 Task: Find connections with filter location Araçatuba with filter topic #motivation with filter profile language Spanish with filter current company HeadHonchos.com with filter school KRISHNA INSTITUTE OF ENGINEERING AND TECHNOLOGY, GHAZIABAD with filter industry Racetracks with filter service category Social Media Marketing with filter keywords title Entrepreneur
Action: Mouse scrolled (625, 582) with delta (0, 0)
Screenshot: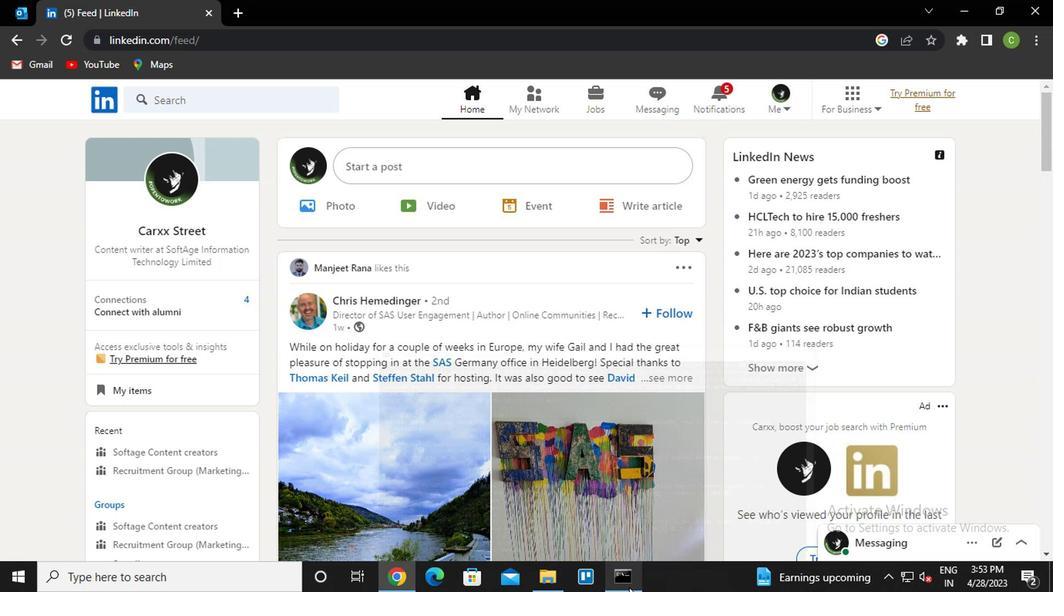 
Action: Mouse moved to (546, 110)
Screenshot: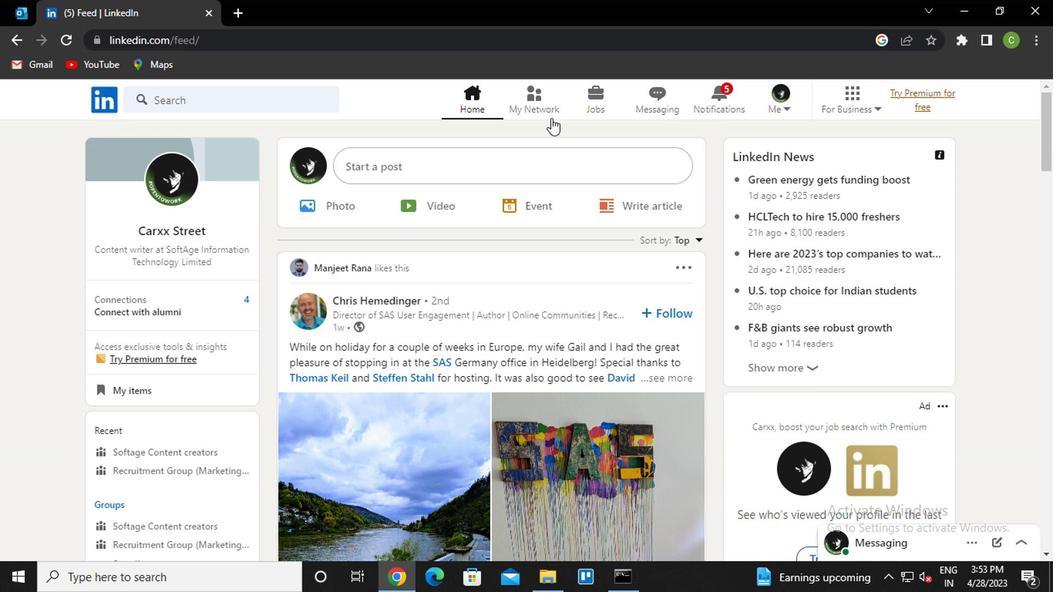 
Action: Mouse pressed left at (546, 110)
Screenshot: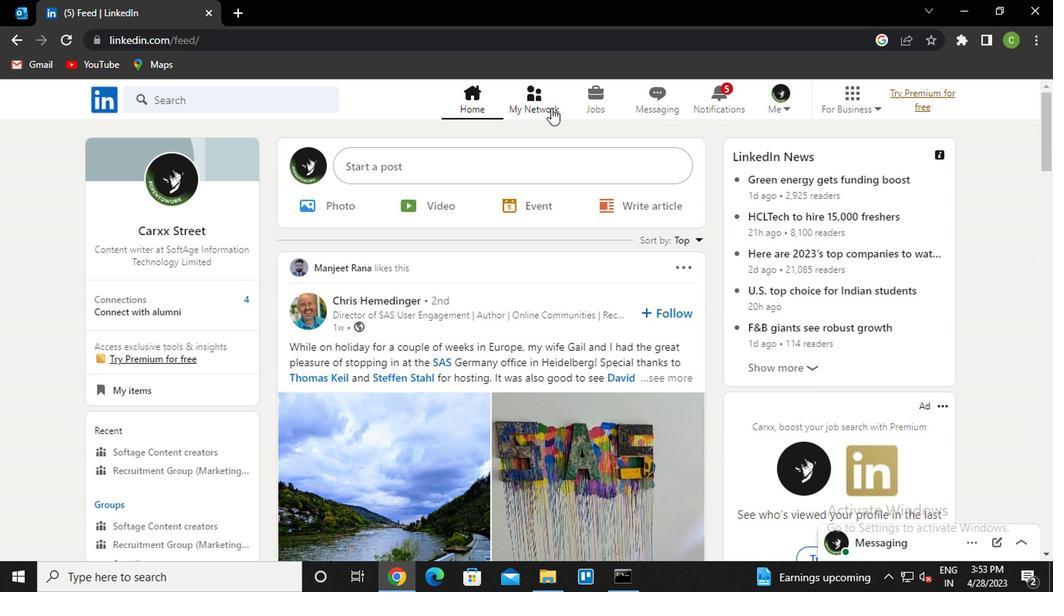 
Action: Mouse moved to (226, 193)
Screenshot: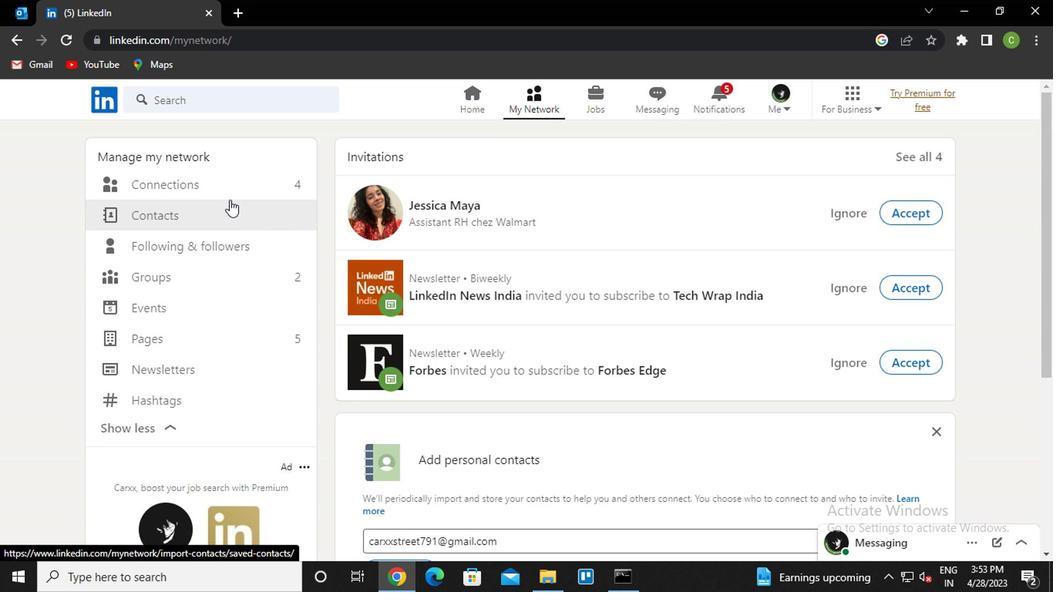 
Action: Mouse pressed left at (226, 193)
Screenshot: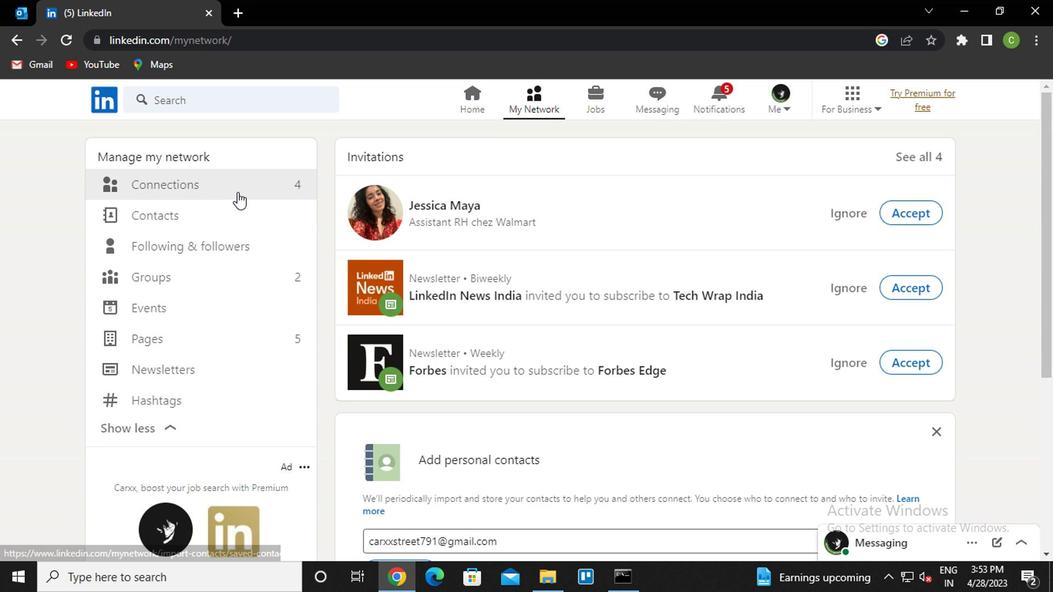 
Action: Mouse moved to (632, 189)
Screenshot: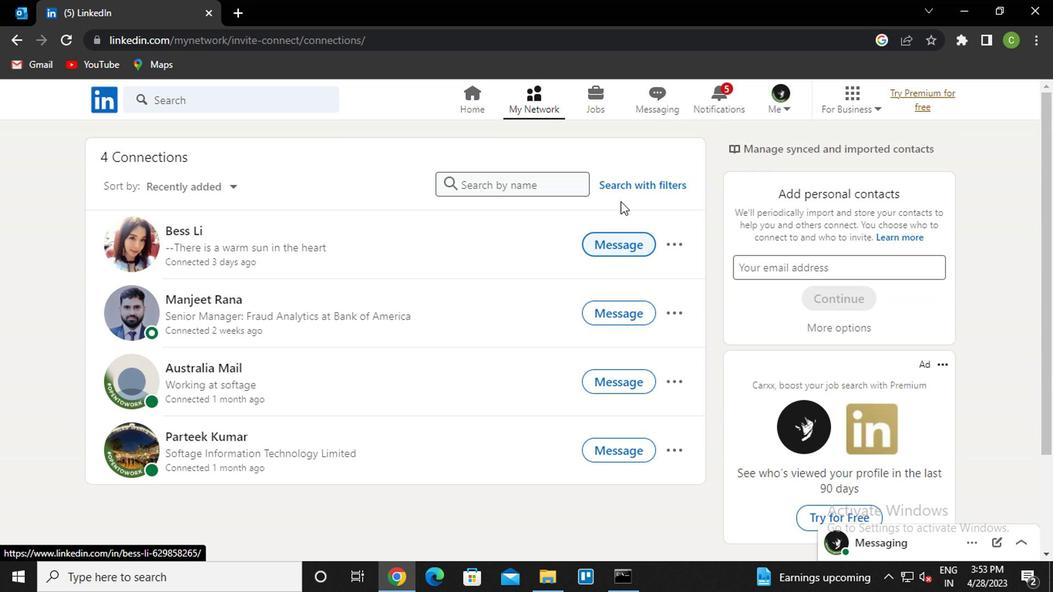 
Action: Mouse pressed left at (632, 189)
Screenshot: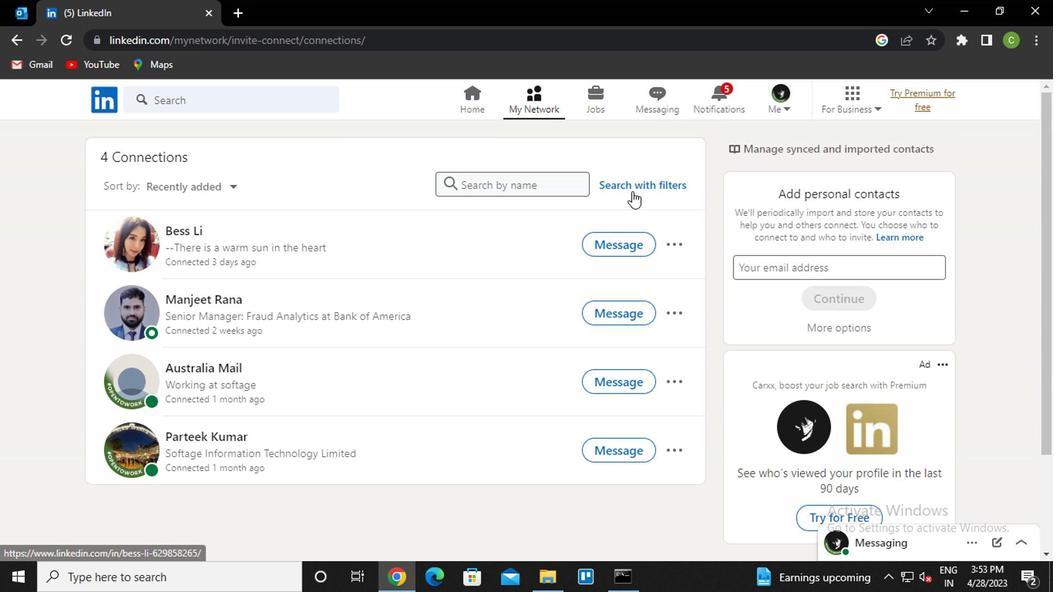 
Action: Mouse moved to (568, 146)
Screenshot: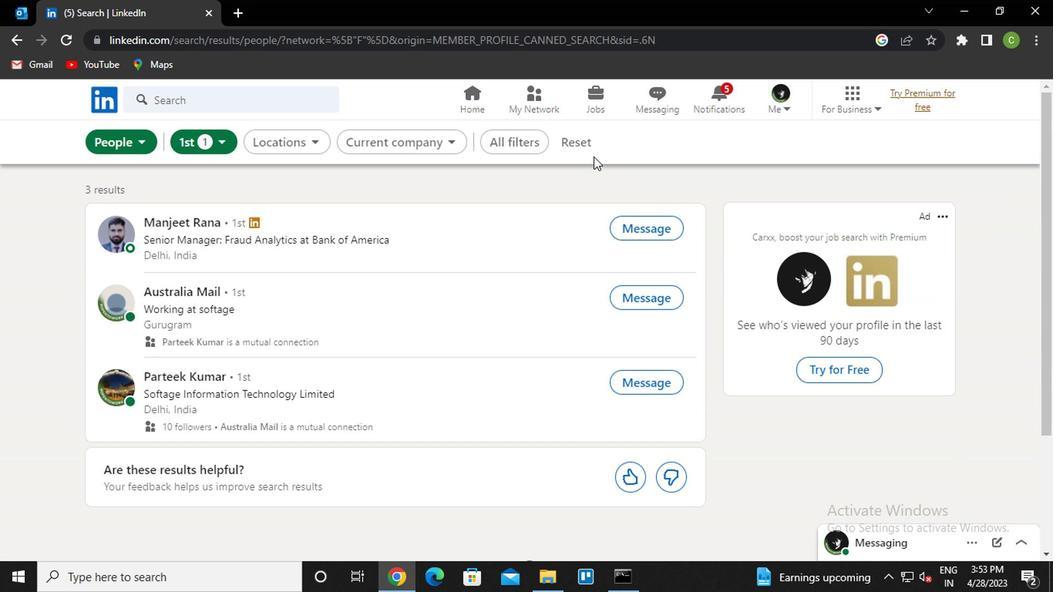 
Action: Mouse pressed left at (568, 146)
Screenshot: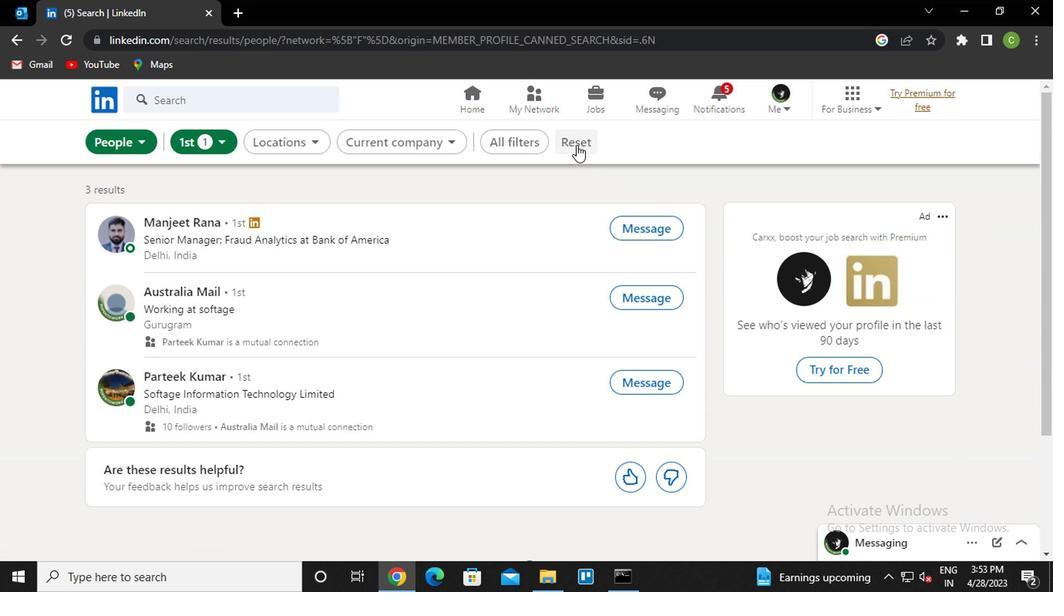 
Action: Mouse moved to (555, 141)
Screenshot: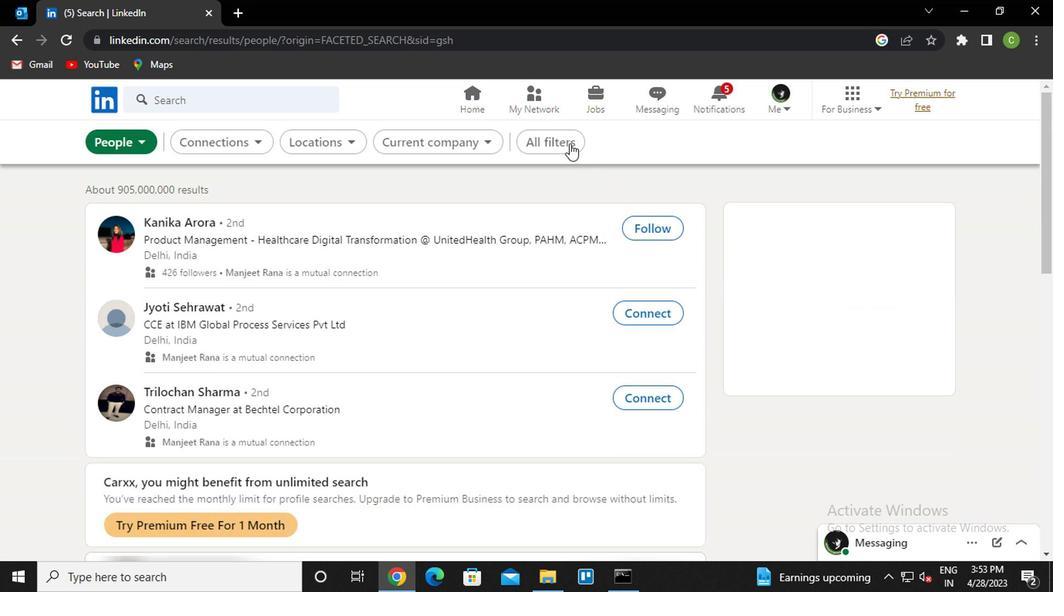 
Action: Mouse pressed left at (555, 141)
Screenshot: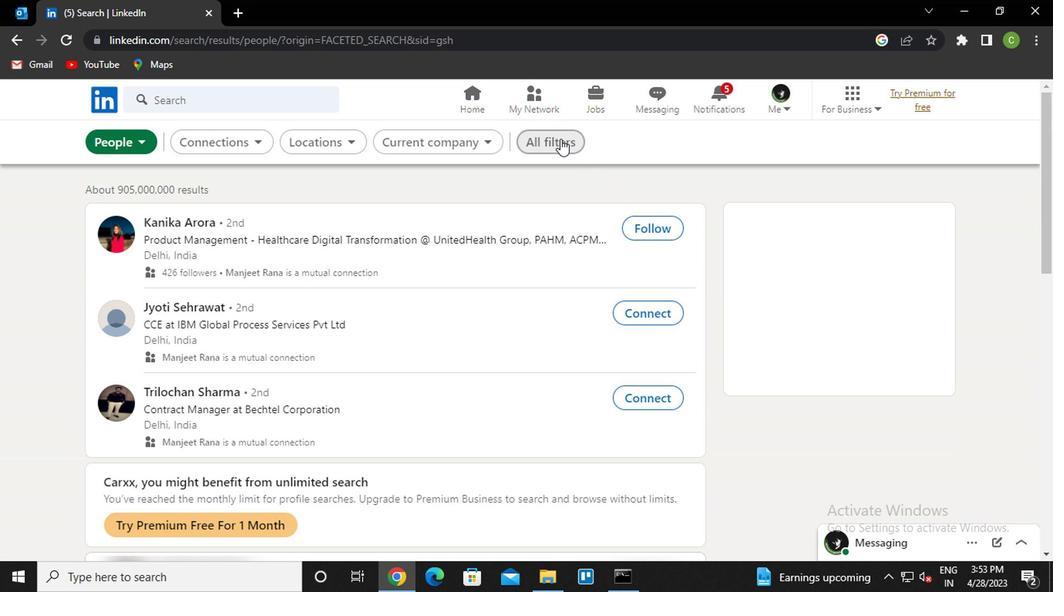 
Action: Mouse moved to (817, 328)
Screenshot: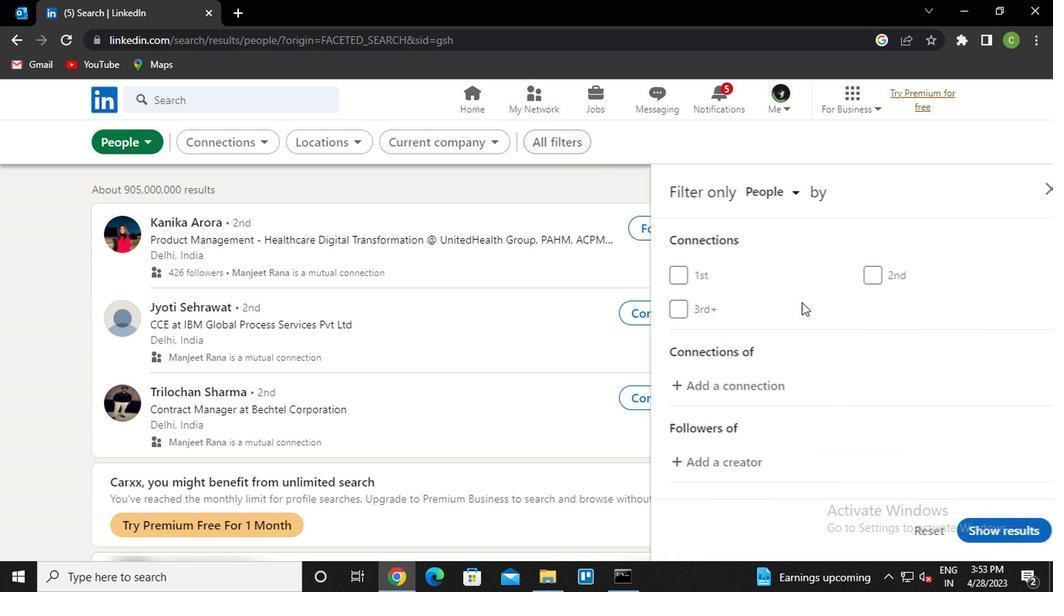 
Action: Mouse scrolled (817, 328) with delta (0, 0)
Screenshot: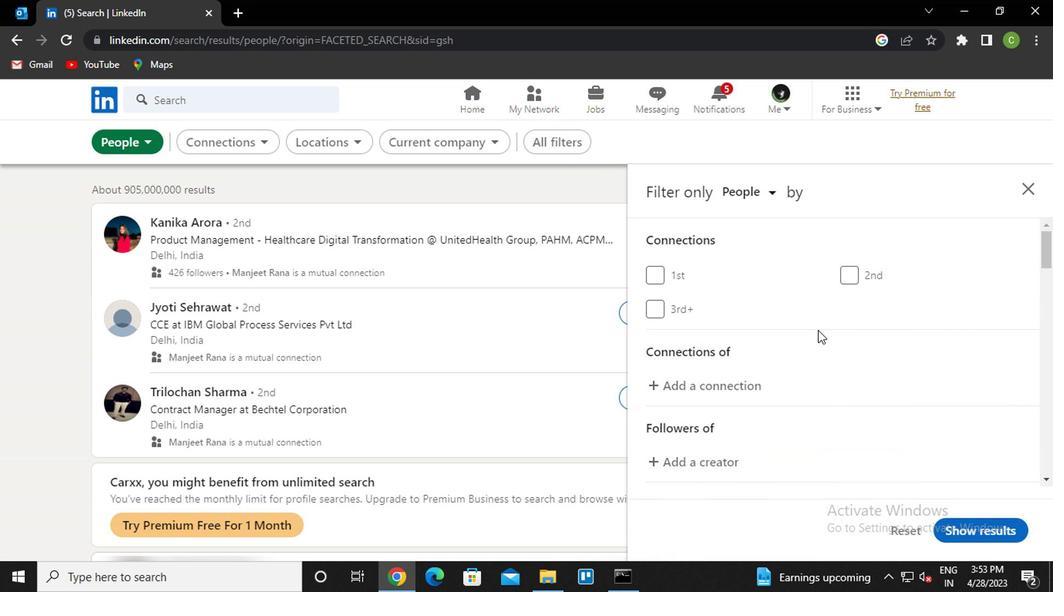 
Action: Mouse scrolled (817, 328) with delta (0, 0)
Screenshot: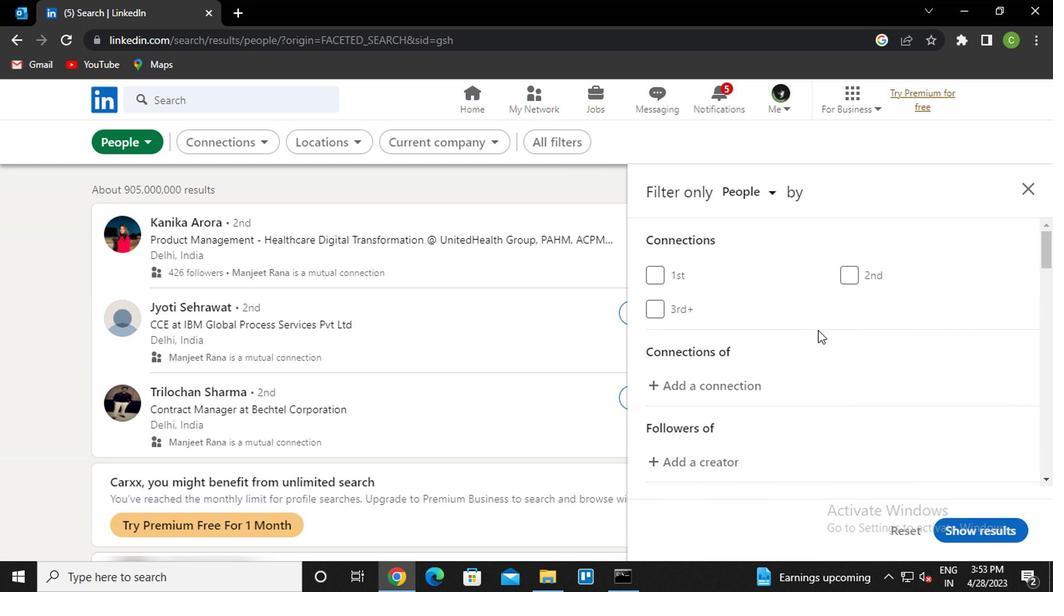 
Action: Mouse scrolled (817, 328) with delta (0, 0)
Screenshot: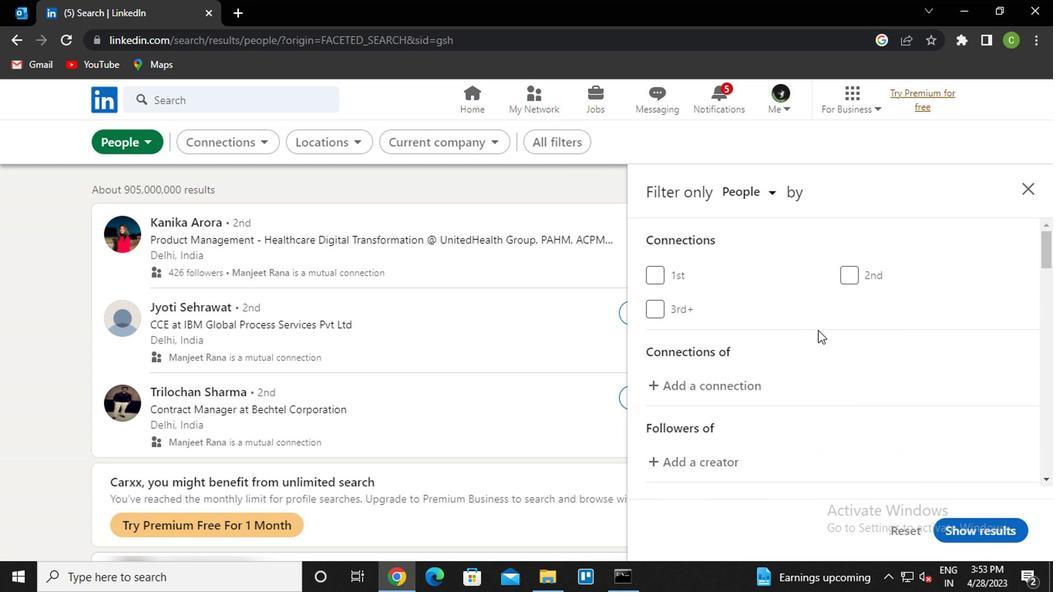 
Action: Mouse scrolled (817, 328) with delta (0, 0)
Screenshot: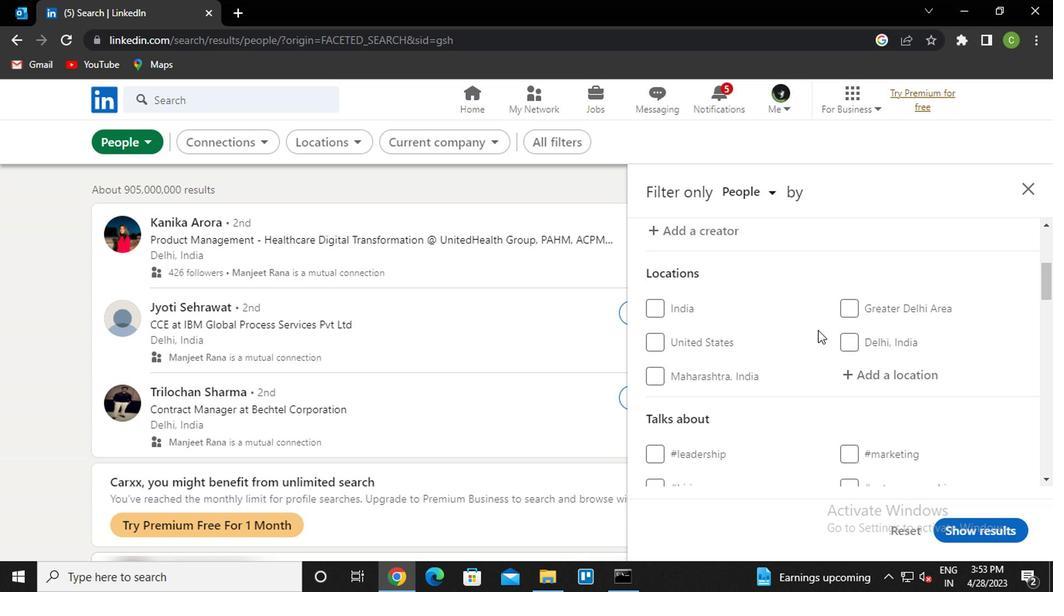 
Action: Mouse moved to (915, 296)
Screenshot: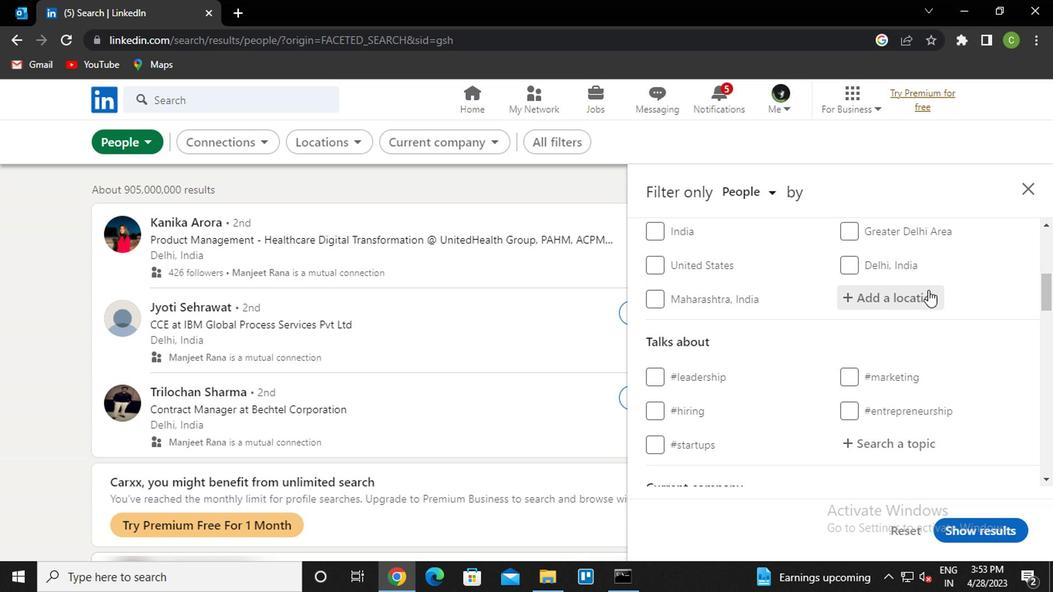 
Action: Mouse pressed left at (915, 296)
Screenshot: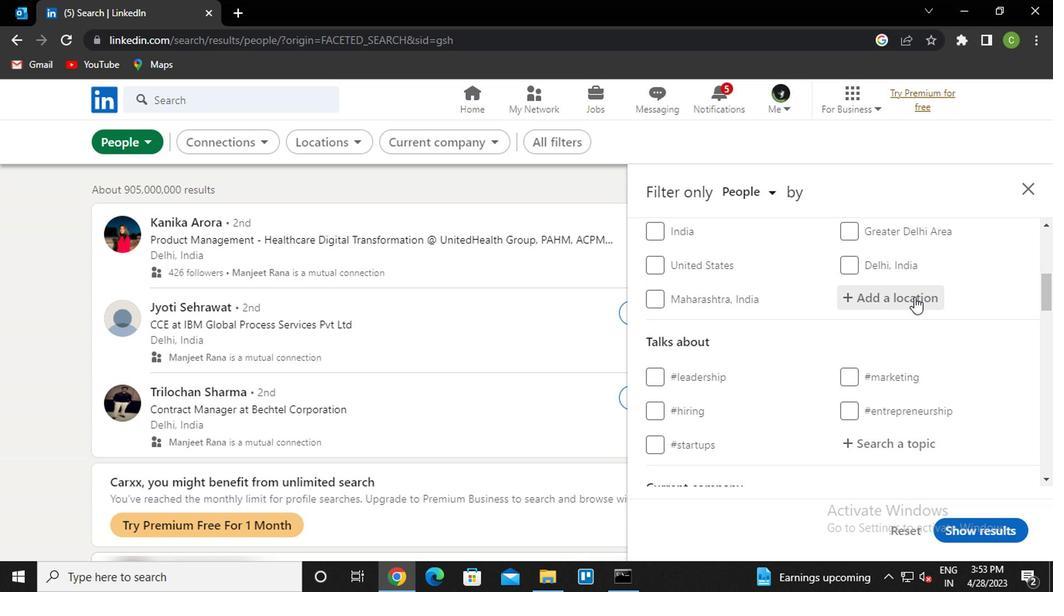 
Action: Key pressed <Key.caps_lock>a<Key.caps_lock>racatu<Key.down><Key.enter>
Screenshot: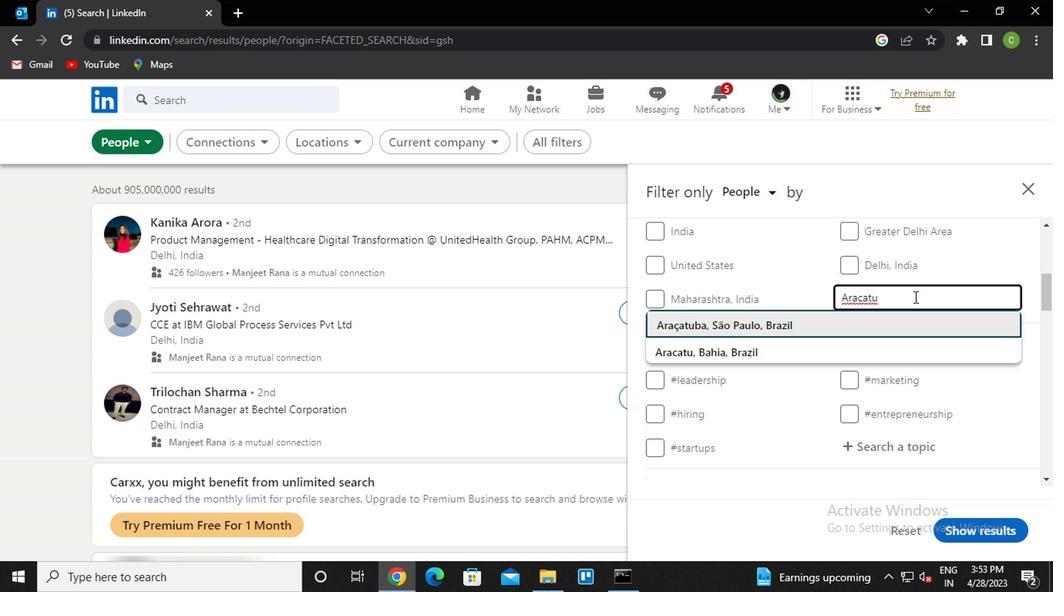 
Action: Mouse scrolled (915, 295) with delta (0, 0)
Screenshot: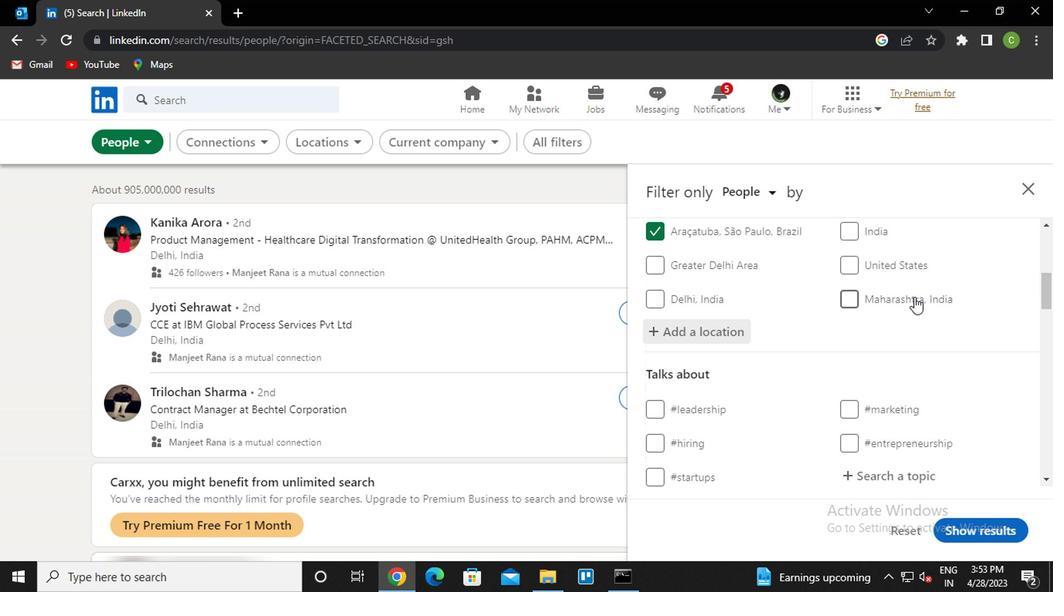 
Action: Mouse scrolled (915, 295) with delta (0, 0)
Screenshot: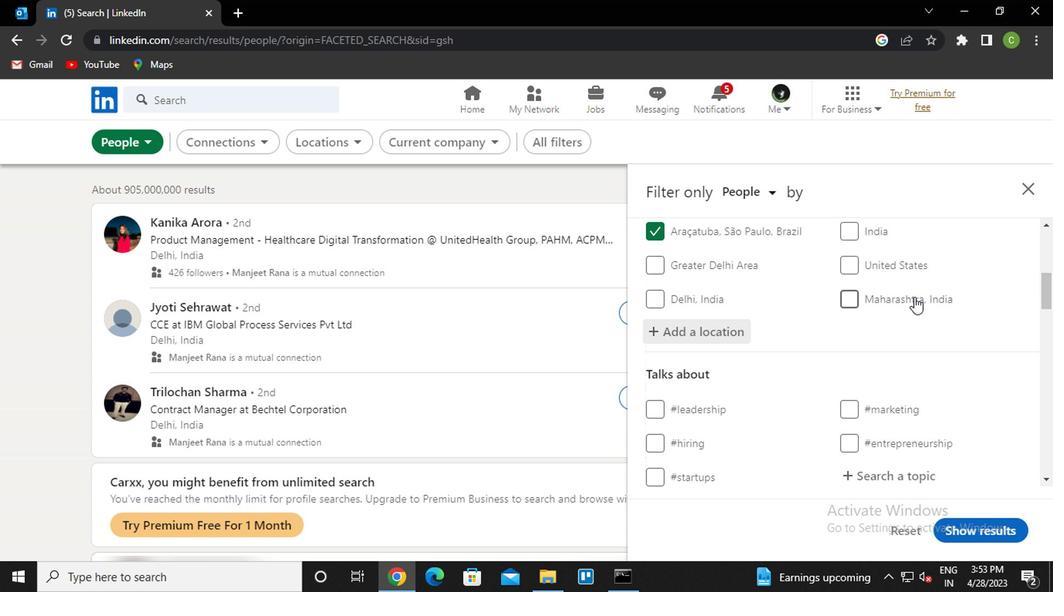 
Action: Mouse scrolled (915, 295) with delta (0, 0)
Screenshot: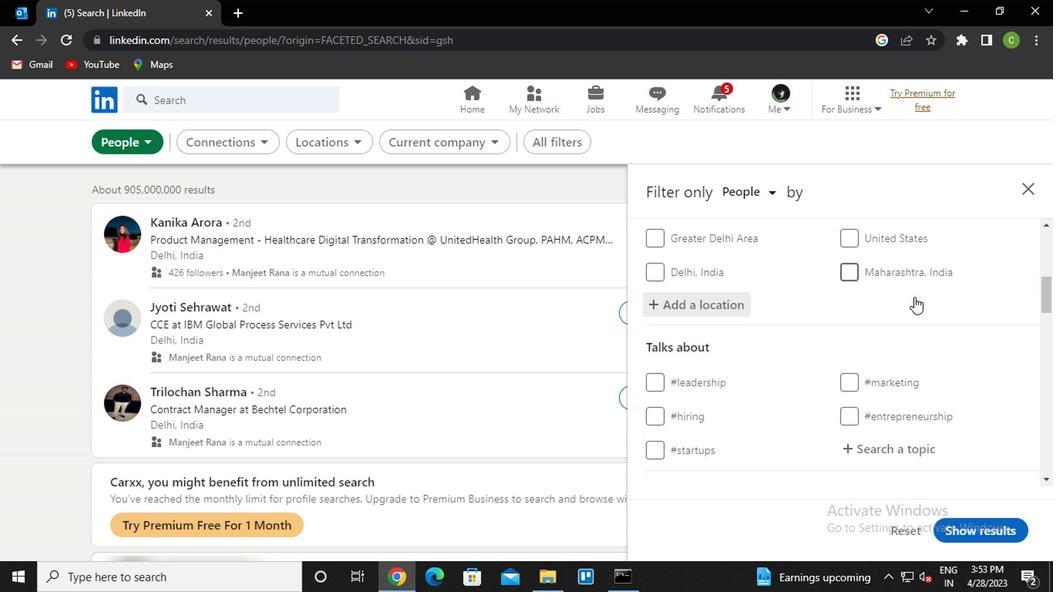 
Action: Mouse moved to (919, 247)
Screenshot: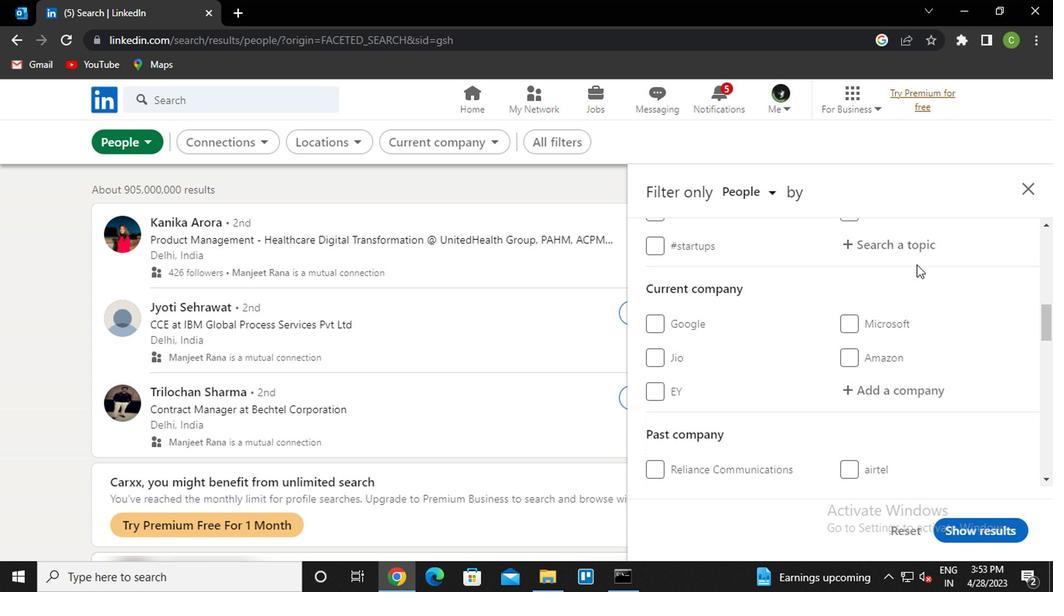 
Action: Mouse pressed left at (919, 247)
Screenshot: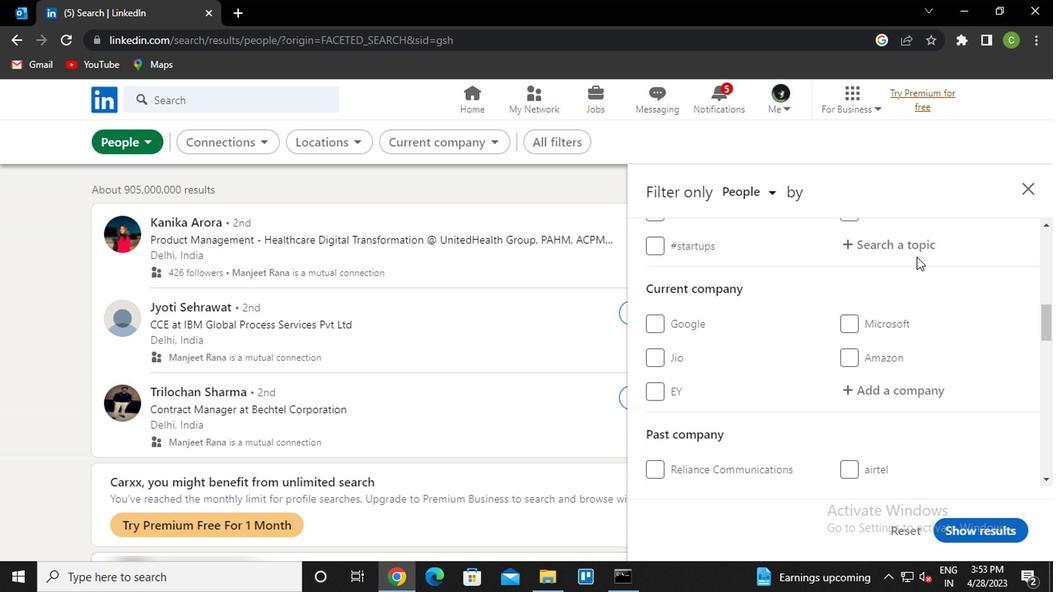 
Action: Key pressed motivation<Key.down><Key.enter>
Screenshot: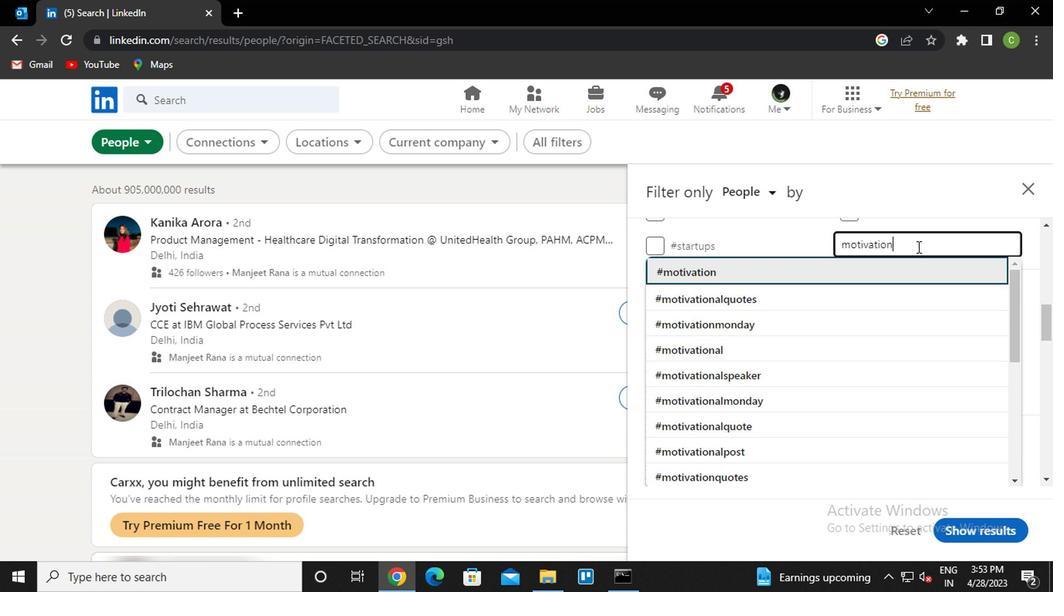 
Action: Mouse scrolled (919, 246) with delta (0, -1)
Screenshot: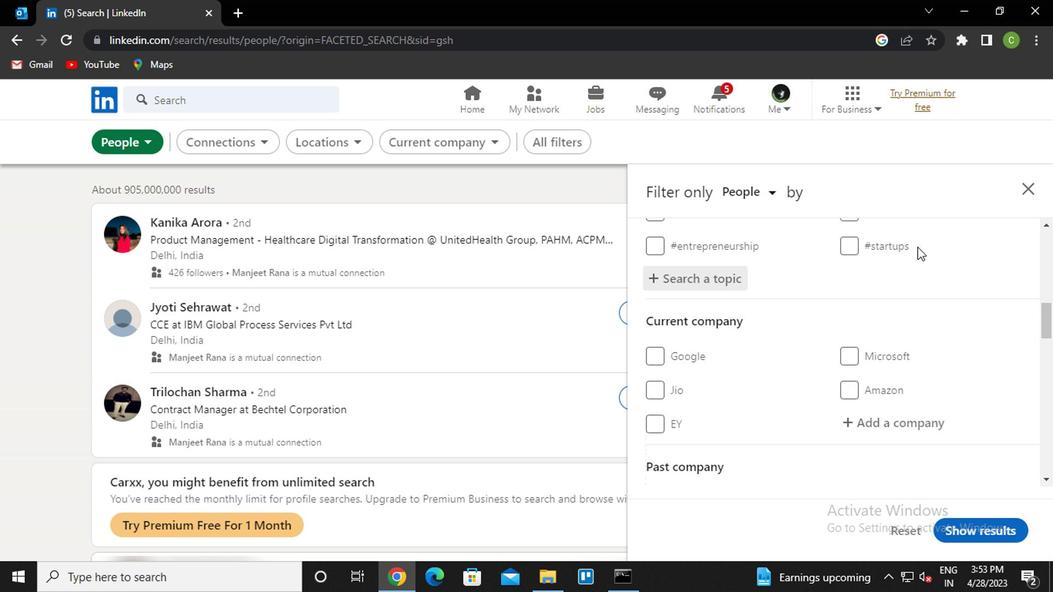 
Action: Mouse scrolled (919, 246) with delta (0, -1)
Screenshot: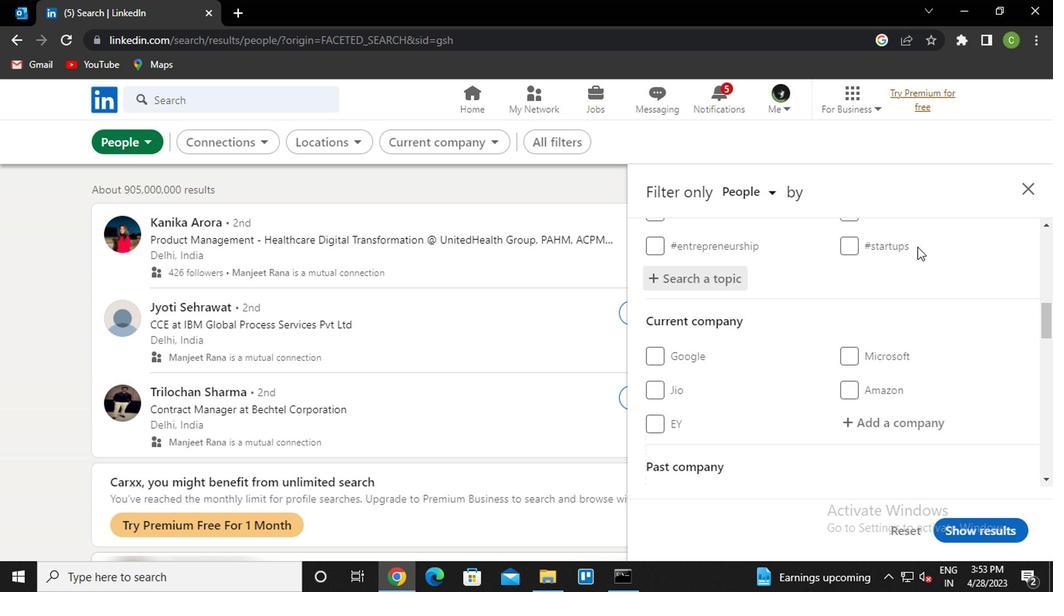 
Action: Mouse scrolled (919, 246) with delta (0, -1)
Screenshot: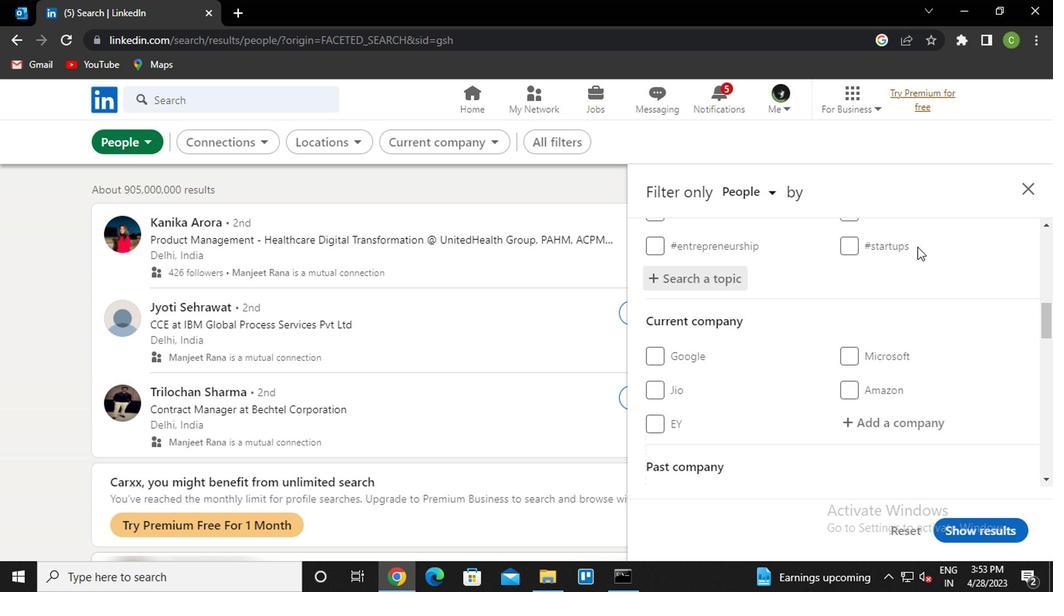 
Action: Mouse moved to (919, 248)
Screenshot: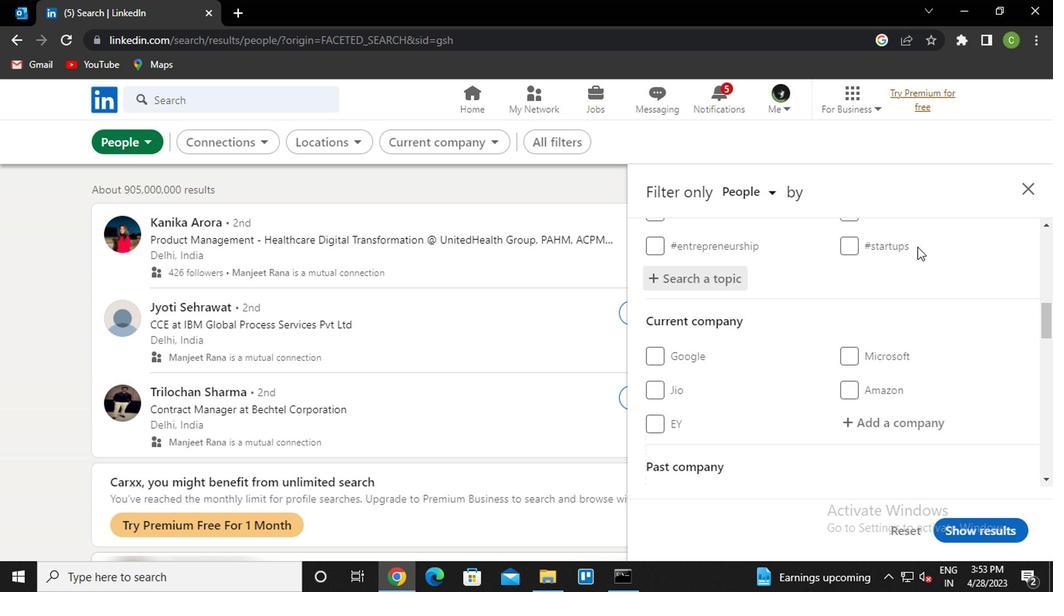 
Action: Mouse scrolled (919, 248) with delta (0, 0)
Screenshot: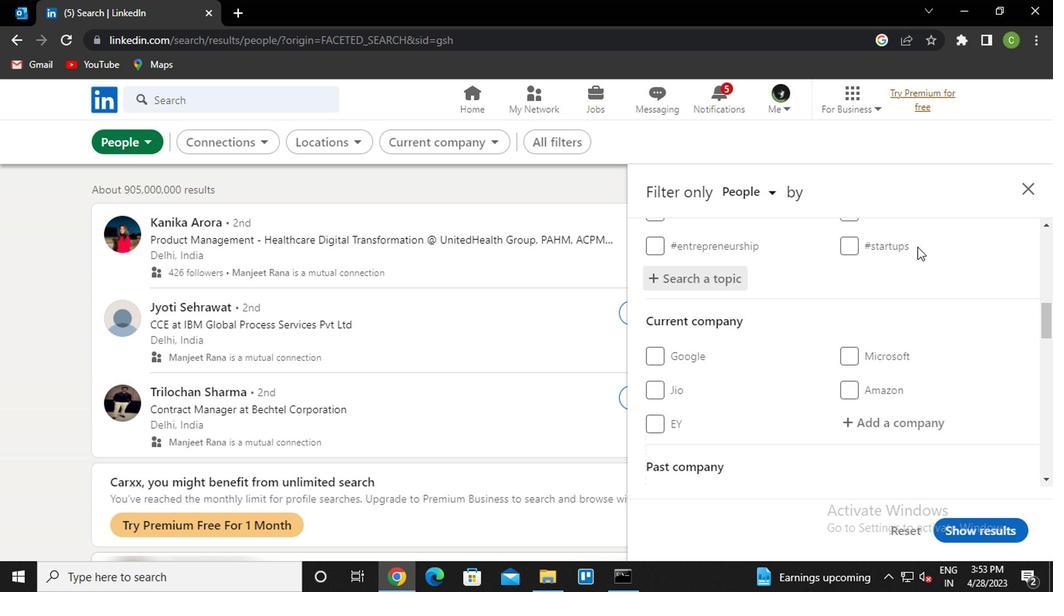 
Action: Mouse scrolled (919, 248) with delta (0, 0)
Screenshot: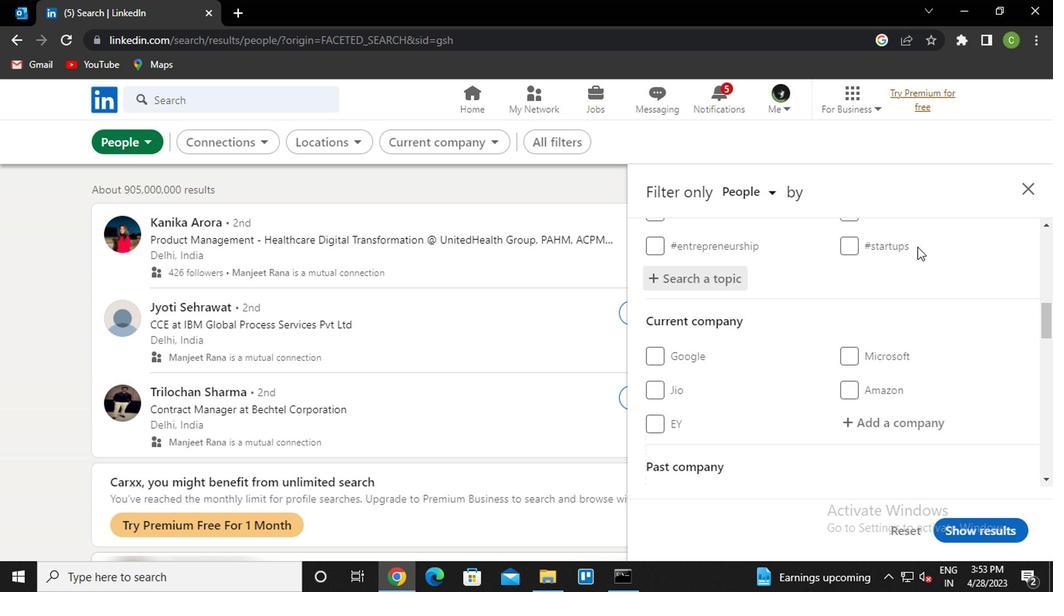 
Action: Mouse moved to (919, 248)
Screenshot: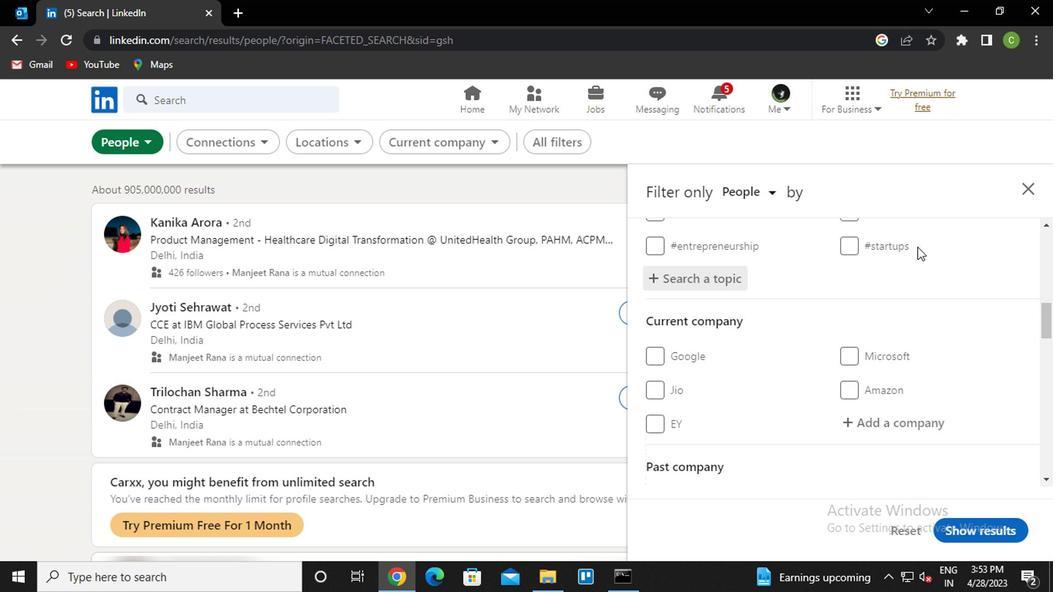 
Action: Mouse scrolled (919, 248) with delta (0, 0)
Screenshot: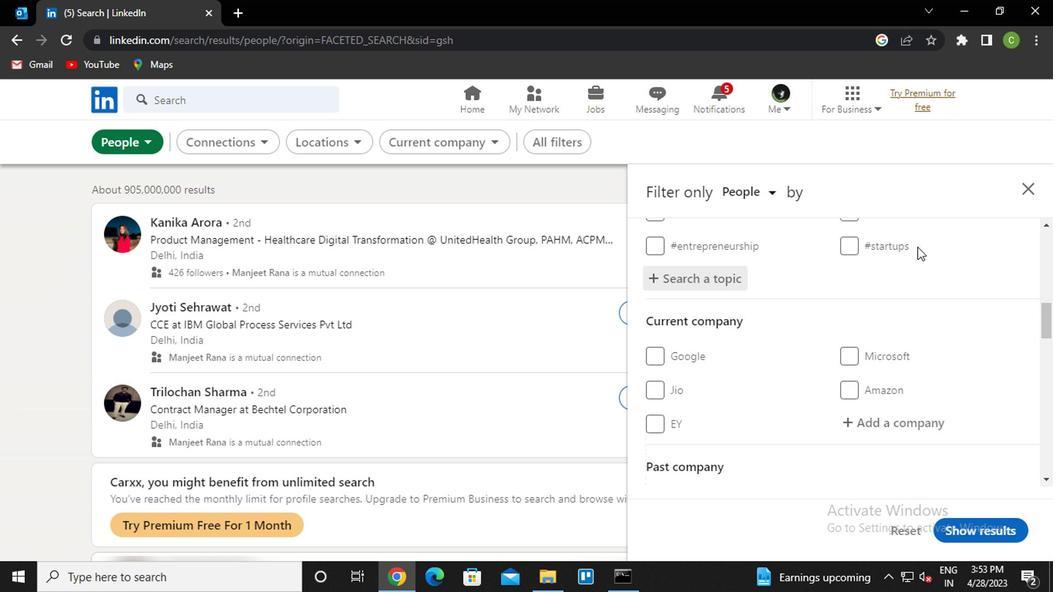 
Action: Mouse moved to (919, 249)
Screenshot: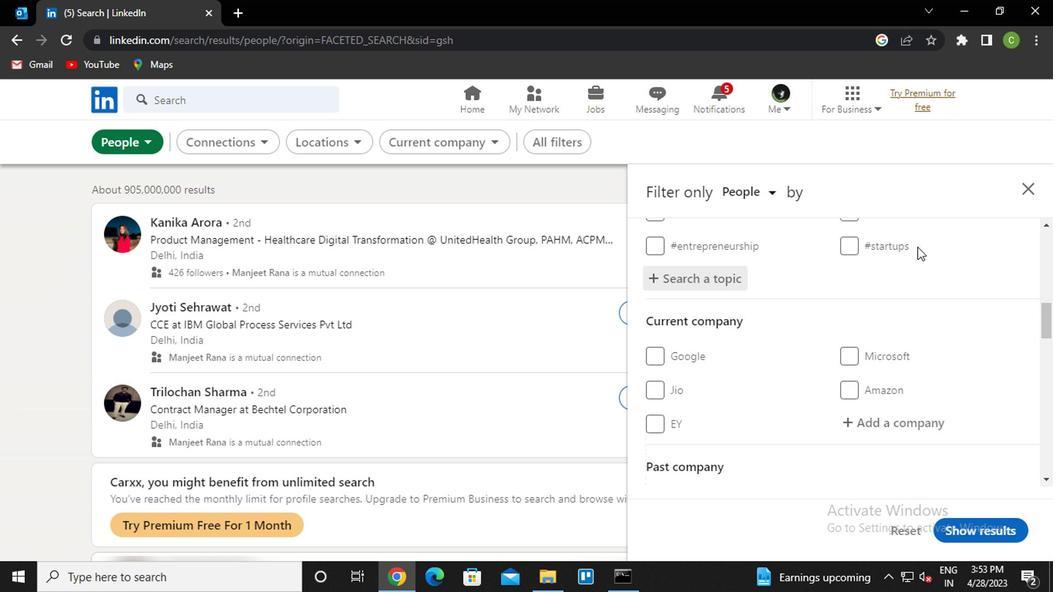 
Action: Mouse scrolled (919, 248) with delta (0, -1)
Screenshot: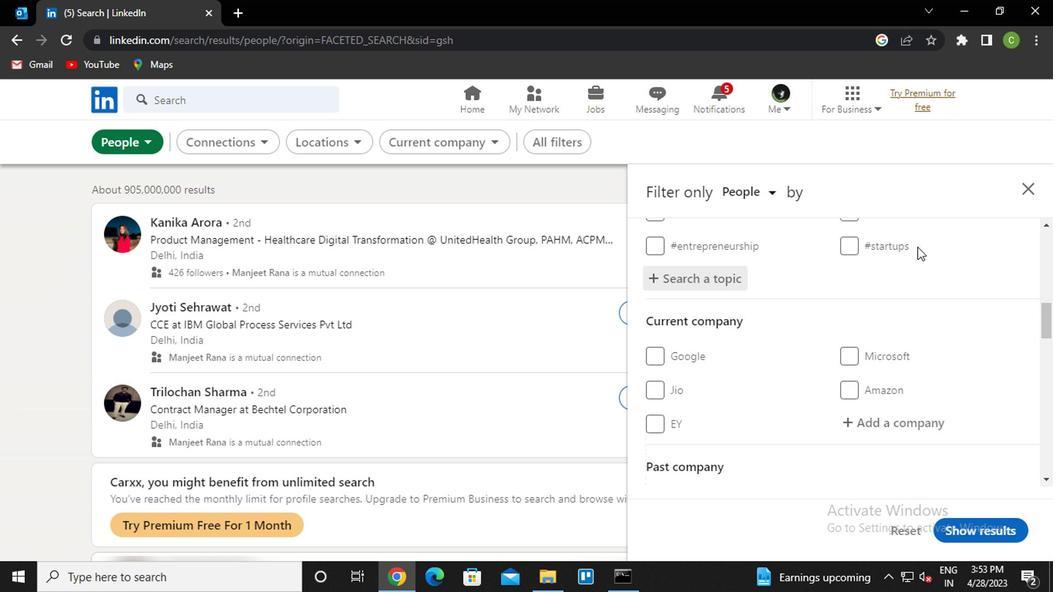 
Action: Mouse moved to (918, 249)
Screenshot: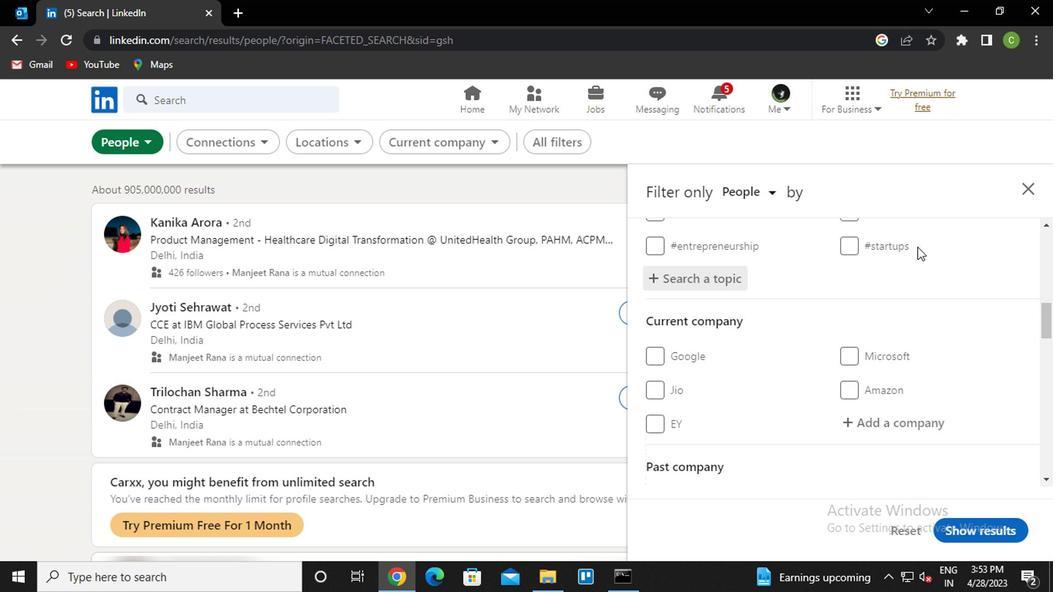 
Action: Mouse scrolled (918, 248) with delta (0, -1)
Screenshot: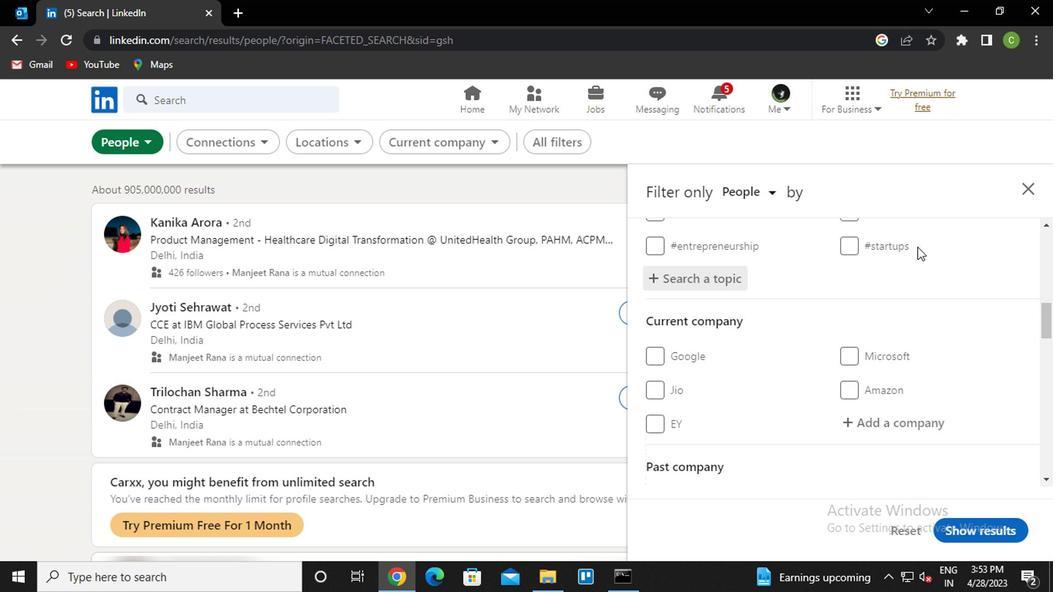 
Action: Mouse moved to (657, 396)
Screenshot: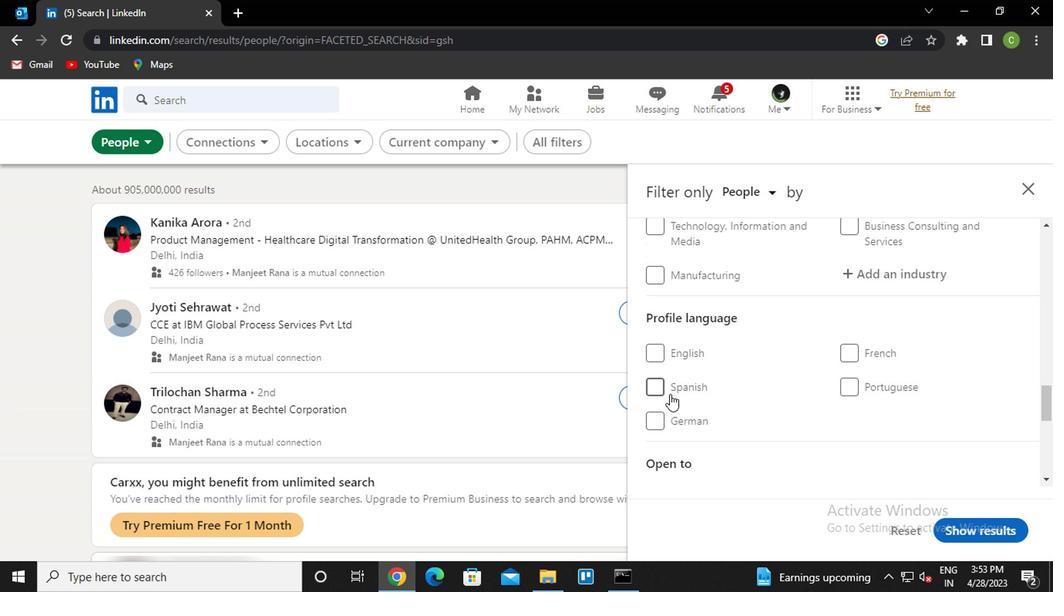 
Action: Mouse pressed left at (657, 396)
Screenshot: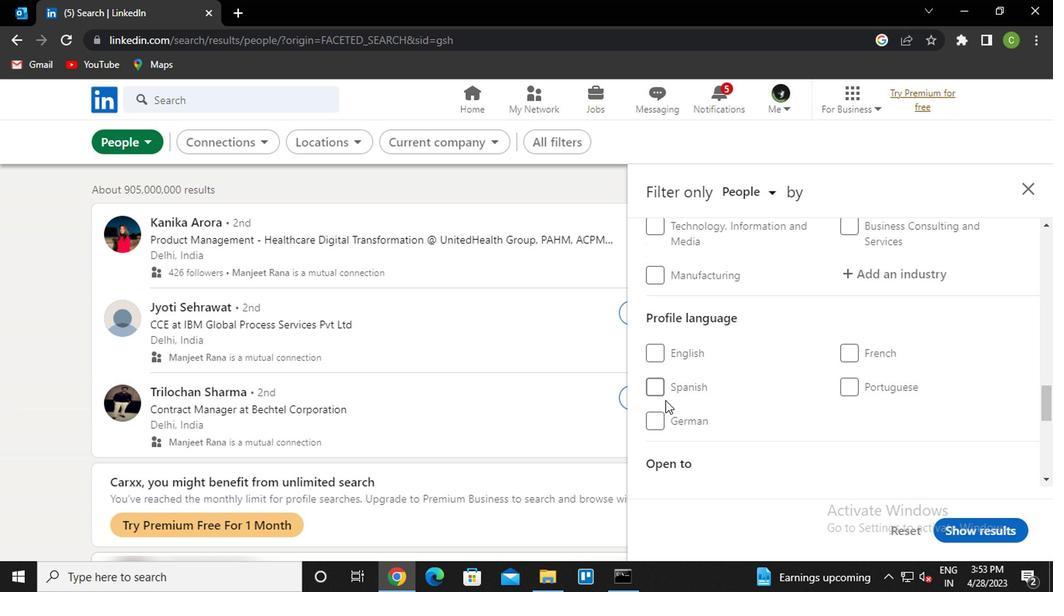 
Action: Mouse moved to (645, 388)
Screenshot: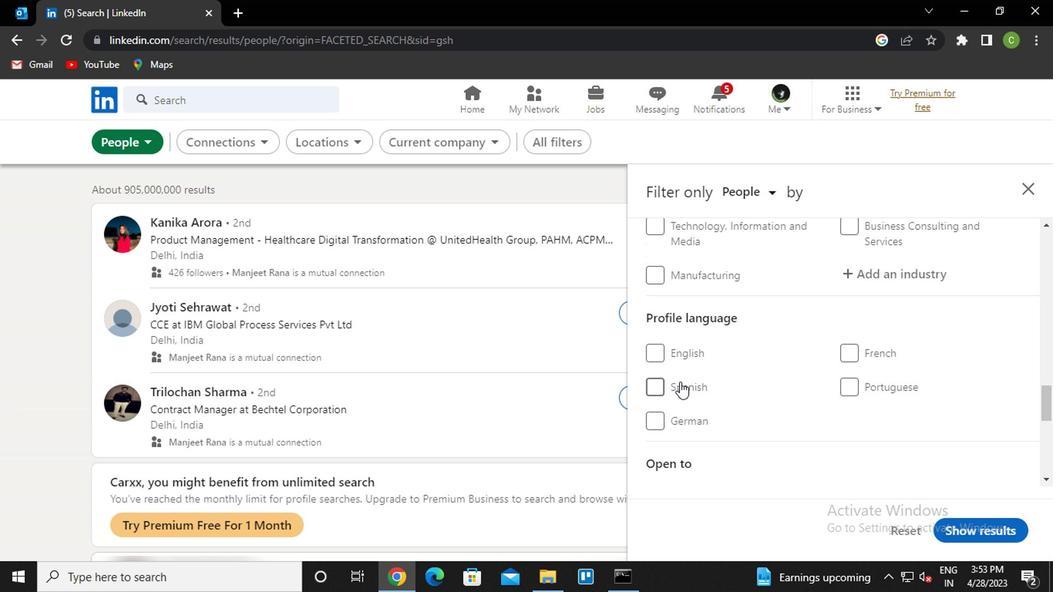 
Action: Mouse pressed left at (645, 388)
Screenshot: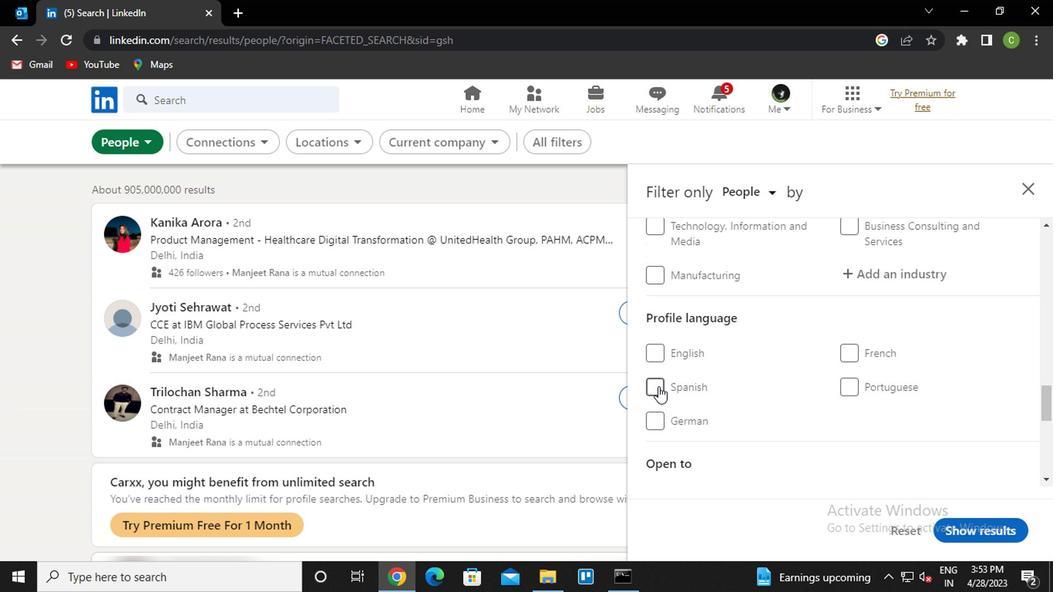 
Action: Mouse moved to (705, 388)
Screenshot: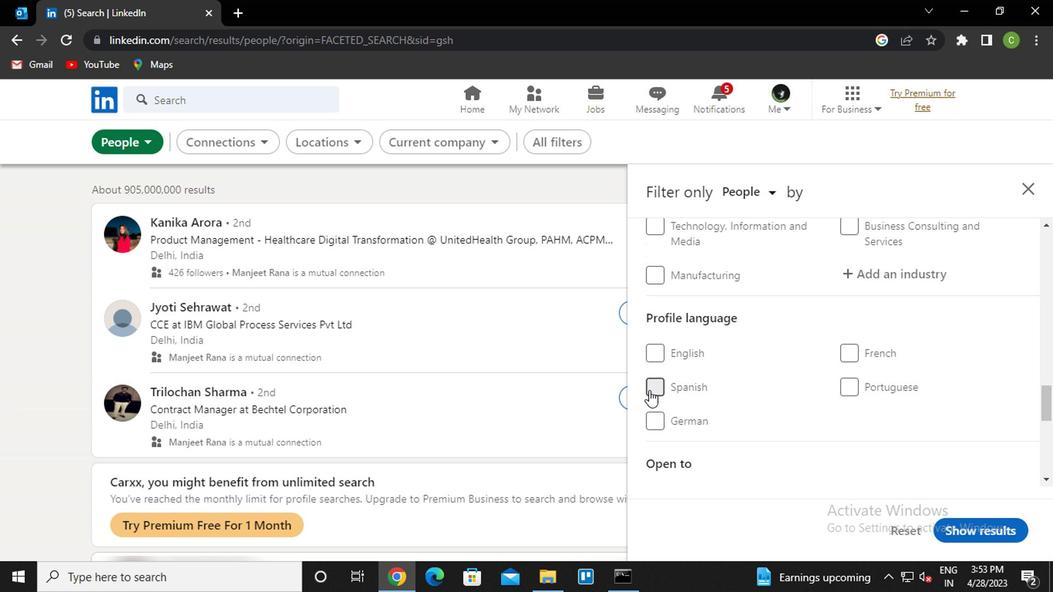 
Action: Mouse scrolled (705, 389) with delta (0, 1)
Screenshot: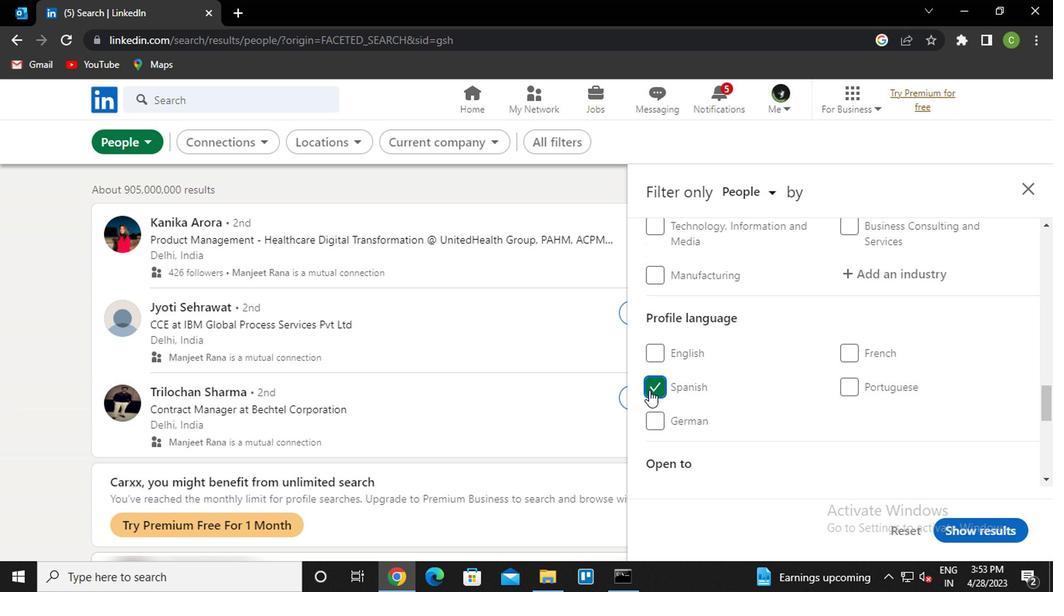 
Action: Mouse moved to (705, 388)
Screenshot: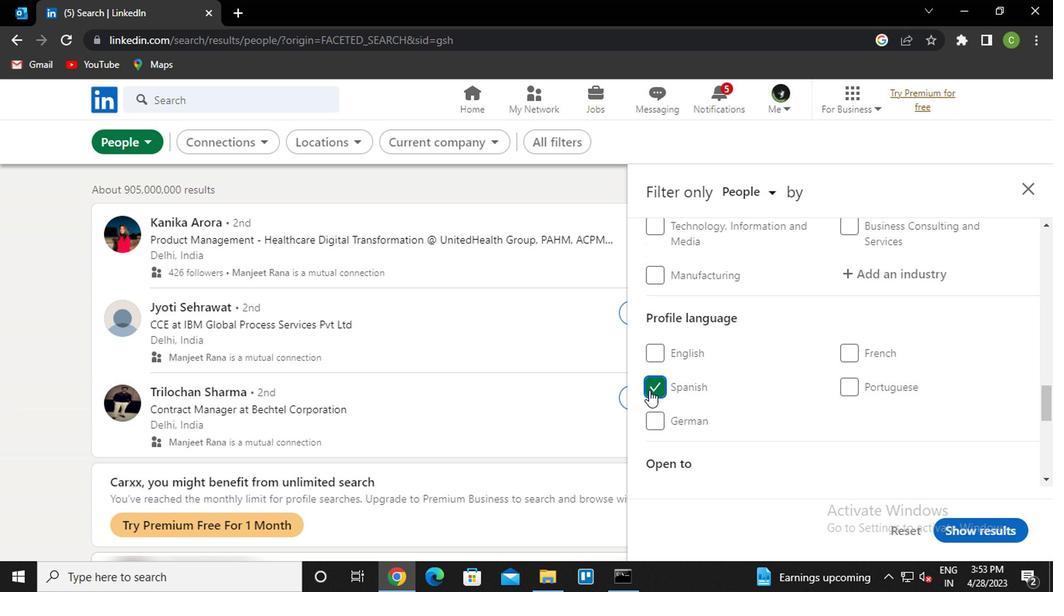 
Action: Mouse scrolled (705, 389) with delta (0, 1)
Screenshot: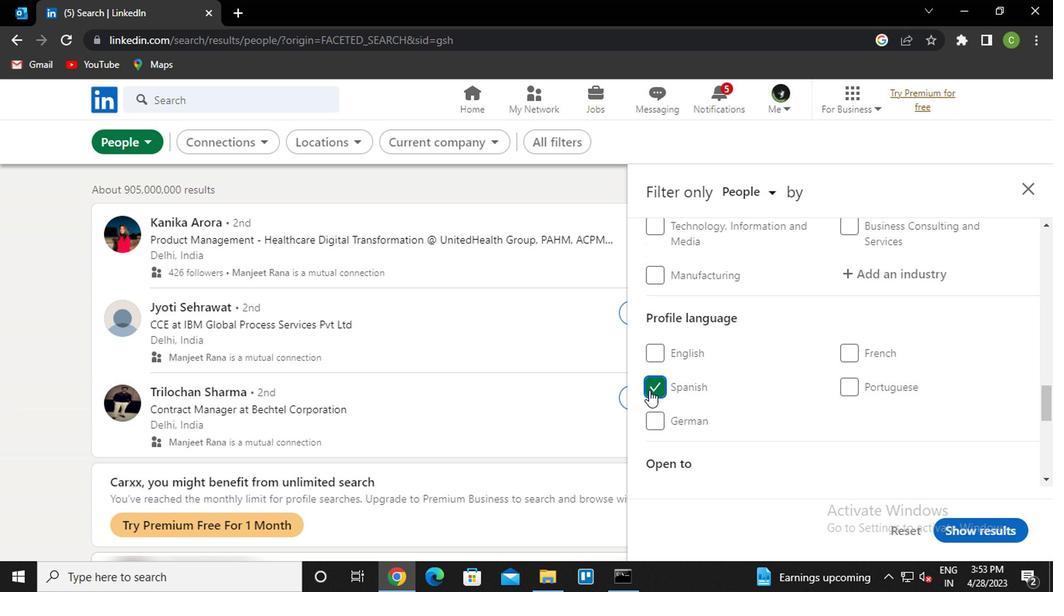 
Action: Mouse scrolled (705, 389) with delta (0, 1)
Screenshot: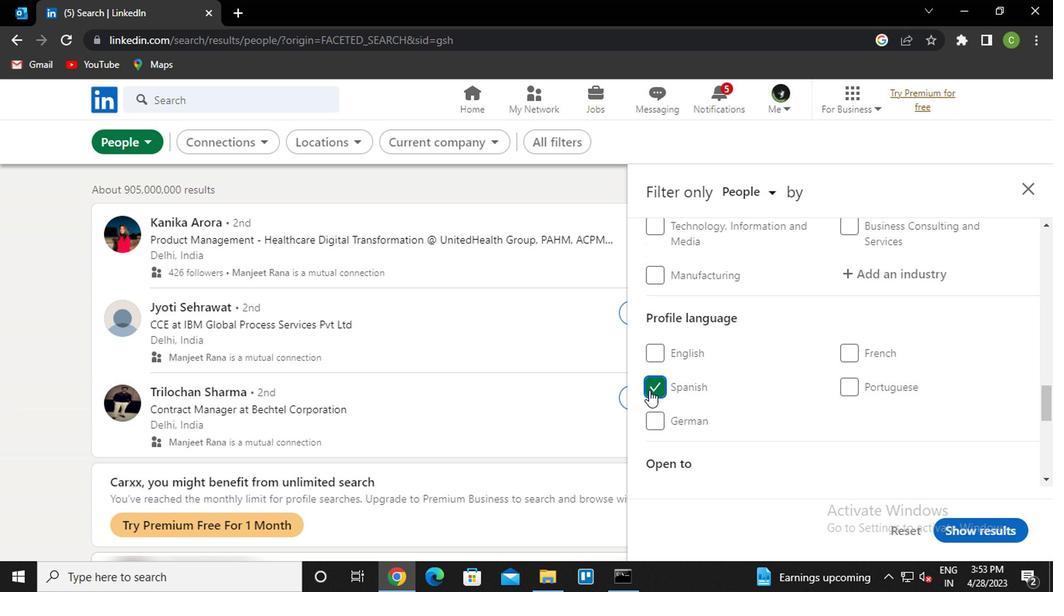 
Action: Mouse scrolled (705, 389) with delta (0, 1)
Screenshot: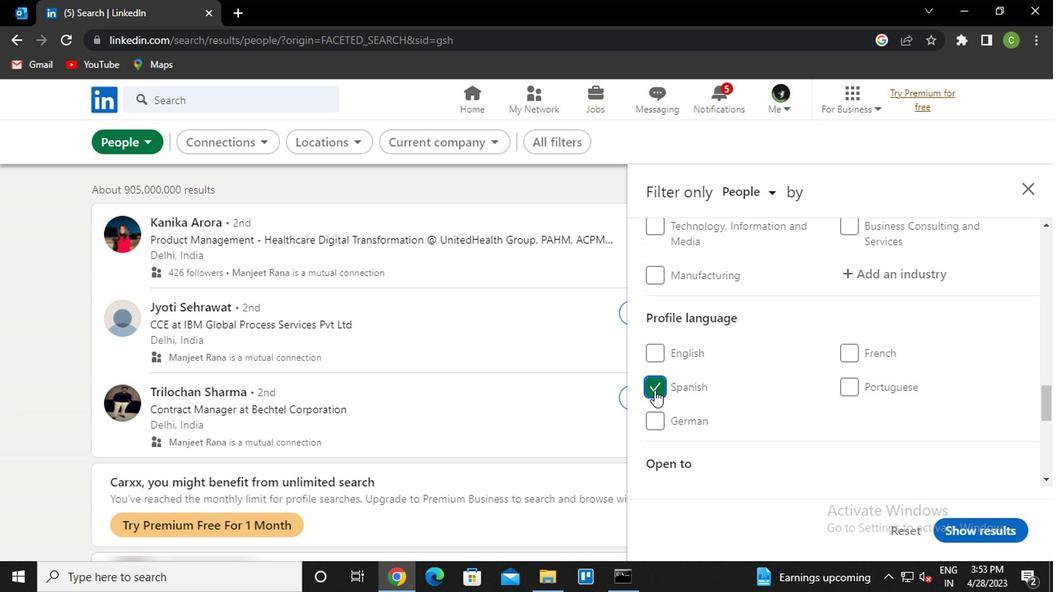 
Action: Mouse scrolled (705, 389) with delta (0, 1)
Screenshot: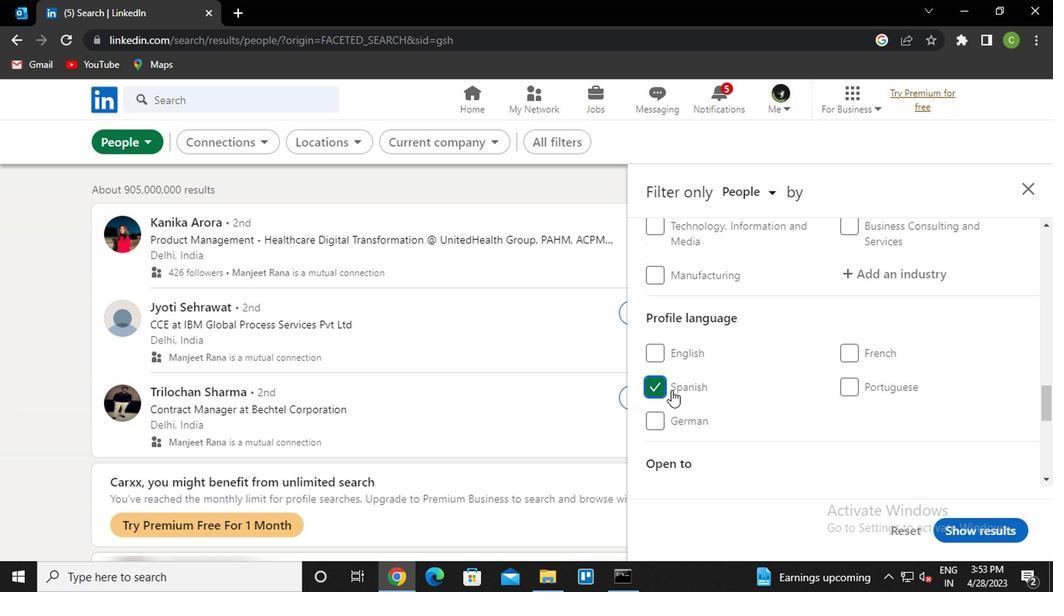 
Action: Mouse scrolled (705, 389) with delta (0, 1)
Screenshot: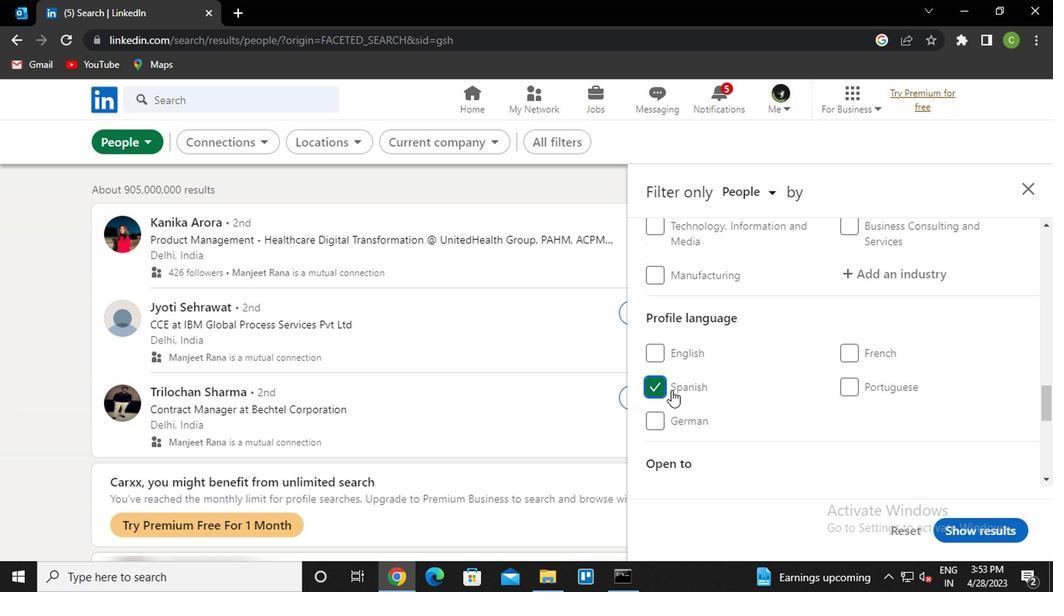 
Action: Mouse moved to (709, 388)
Screenshot: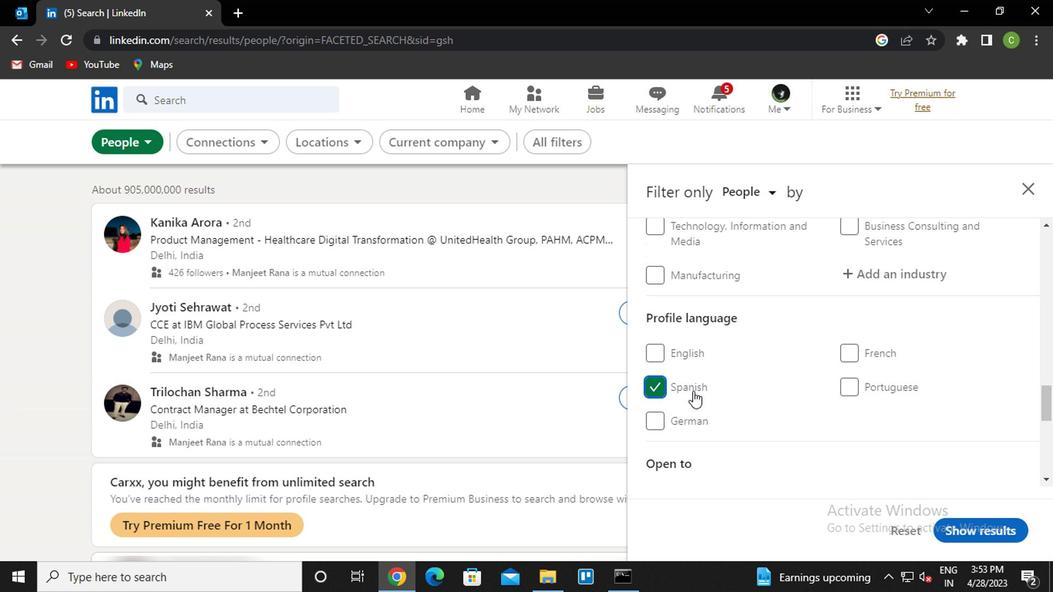 
Action: Mouse scrolled (709, 389) with delta (0, 1)
Screenshot: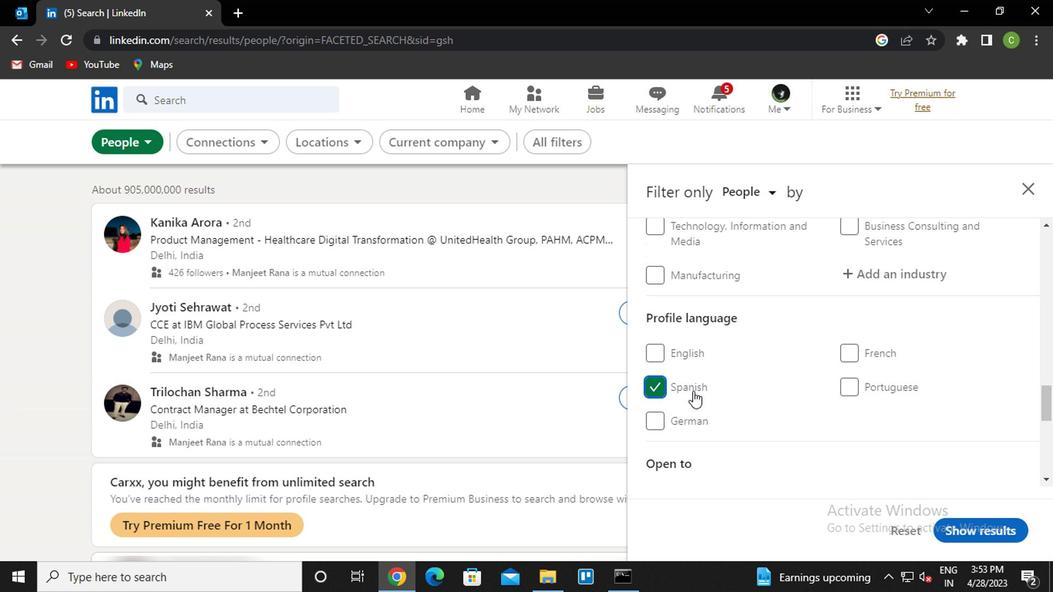 
Action: Mouse moved to (712, 388)
Screenshot: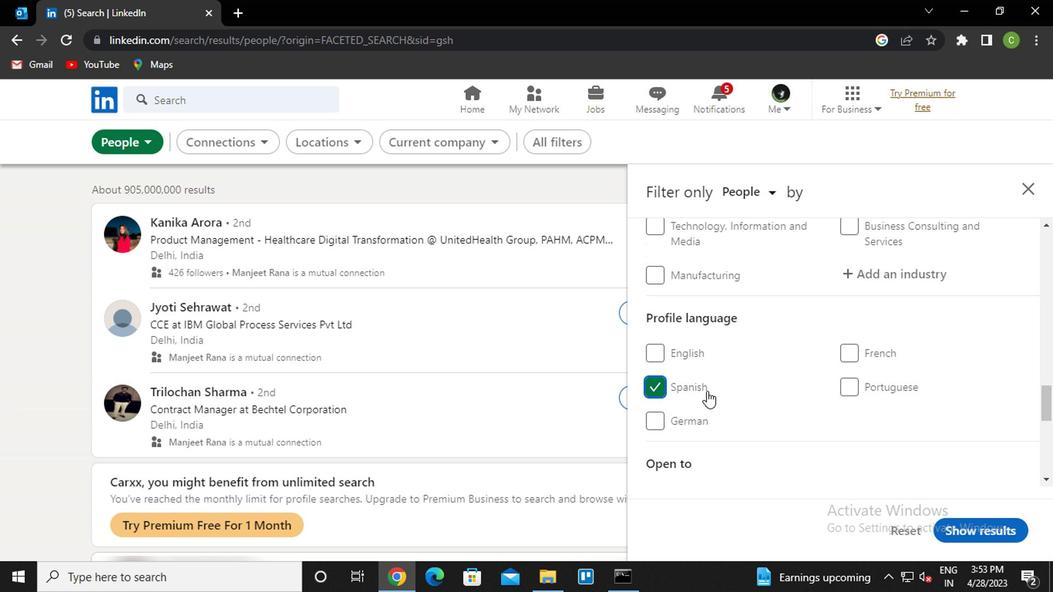
Action: Mouse scrolled (712, 388) with delta (0, 0)
Screenshot: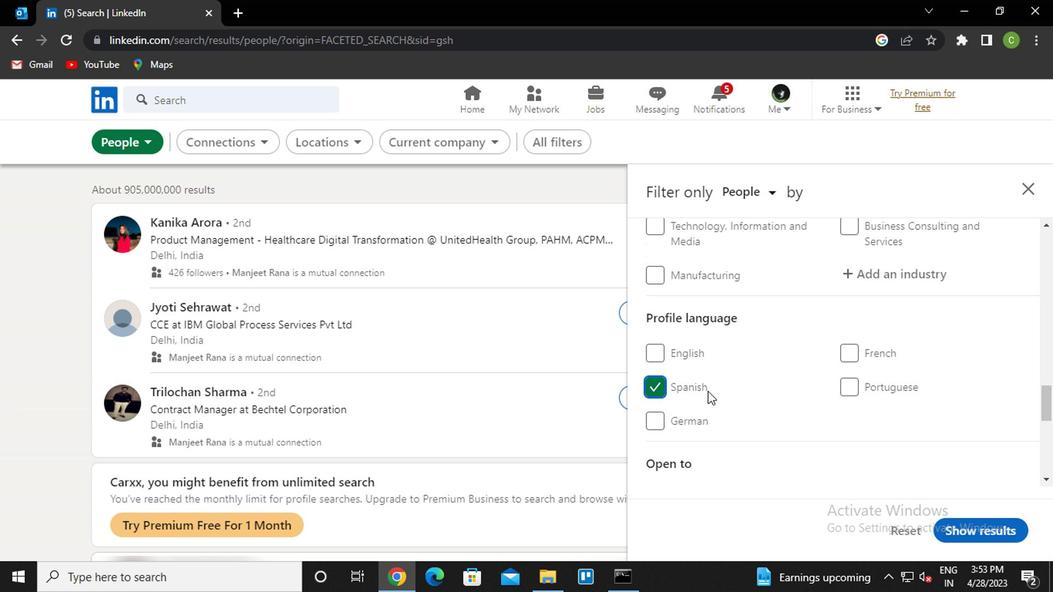 
Action: Mouse moved to (858, 374)
Screenshot: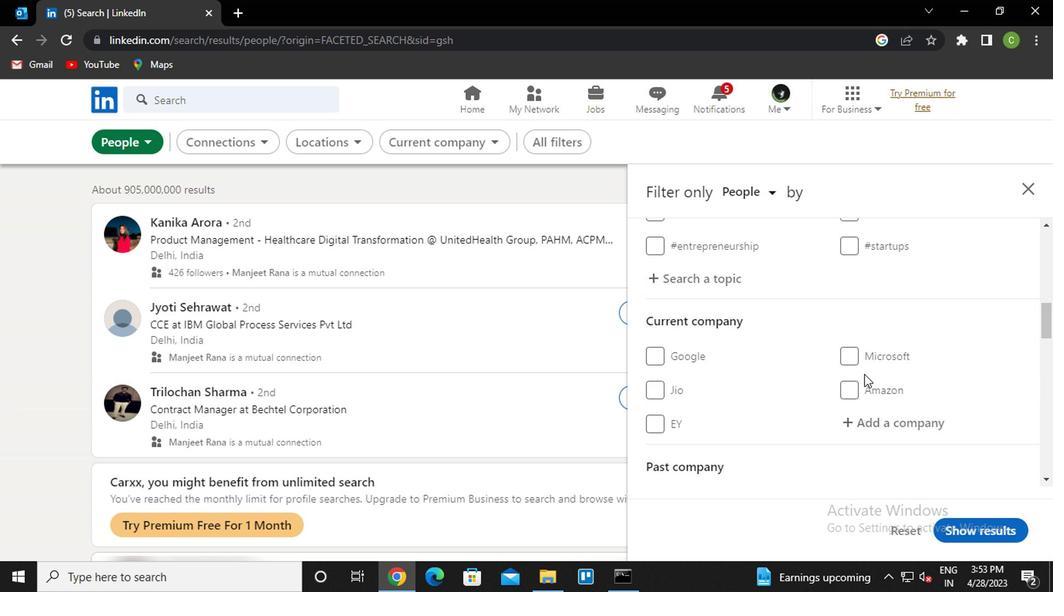
Action: Mouse scrolled (858, 373) with delta (0, 0)
Screenshot: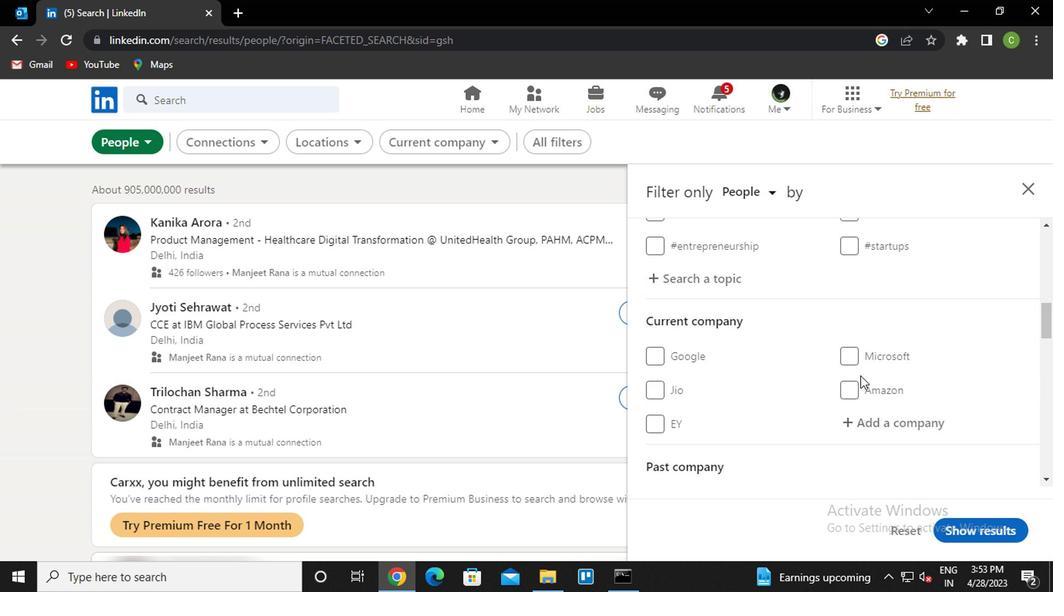 
Action: Mouse moved to (867, 352)
Screenshot: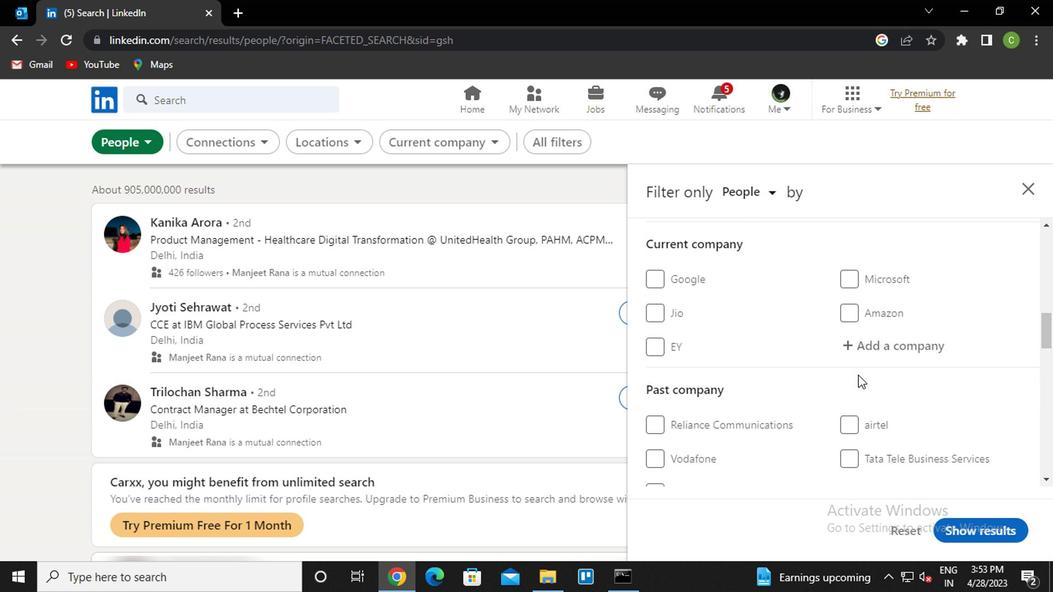 
Action: Mouse pressed left at (867, 352)
Screenshot: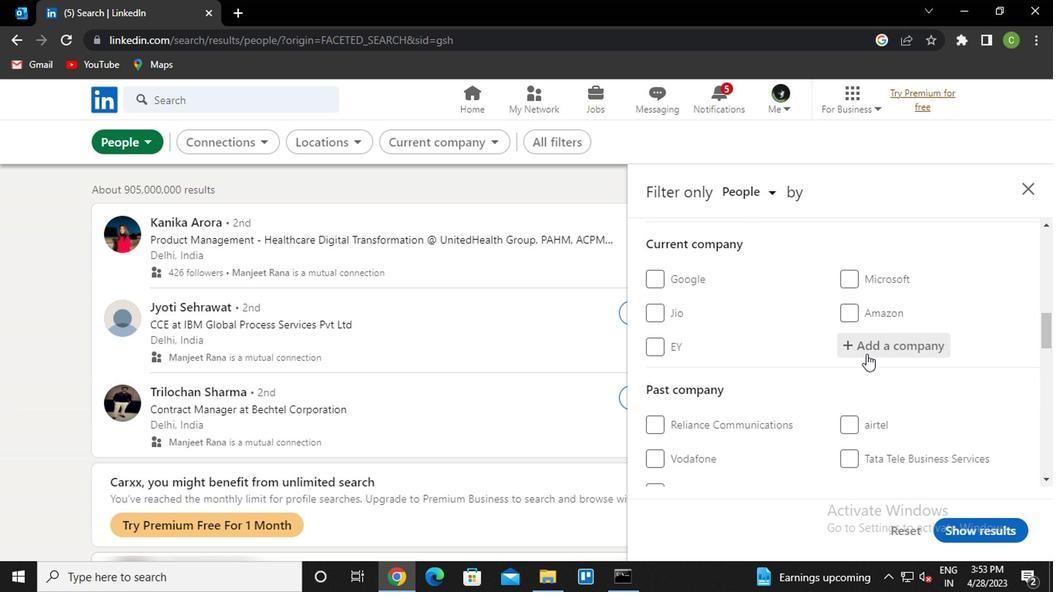 
Action: Key pressed <Key.caps_lock>h<Key.caps_lock>eadho<Key.down><Key.enter>
Screenshot: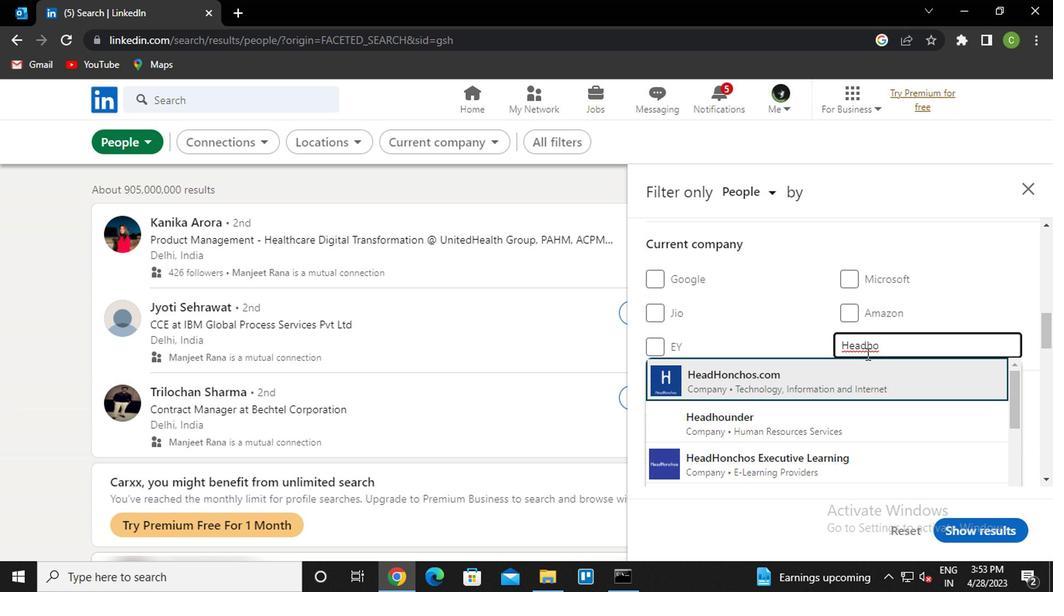 
Action: Mouse scrolled (867, 351) with delta (0, 0)
Screenshot: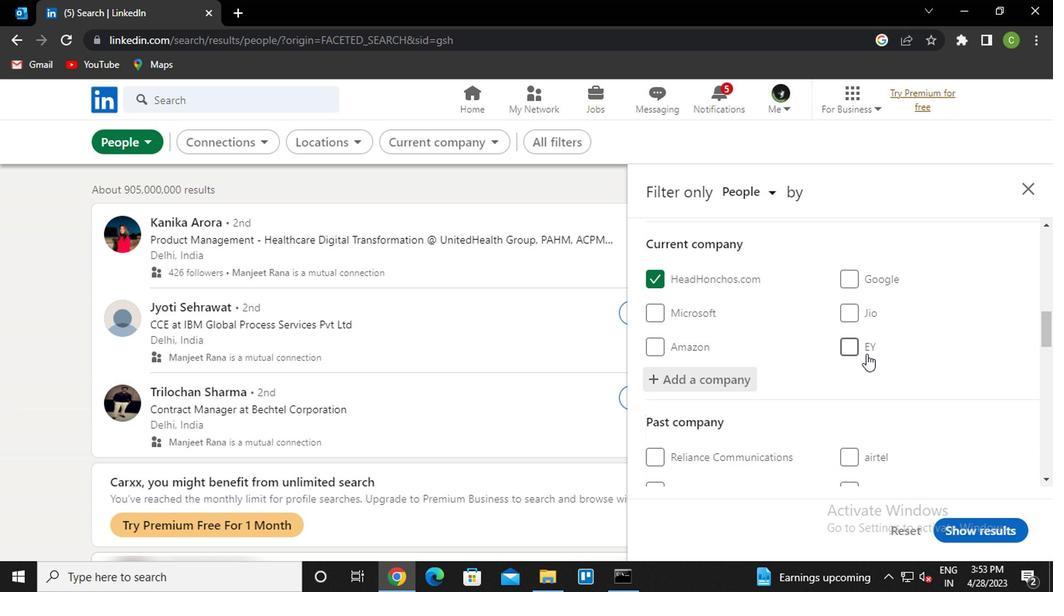 
Action: Mouse scrolled (867, 351) with delta (0, 0)
Screenshot: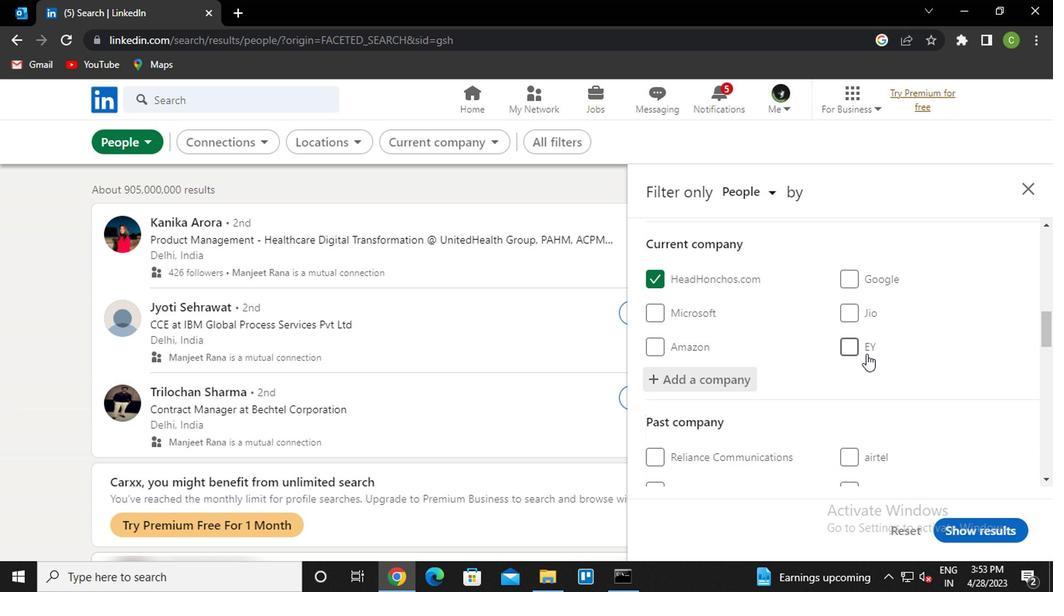 
Action: Mouse scrolled (867, 351) with delta (0, 0)
Screenshot: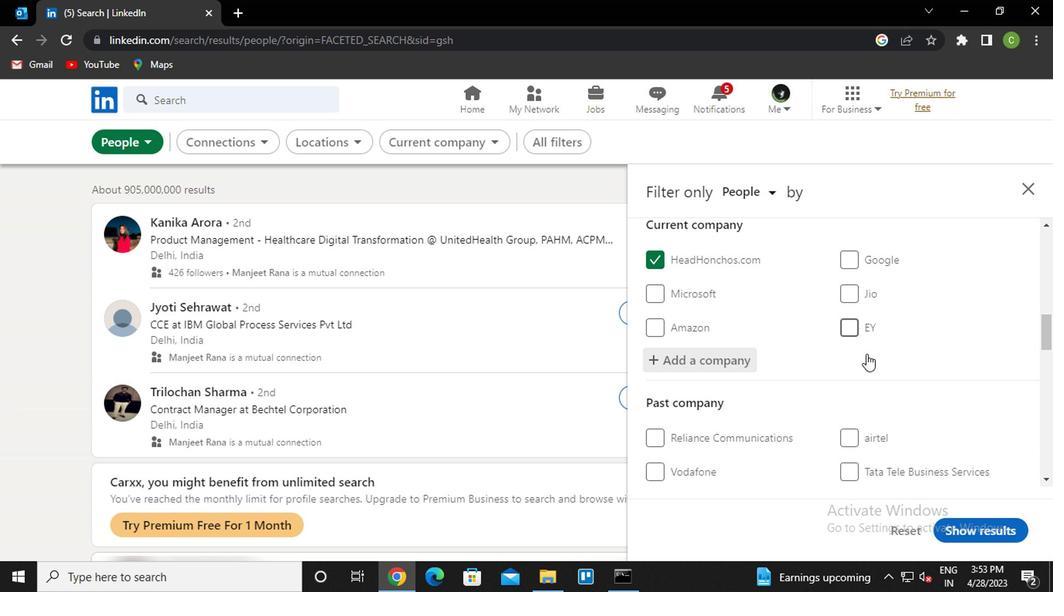 
Action: Mouse moved to (903, 298)
Screenshot: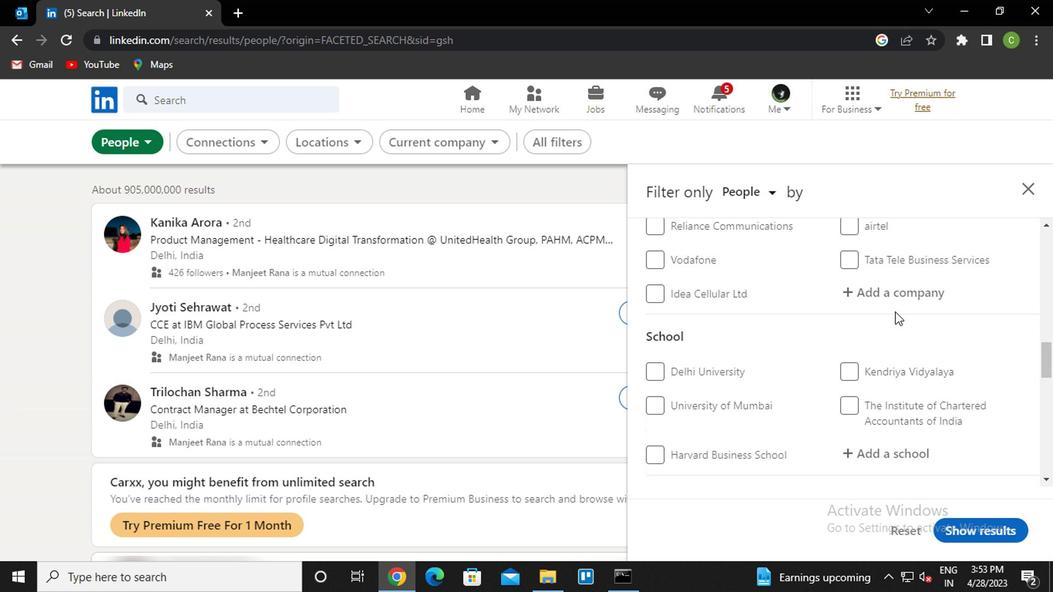 
Action: Mouse pressed left at (903, 298)
Screenshot: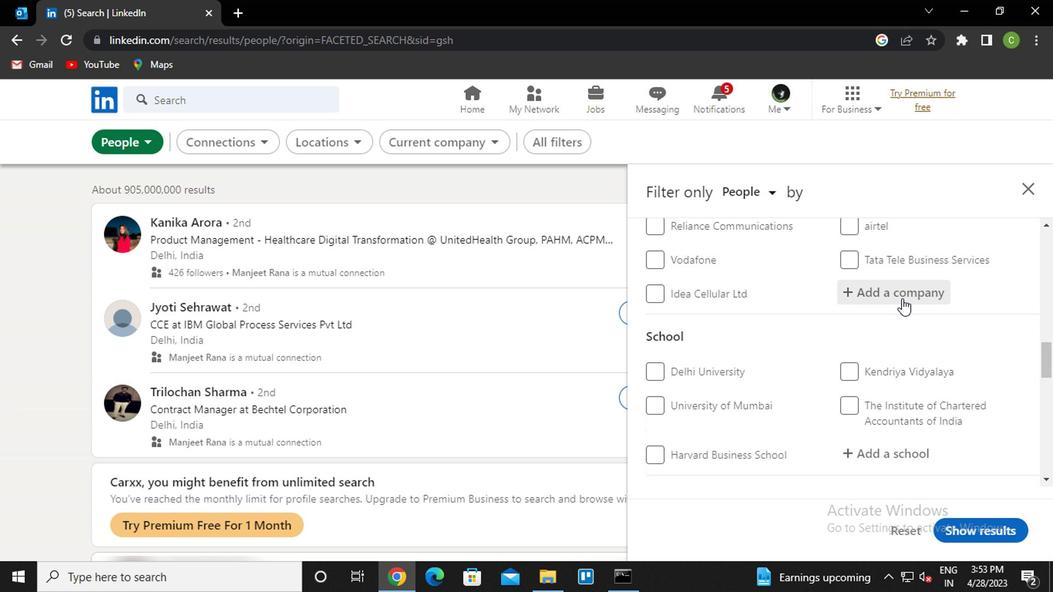 
Action: Mouse scrolled (903, 297) with delta (0, 0)
Screenshot: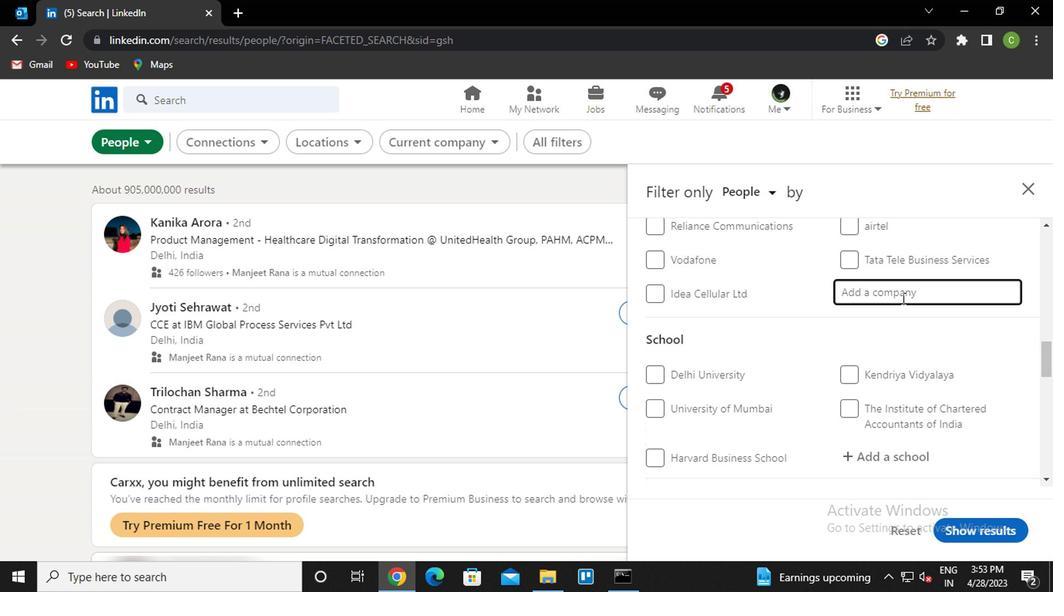 
Action: Mouse moved to (894, 309)
Screenshot: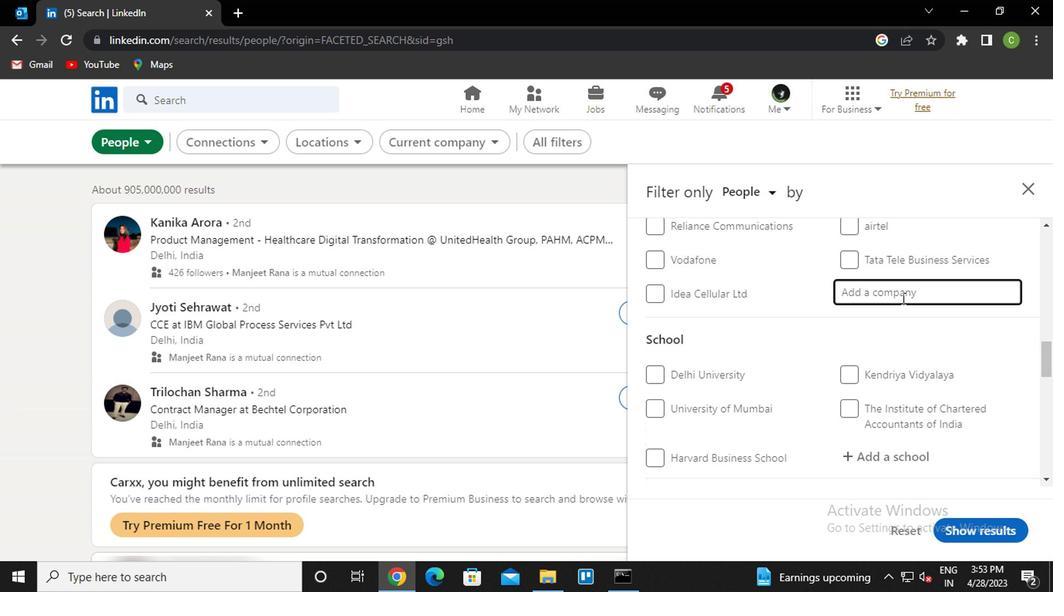 
Action: Mouse scrolled (894, 308) with delta (0, -1)
Screenshot: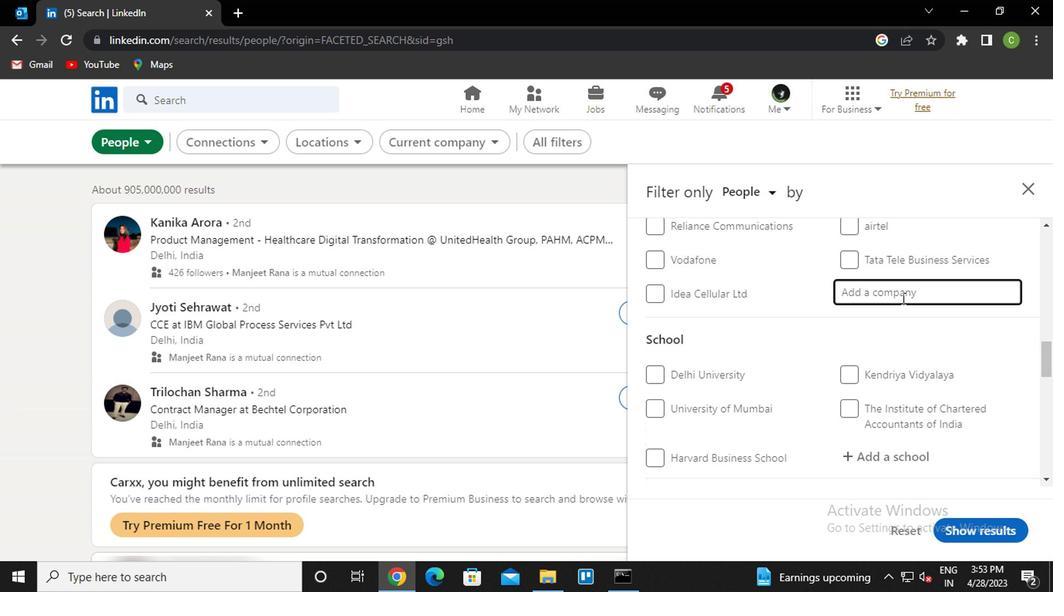 
Action: Mouse moved to (891, 314)
Screenshot: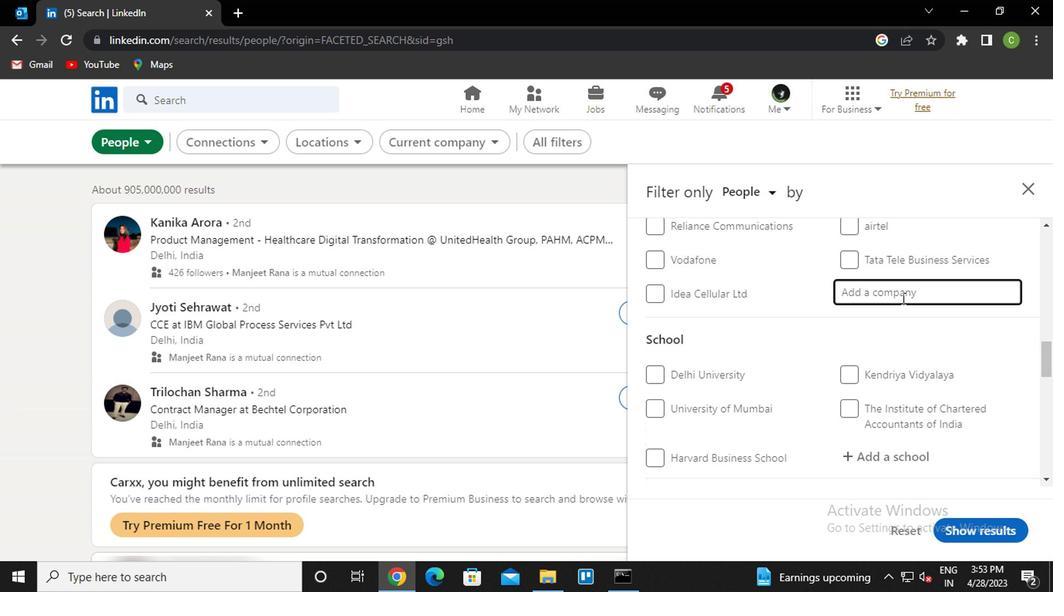 
Action: Mouse scrolled (891, 313) with delta (0, 0)
Screenshot: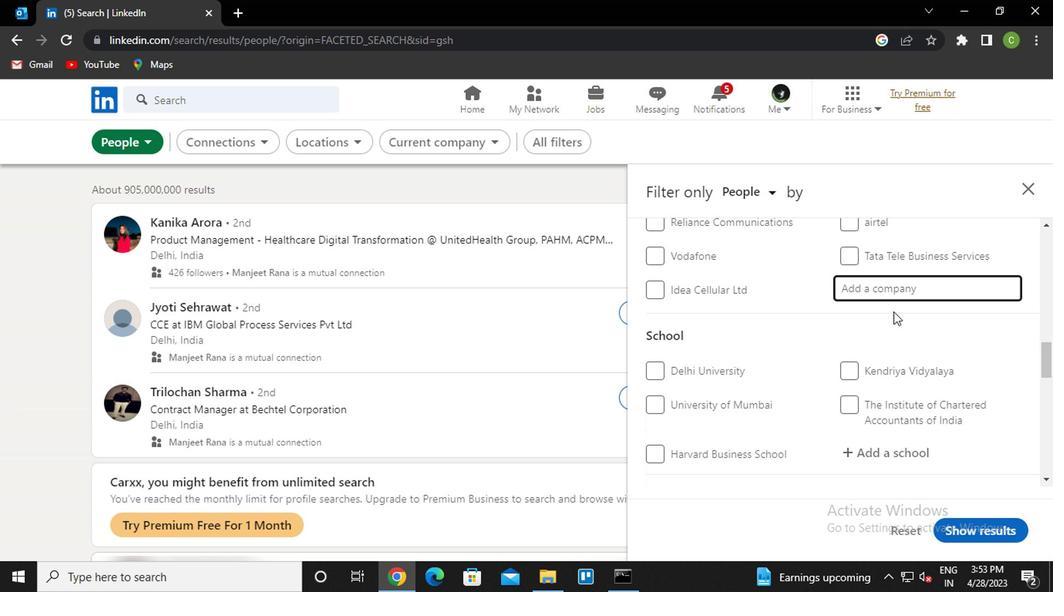 
Action: Mouse moved to (908, 288)
Screenshot: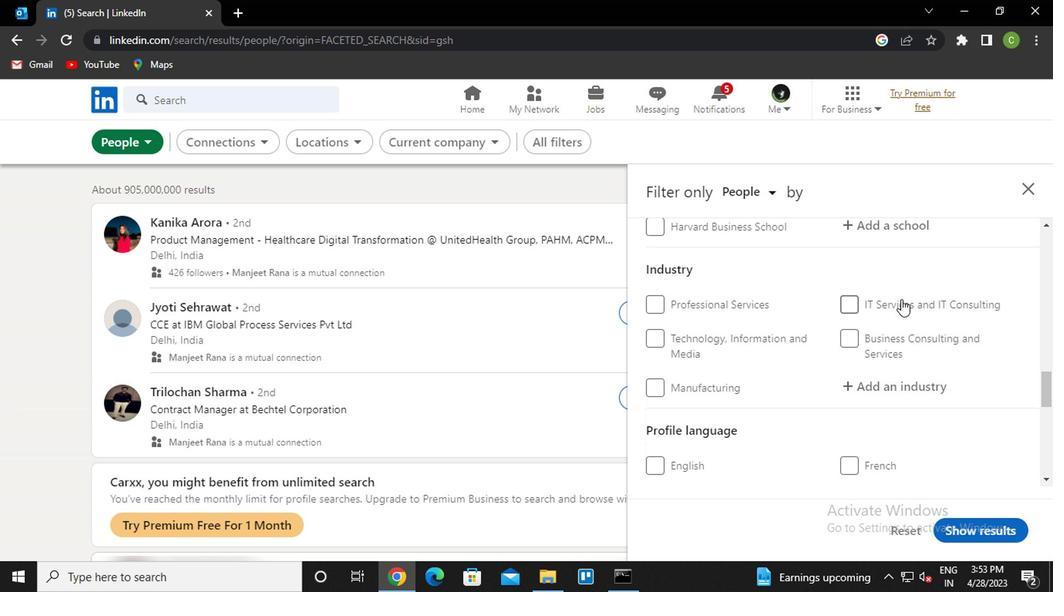 
Action: Mouse scrolled (908, 288) with delta (0, 0)
Screenshot: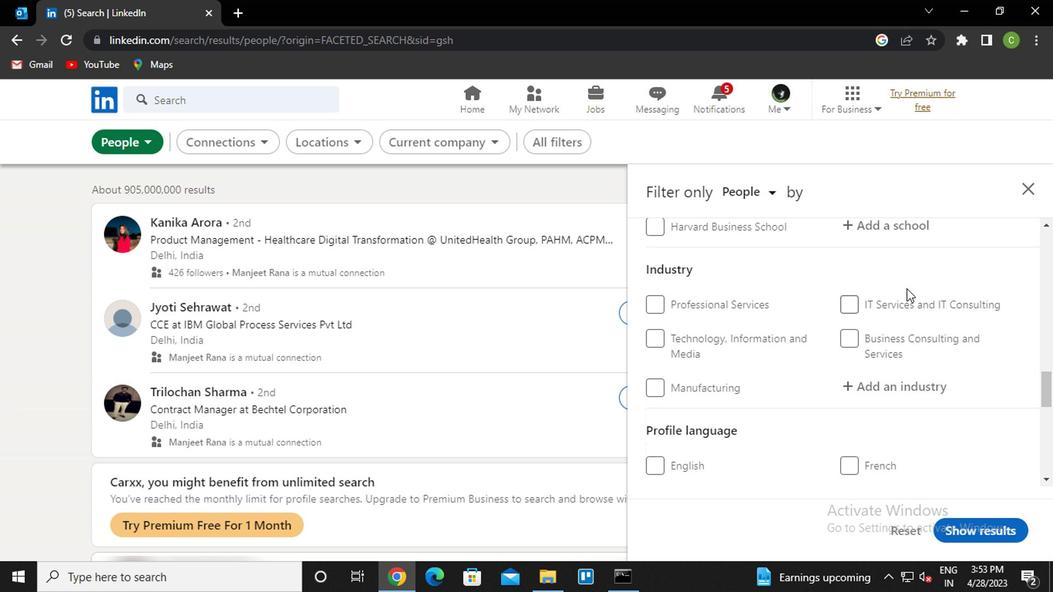 
Action: Mouse moved to (890, 300)
Screenshot: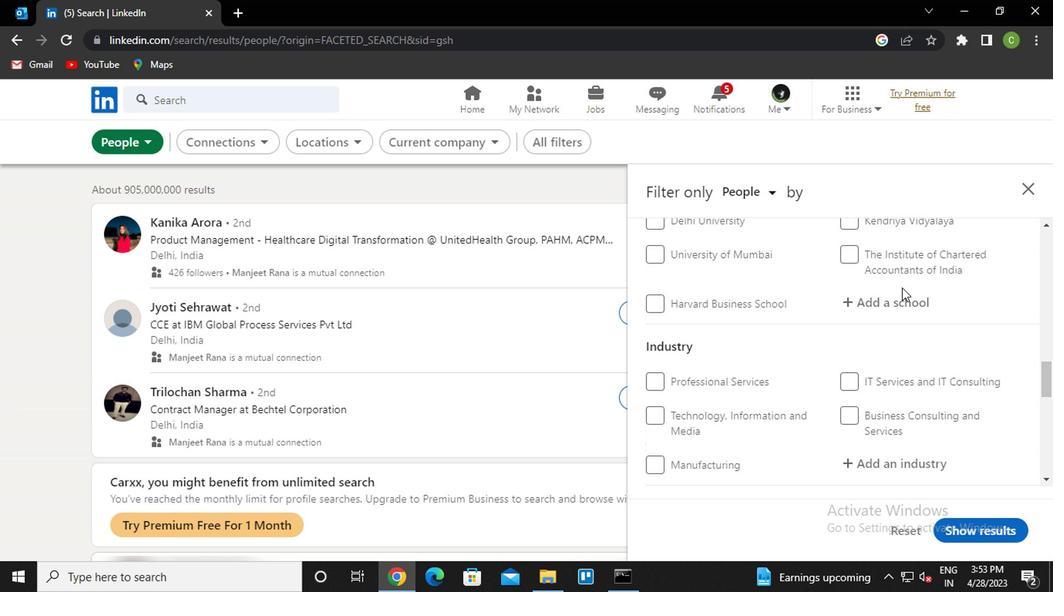 
Action: Mouse pressed left at (890, 300)
Screenshot: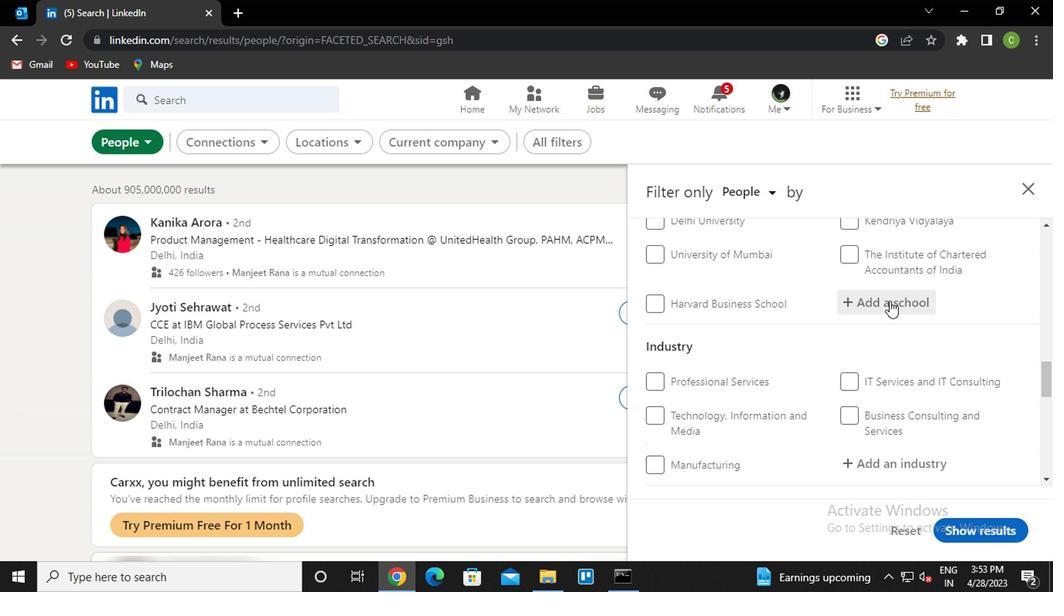 
Action: Key pressed <Key.caps_lock>krishna<Key.space>ins<Key.down><Key.down><Key.enter>
Screenshot: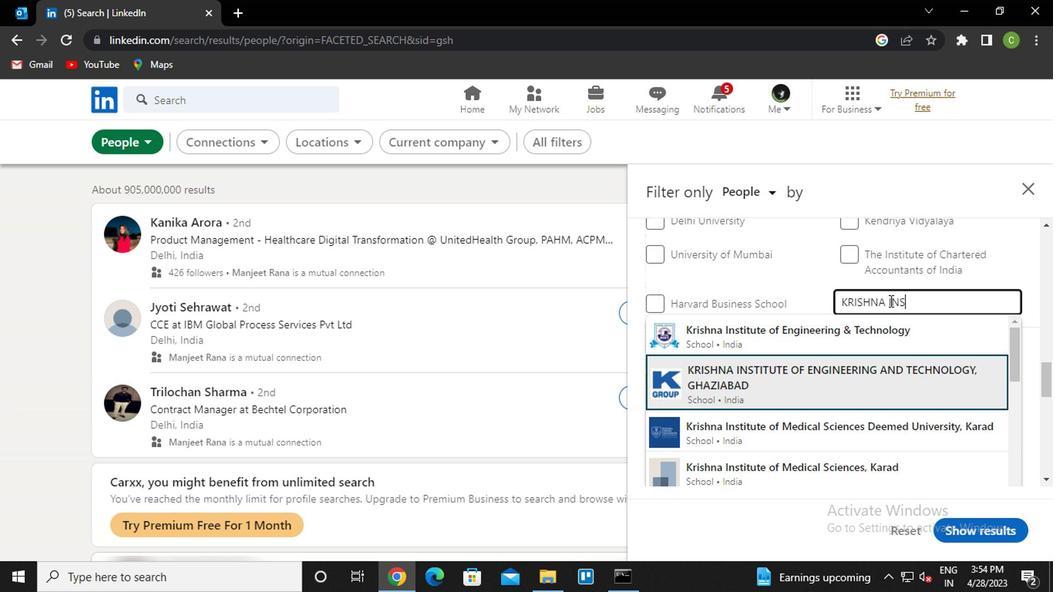 
Action: Mouse scrolled (890, 299) with delta (0, 0)
Screenshot: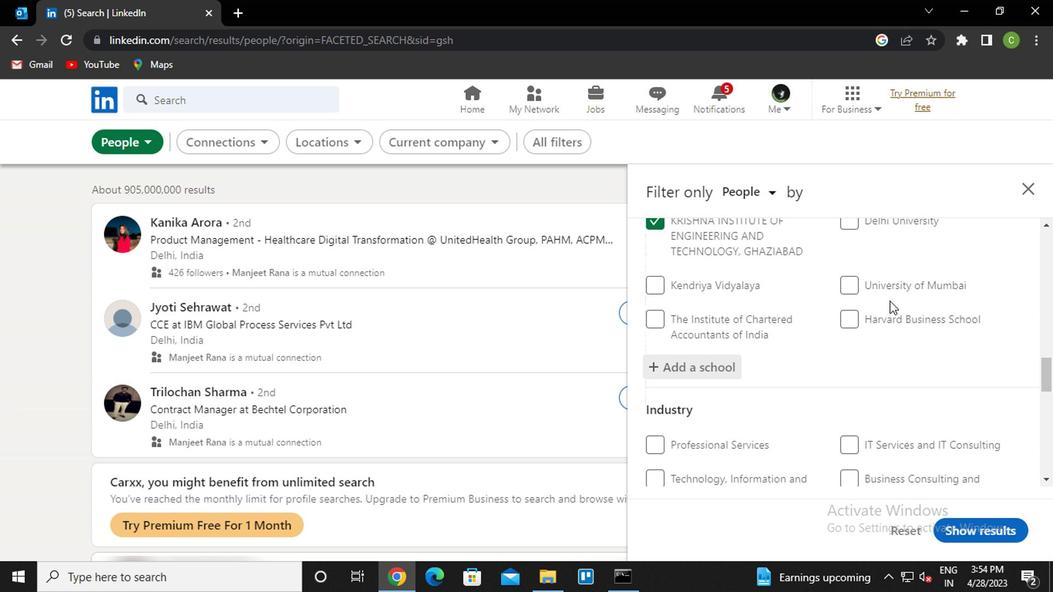 
Action: Mouse moved to (883, 306)
Screenshot: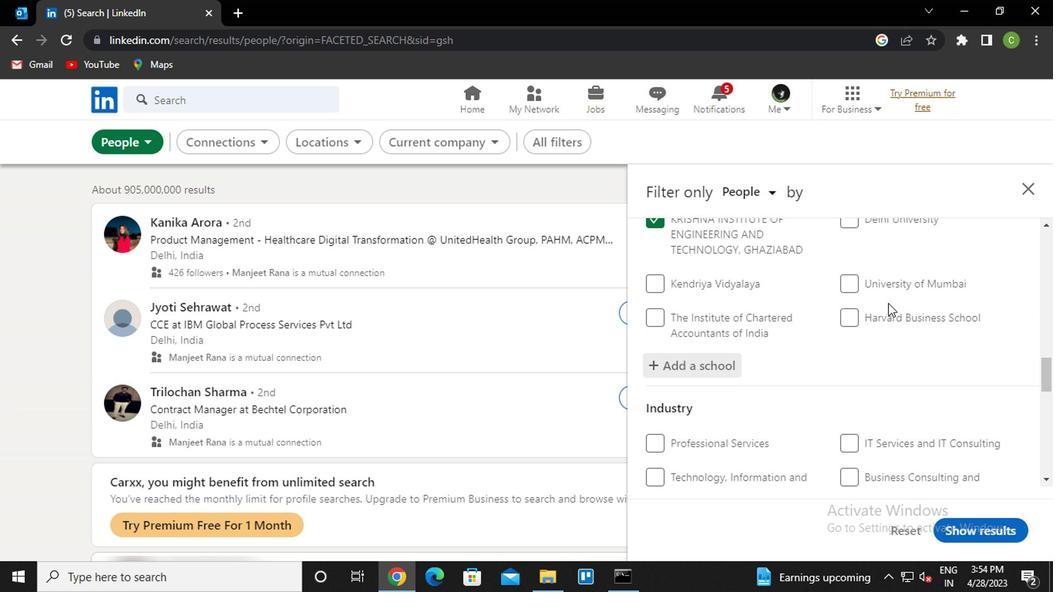 
Action: Mouse scrolled (883, 305) with delta (0, 0)
Screenshot: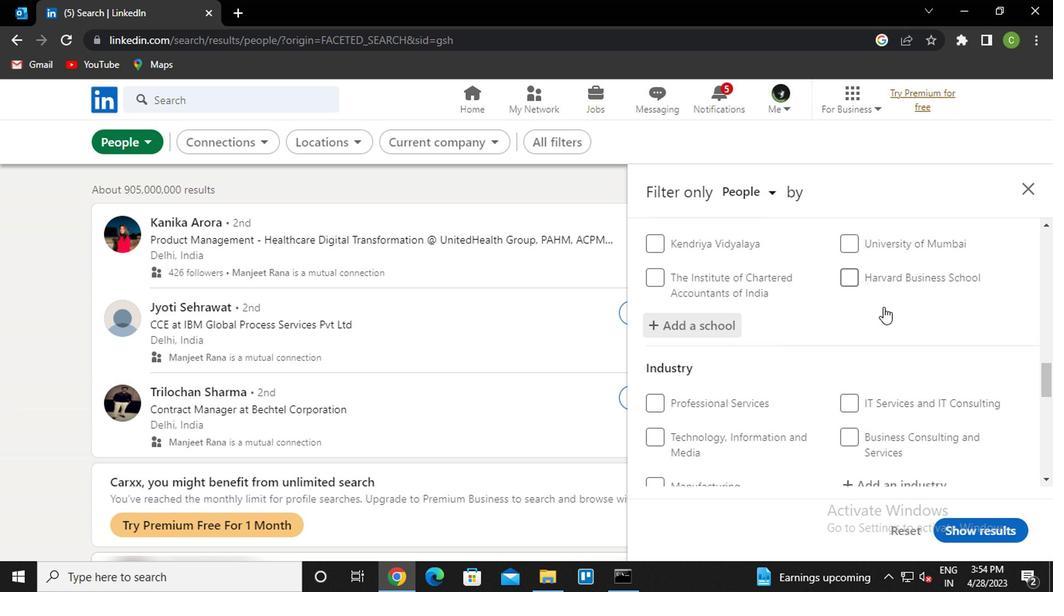 
Action: Mouse moved to (890, 368)
Screenshot: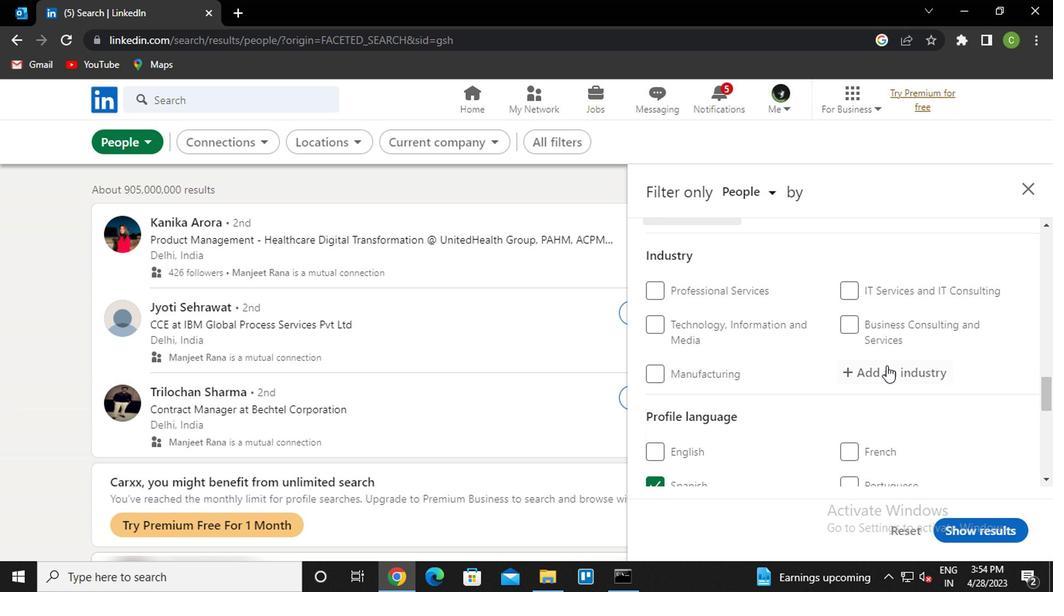 
Action: Mouse pressed left at (890, 368)
Screenshot: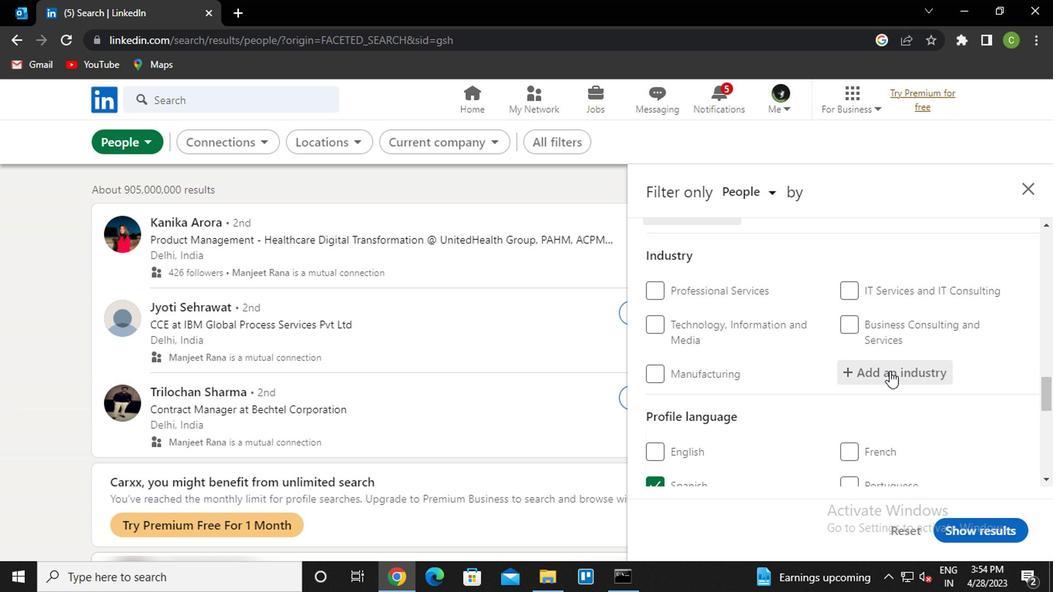 
Action: Key pressed <Key.caps_lock>s<Key.caps_lock>ocial<Key.space><Key.caps_lock>m<Key.caps_lock>edia<Key.backspace><Key.backspace><Key.backspace><Key.backspace><Key.backspace><Key.backspace><Key.backspace><Key.backspace><Key.backspace><Key.backspace><Key.backspace><Key.backspace><Key.backspace><Key.backspace><Key.backspace><Key.caps_lock><Key.caps_lock>s<Key.caps_lock>ocial<Key.space><Key.caps_lock>m<Key.caps_lock><Key.backspace><Key.backspace><Key.backspace><Key.backspace><Key.backspace><Key.backspace><Key.backspace><Key.backspace><Key.backspace><Key.backspace><Key.backspace><Key.backspace><Key.backspace><Key.caps_lock>r<Key.caps_lock>ace<Key.down><Key.enter>
Screenshot: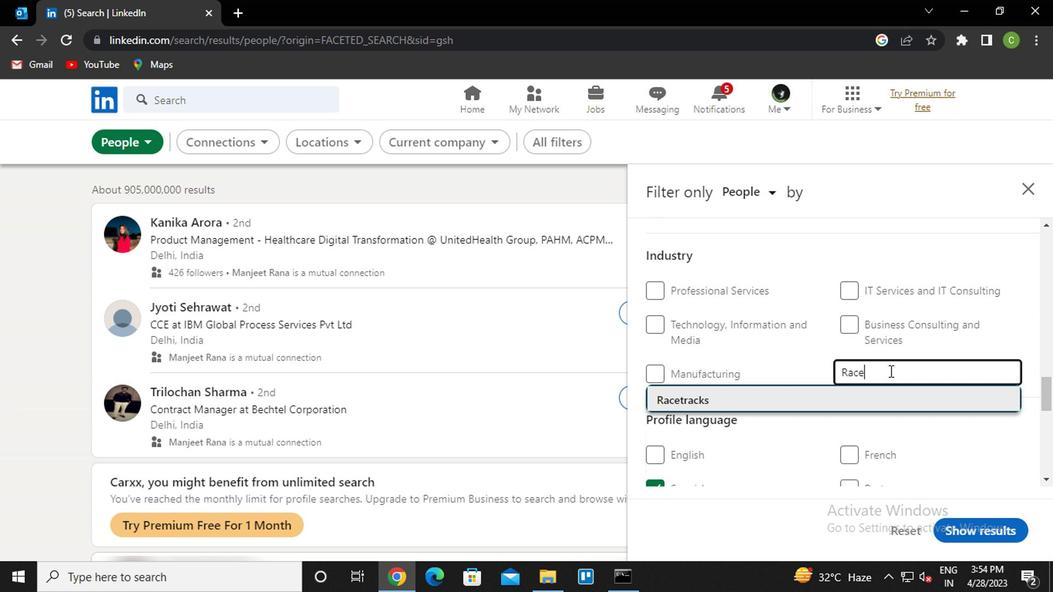 
Action: Mouse moved to (926, 371)
Screenshot: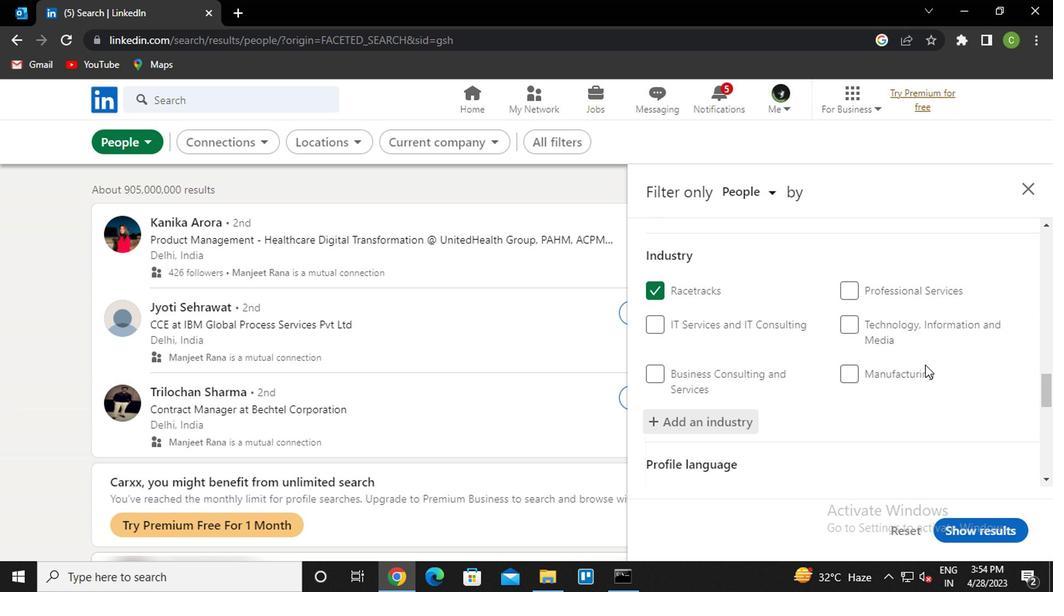 
Action: Mouse scrolled (926, 370) with delta (0, -1)
Screenshot: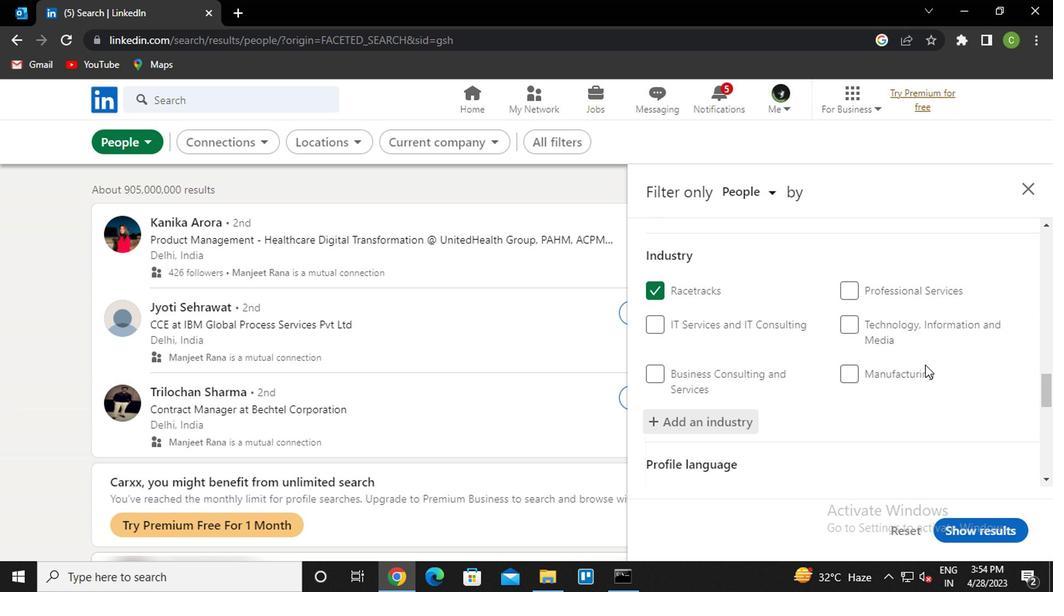 
Action: Mouse moved to (923, 384)
Screenshot: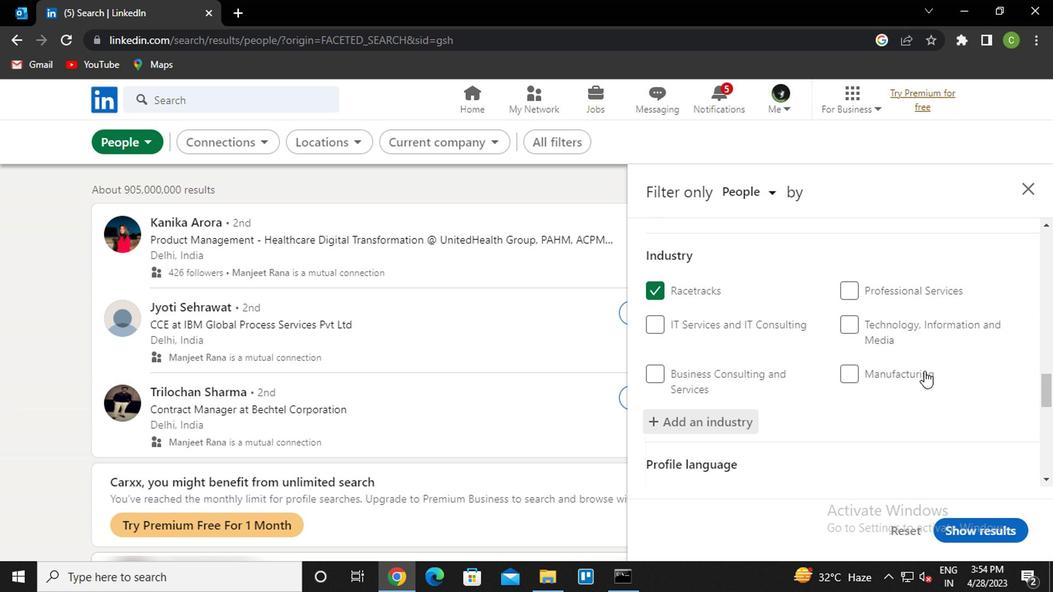 
Action: Mouse scrolled (923, 383) with delta (0, 0)
Screenshot: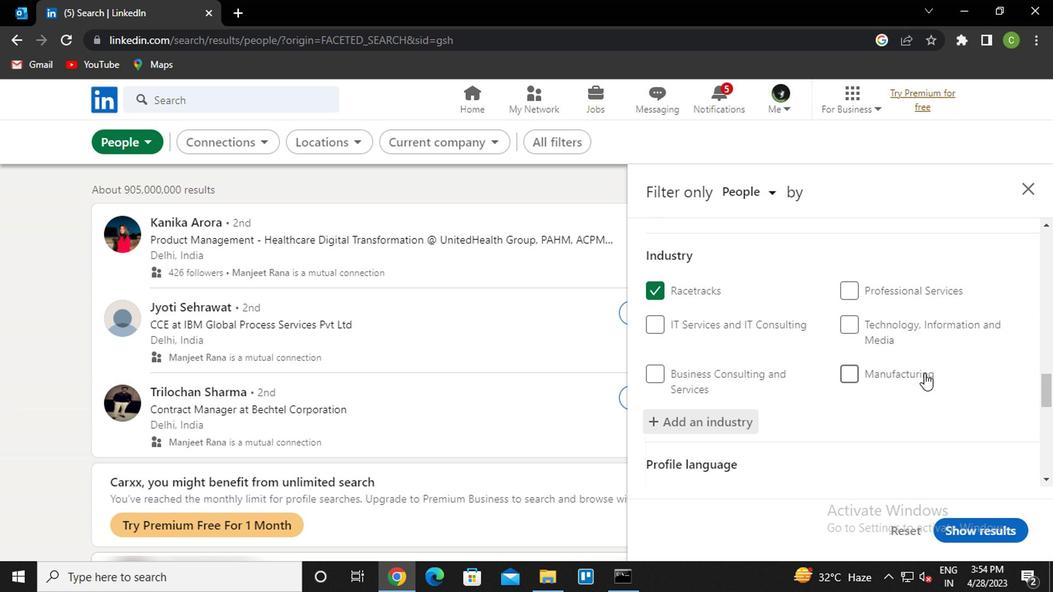 
Action: Mouse moved to (897, 386)
Screenshot: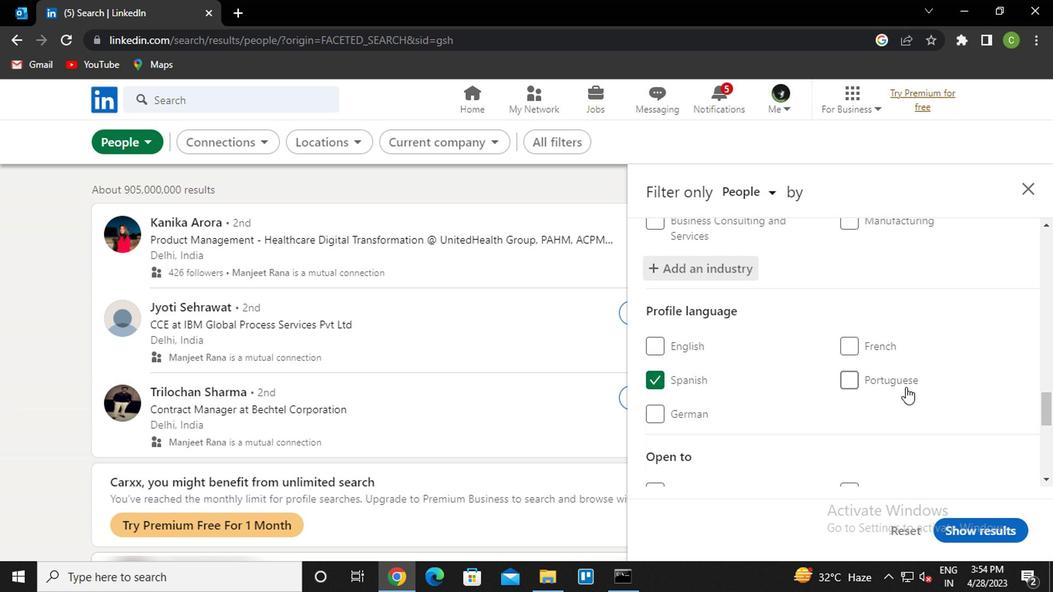 
Action: Mouse scrolled (897, 385) with delta (0, 0)
Screenshot: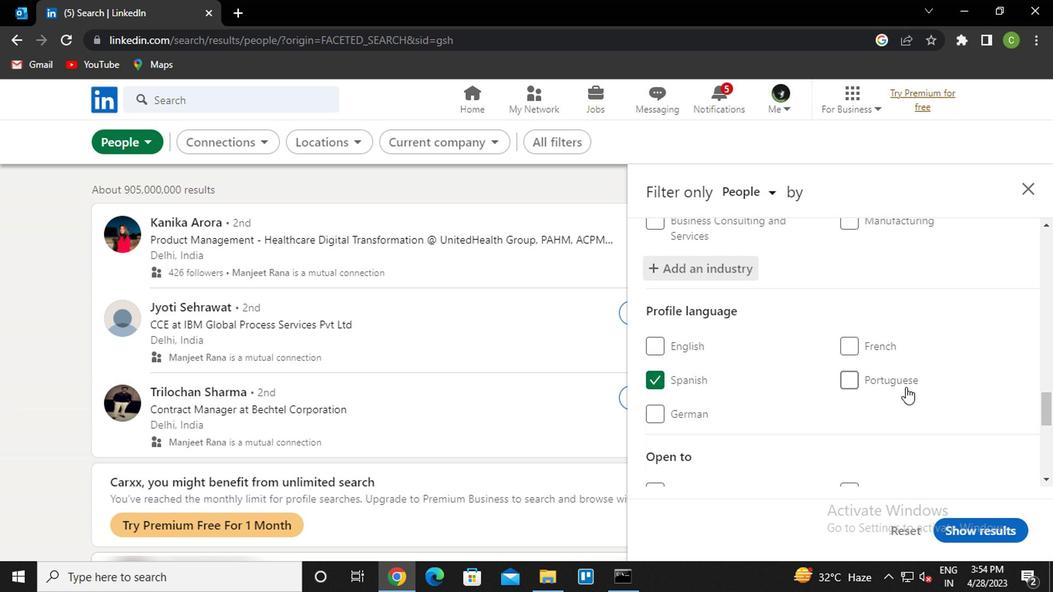 
Action: Mouse moved to (894, 386)
Screenshot: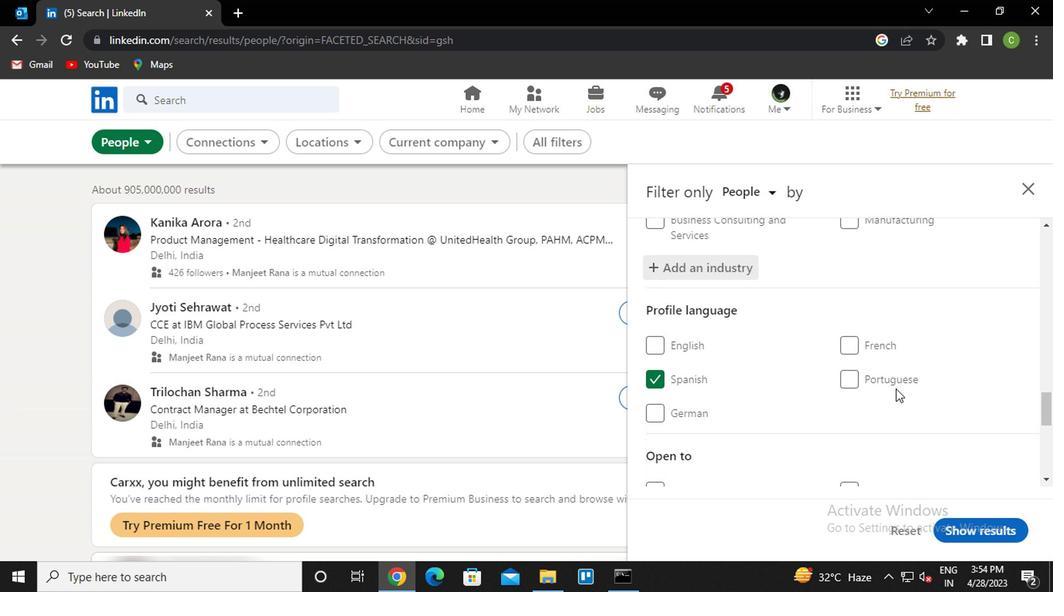 
Action: Mouse scrolled (894, 385) with delta (0, 0)
Screenshot: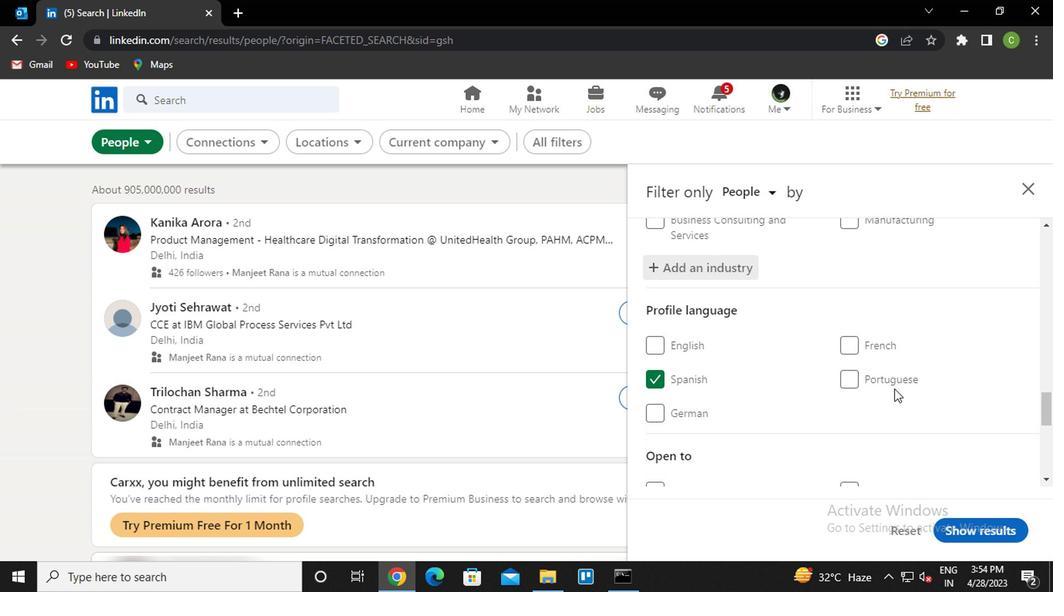 
Action: Mouse moved to (889, 384)
Screenshot: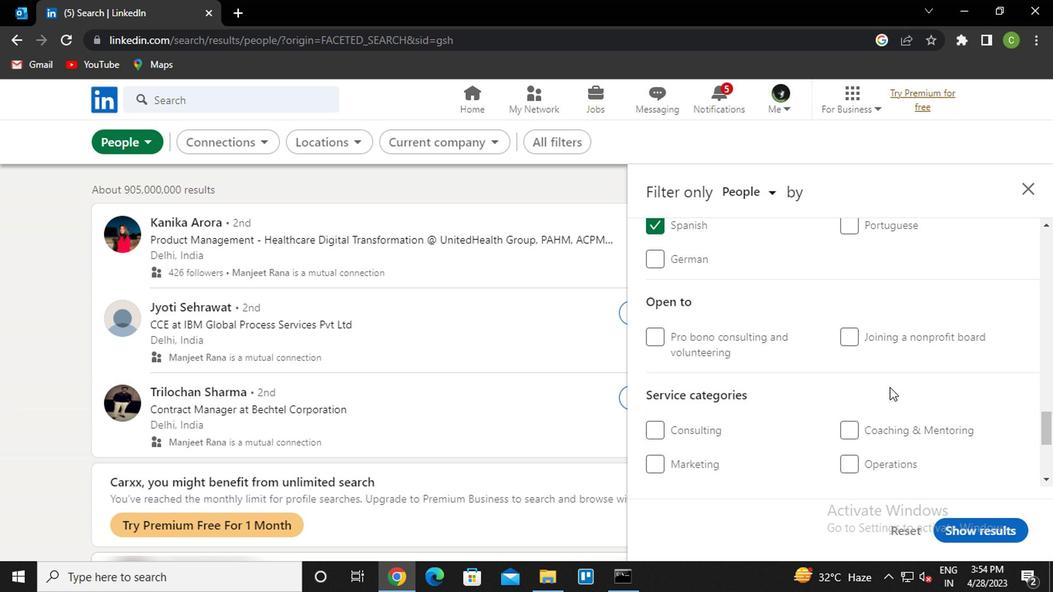 
Action: Mouse scrolled (889, 383) with delta (0, 0)
Screenshot: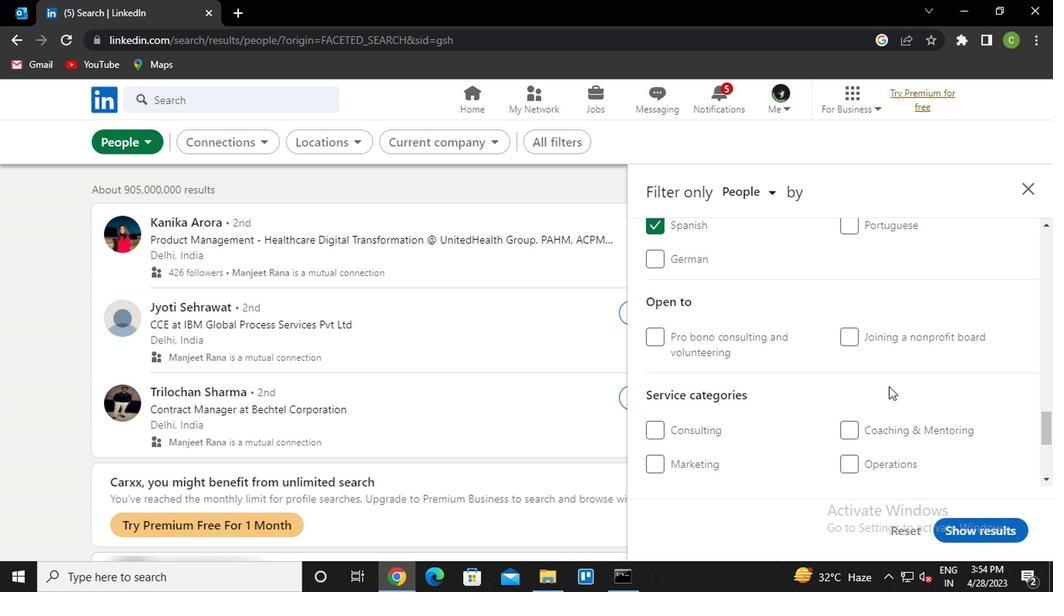 
Action: Mouse moved to (908, 413)
Screenshot: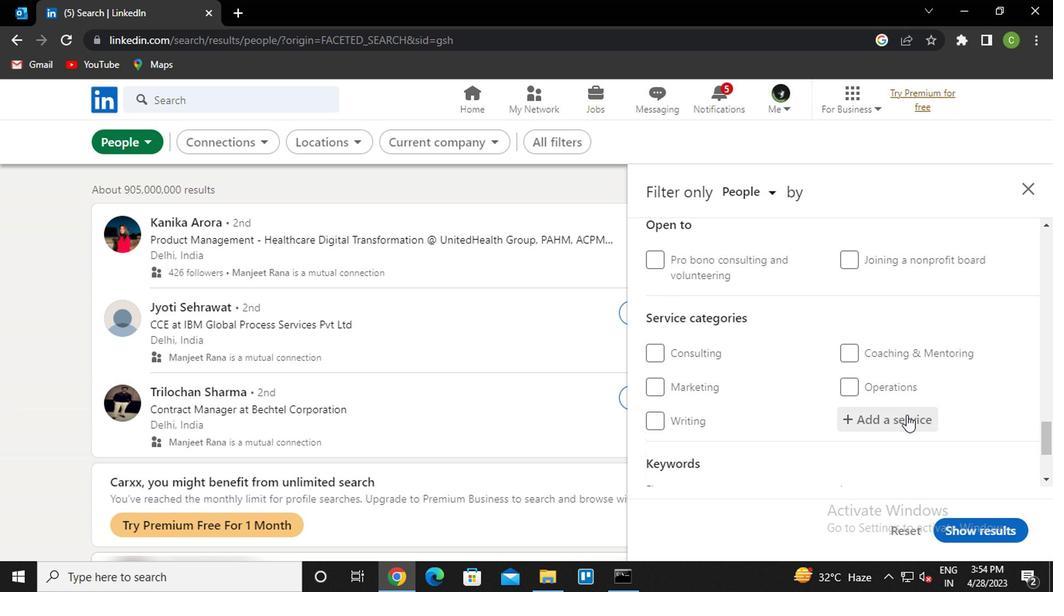 
Action: Mouse pressed left at (908, 413)
Screenshot: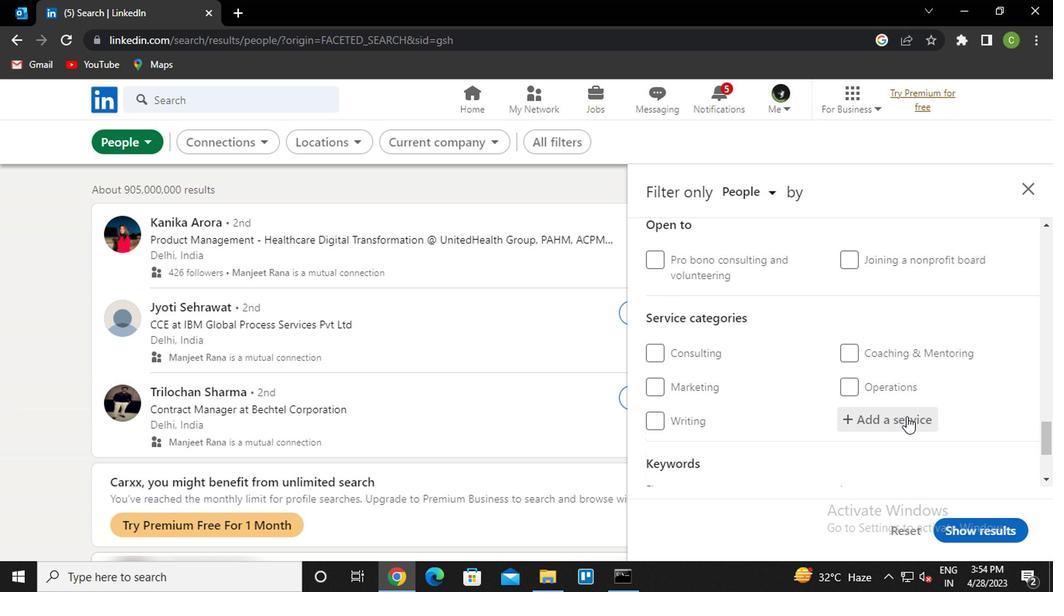 
Action: Key pressed <Key.caps_lock>s<Key.caps_lock>ocial<Key.space><Key.down><Key.enter>
Screenshot: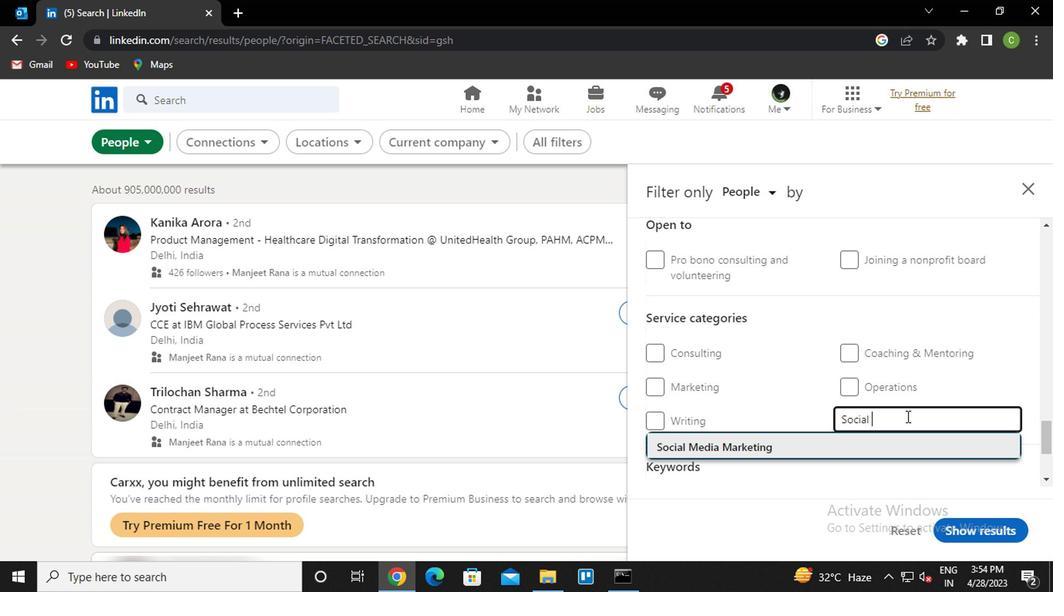 
Action: Mouse moved to (795, 458)
Screenshot: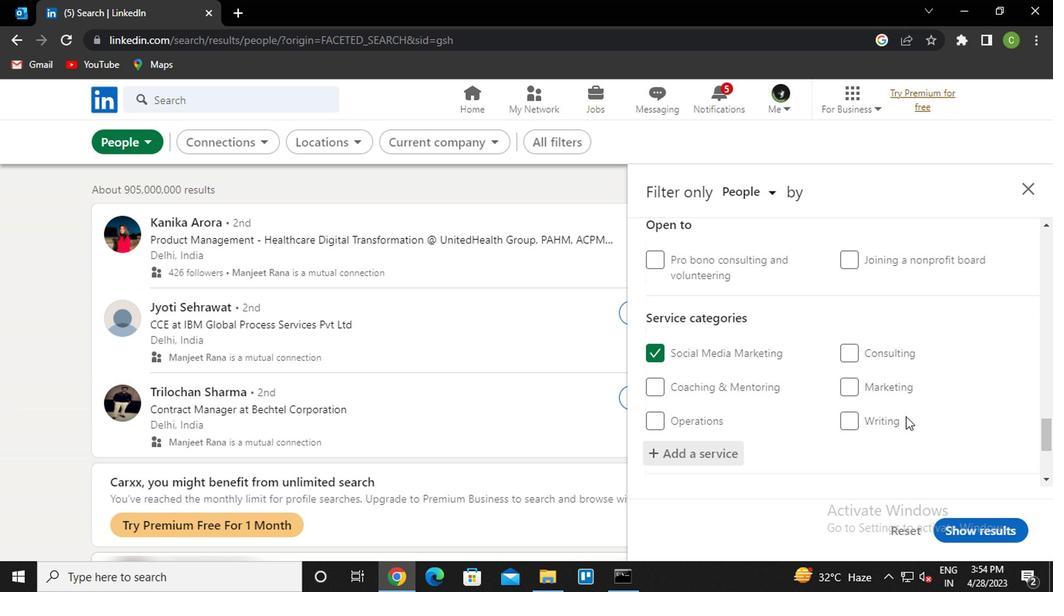 
Action: Mouse scrolled (795, 458) with delta (0, 0)
Screenshot: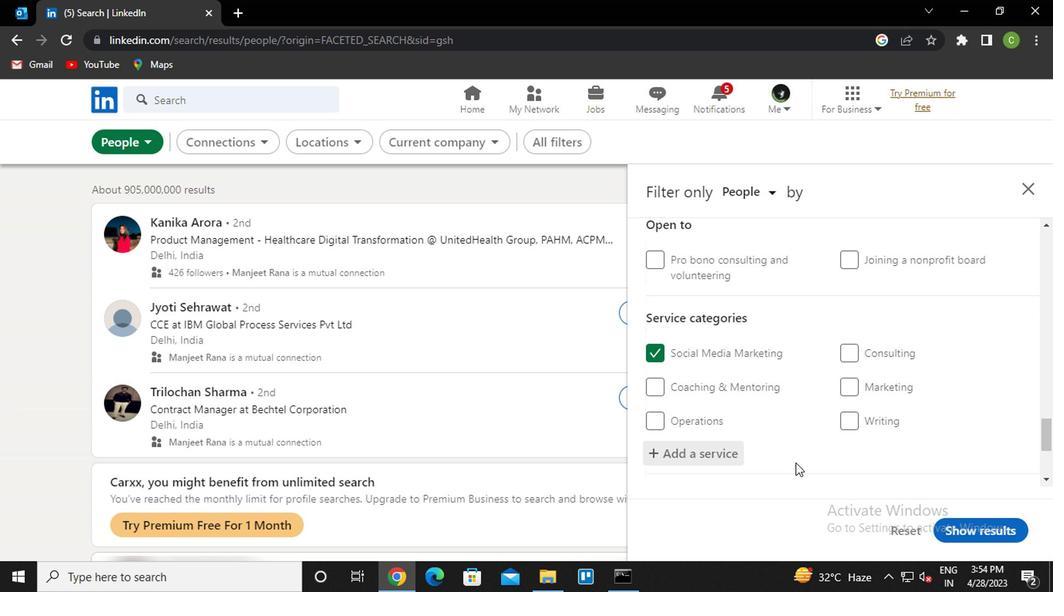 
Action: Mouse scrolled (795, 458) with delta (0, 0)
Screenshot: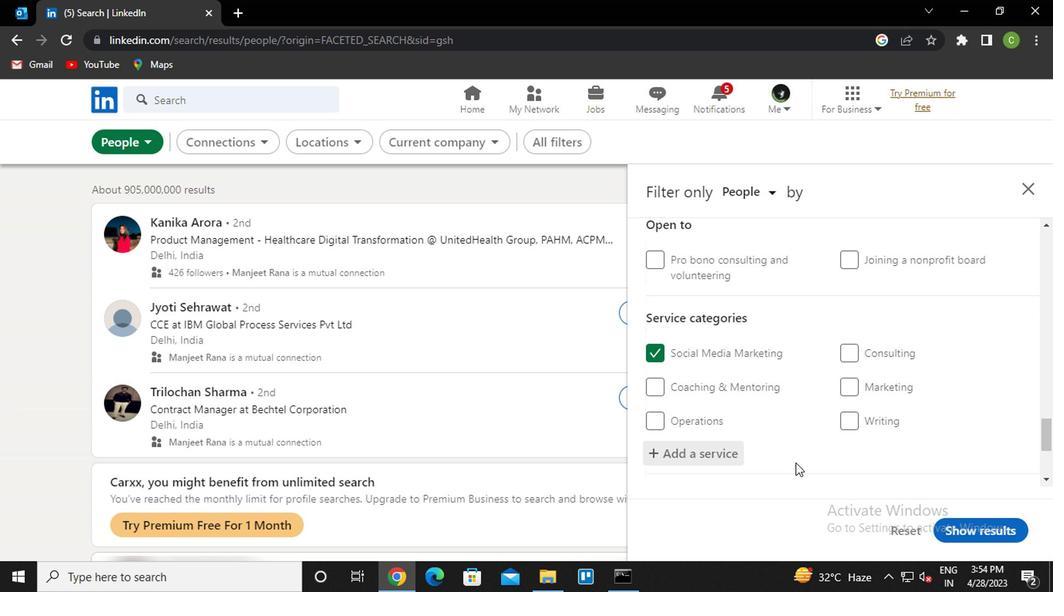 
Action: Mouse scrolled (795, 458) with delta (0, 0)
Screenshot: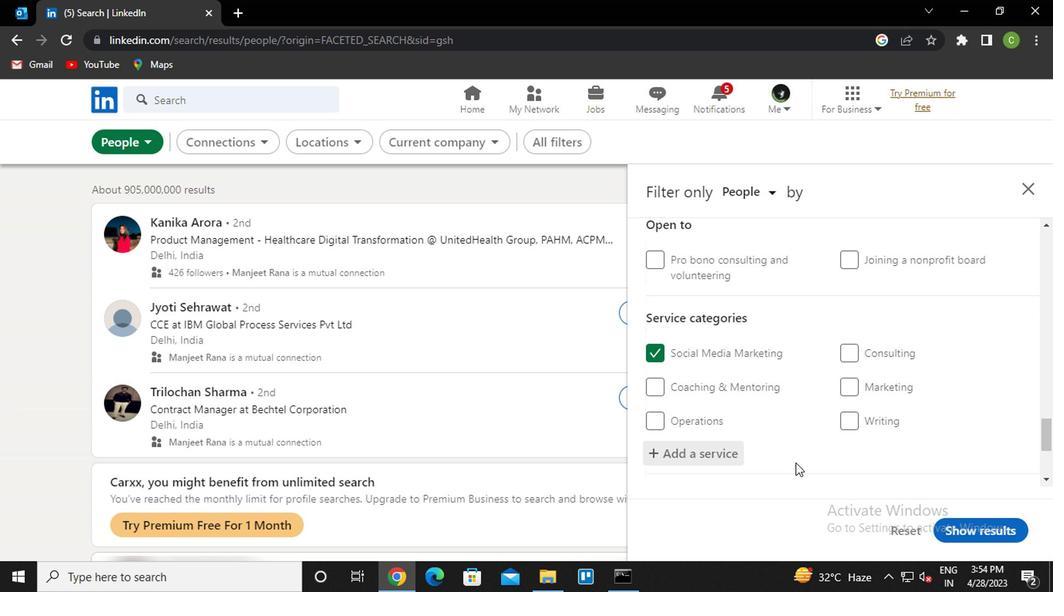 
Action: Mouse moved to (795, 459)
Screenshot: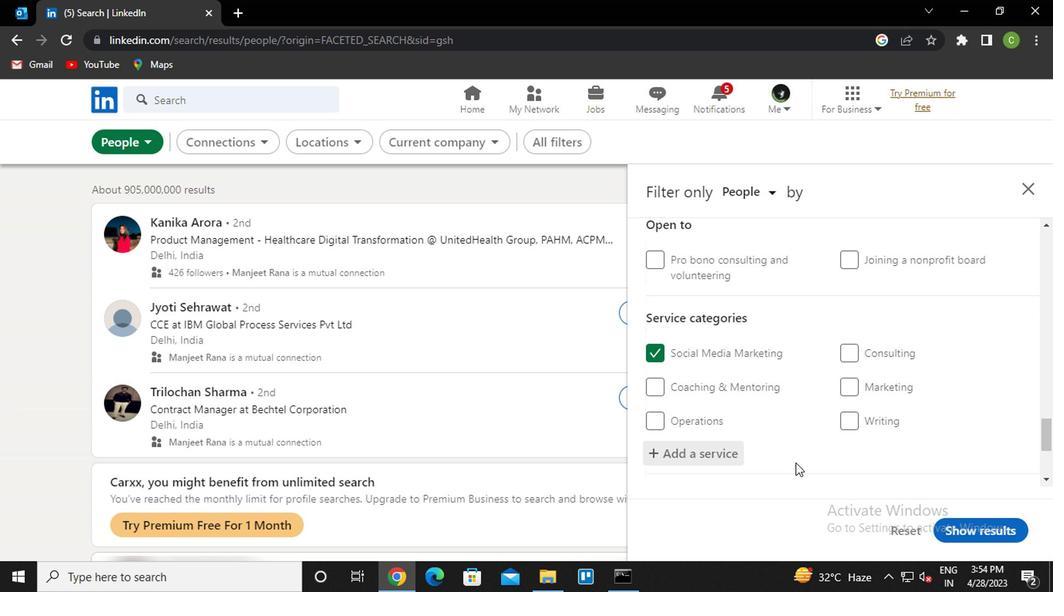 
Action: Mouse scrolled (795, 458) with delta (0, -1)
Screenshot: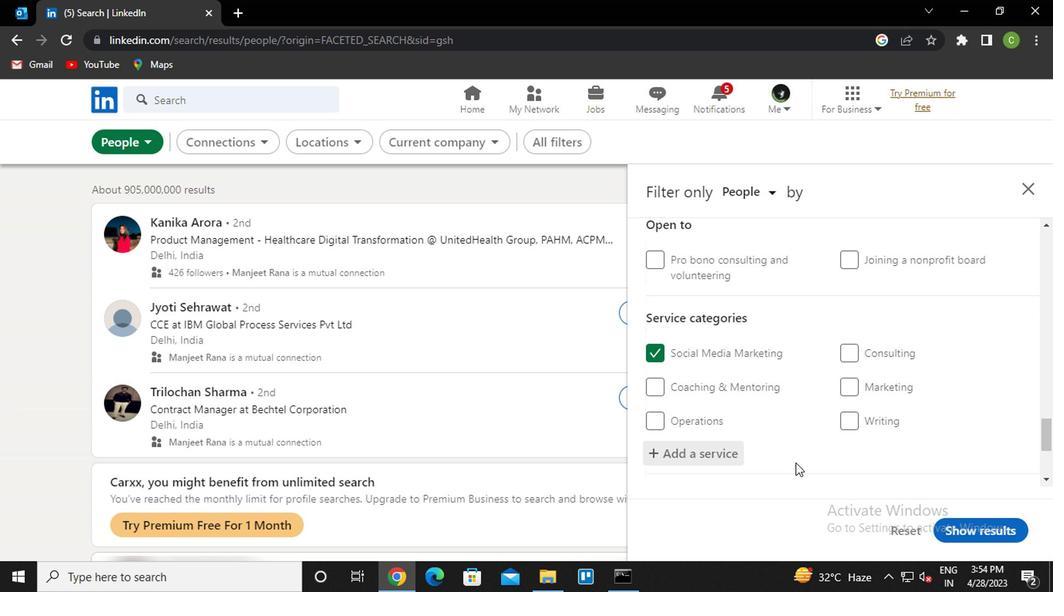 
Action: Mouse moved to (795, 460)
Screenshot: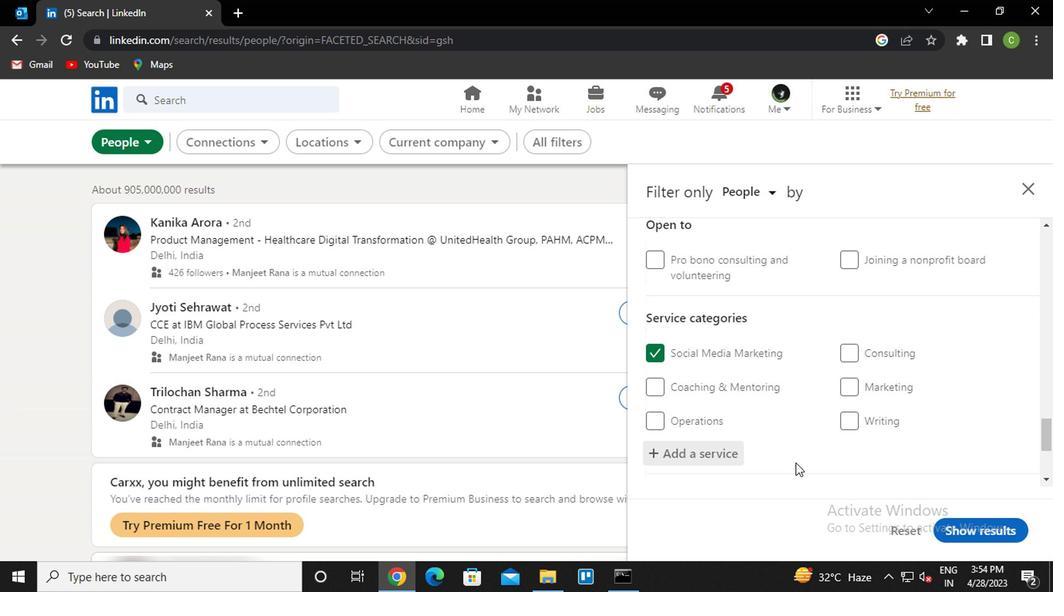 
Action: Mouse scrolled (795, 459) with delta (0, 0)
Screenshot: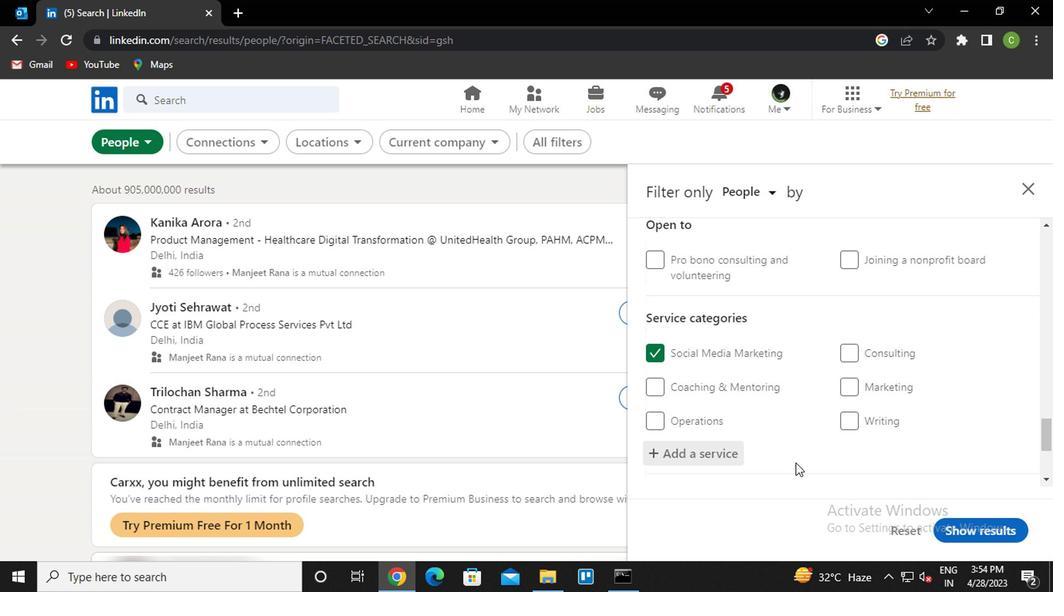 
Action: Mouse moved to (795, 461)
Screenshot: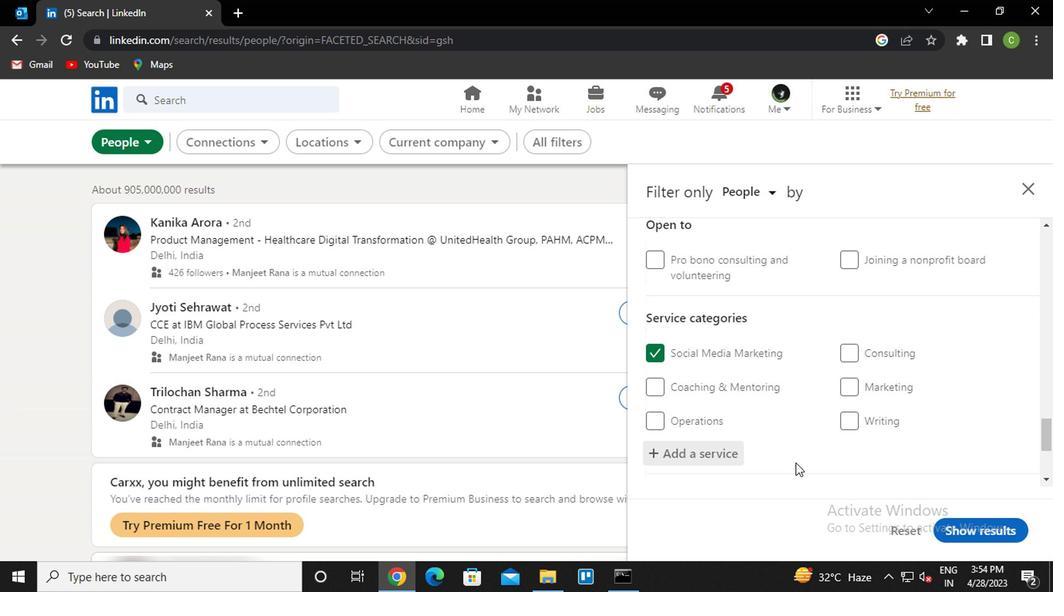 
Action: Mouse scrolled (795, 460) with delta (0, 0)
Screenshot: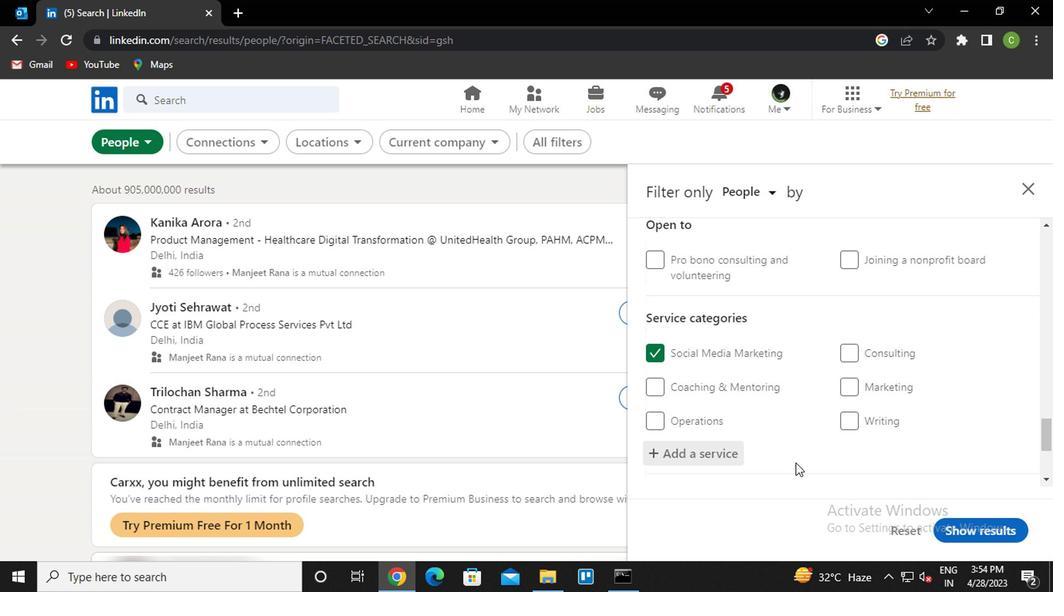 
Action: Mouse moved to (751, 417)
Screenshot: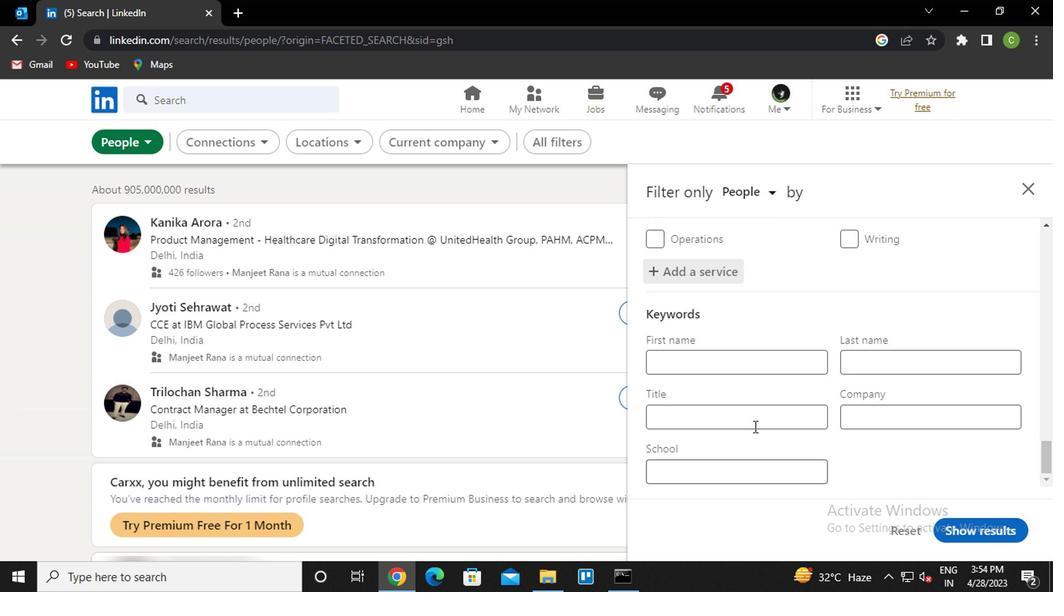 
Action: Mouse pressed left at (751, 417)
Screenshot: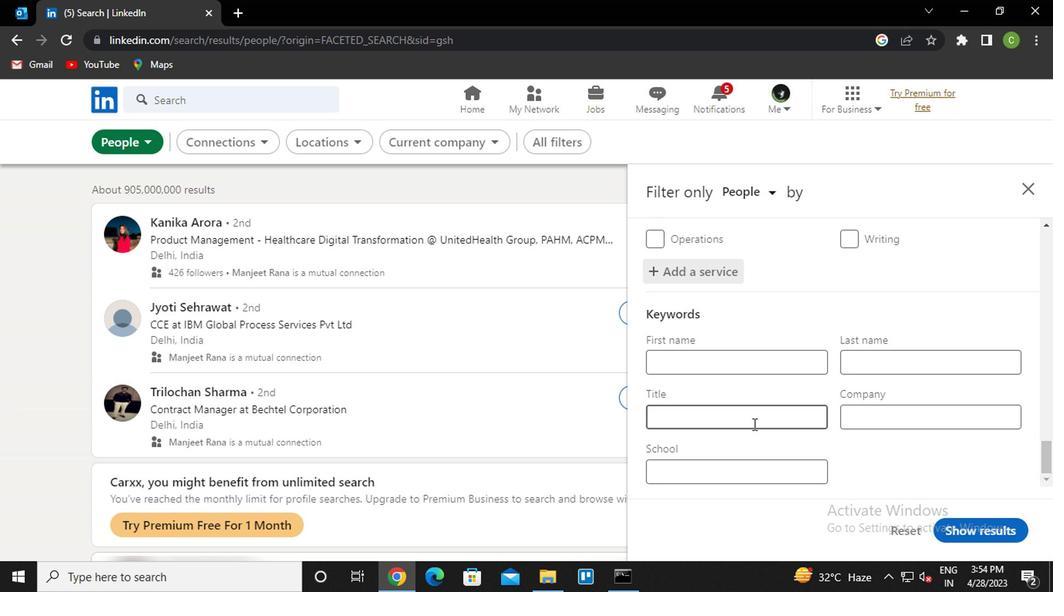 
Action: Mouse scrolled (751, 418) with delta (0, 0)
Screenshot: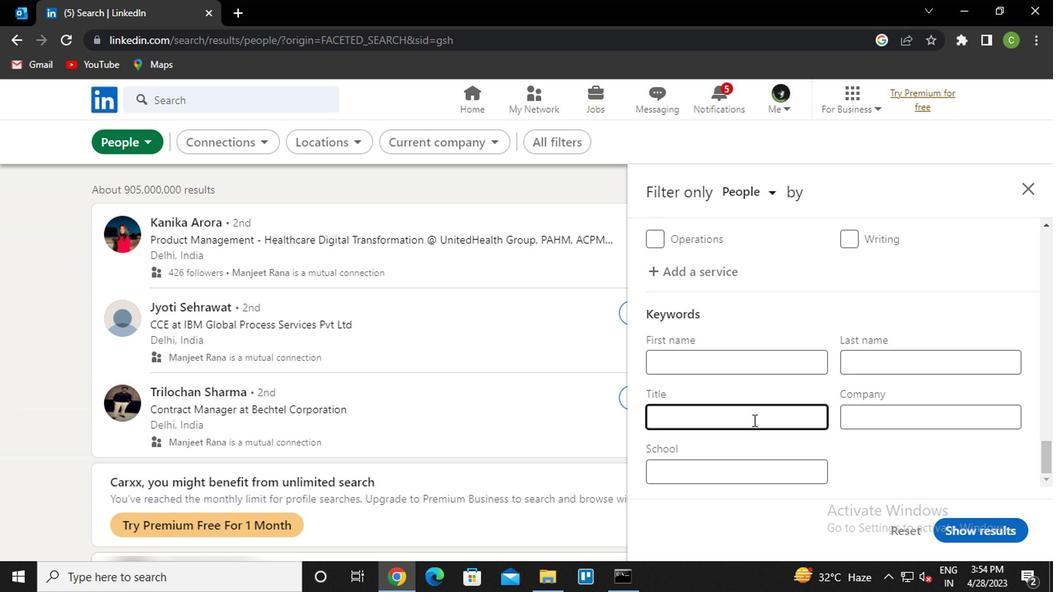 
Action: Mouse scrolled (751, 418) with delta (0, 0)
Screenshot: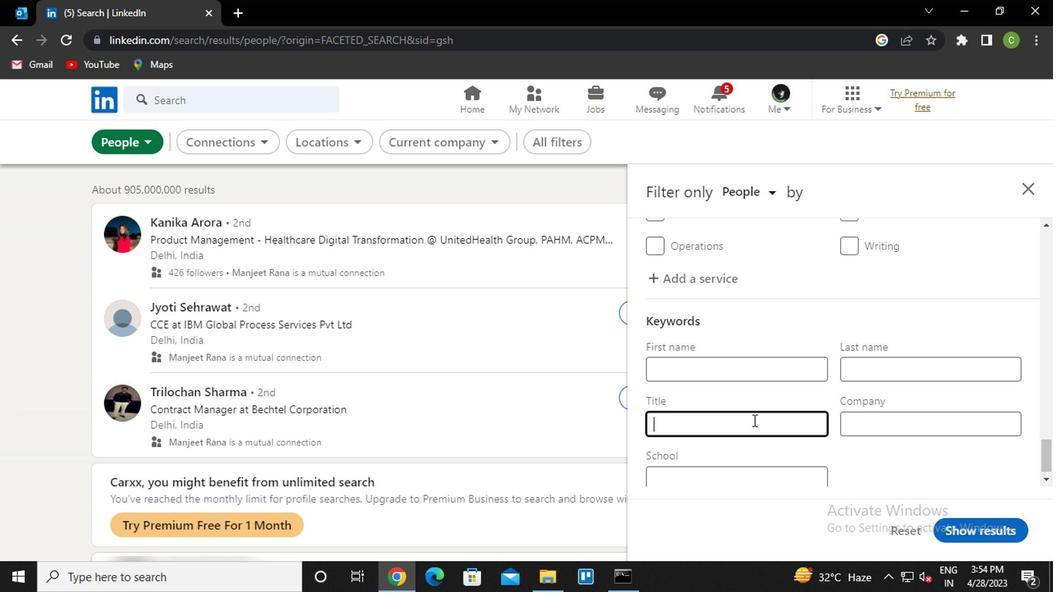 
Action: Mouse moved to (751, 417)
Screenshot: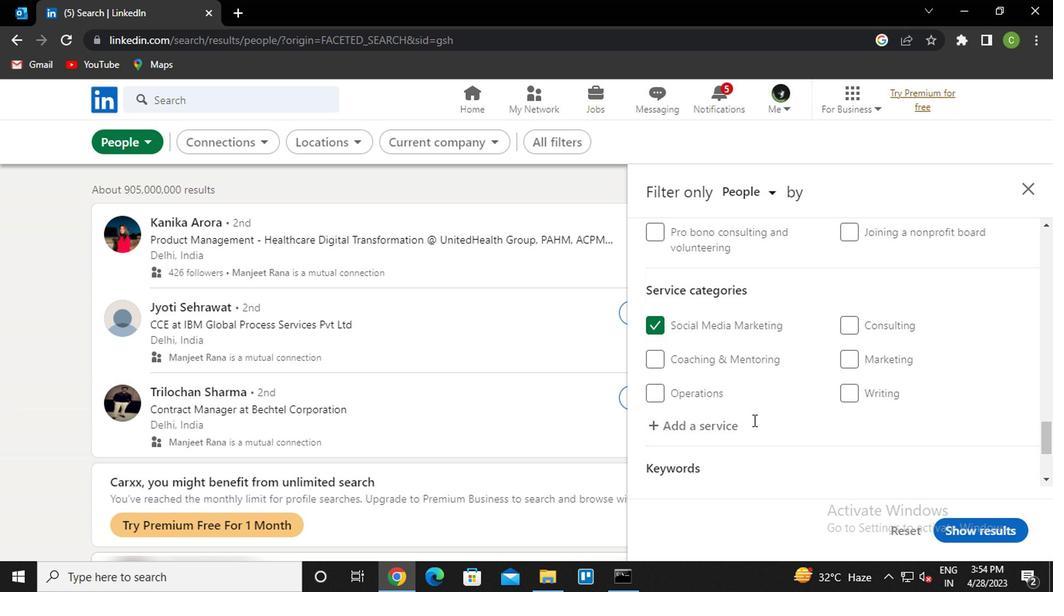 
Action: Mouse scrolled (751, 416) with delta (0, -1)
Screenshot: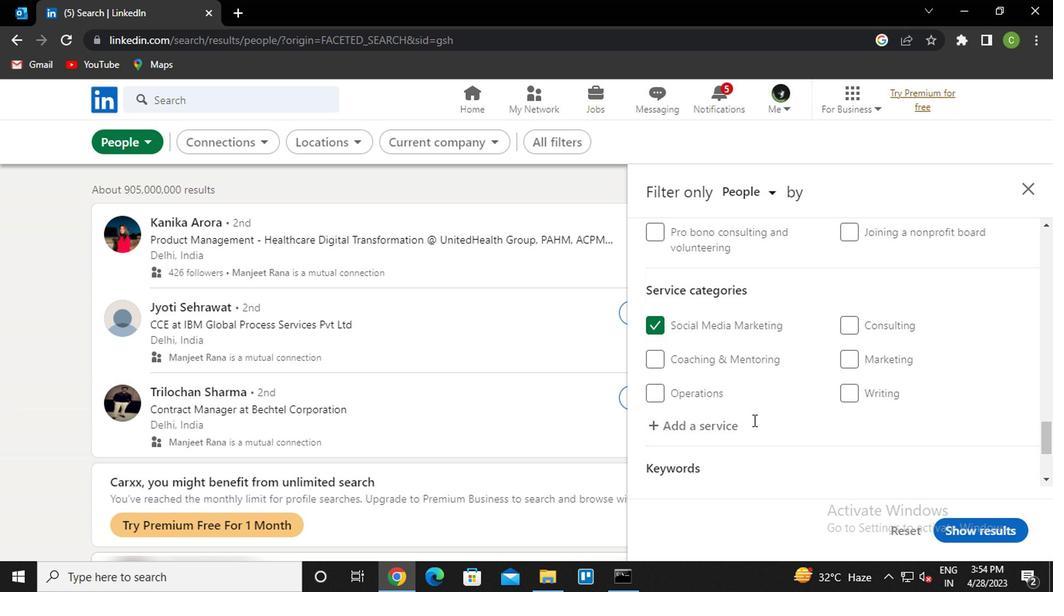 
Action: Mouse moved to (751, 417)
Screenshot: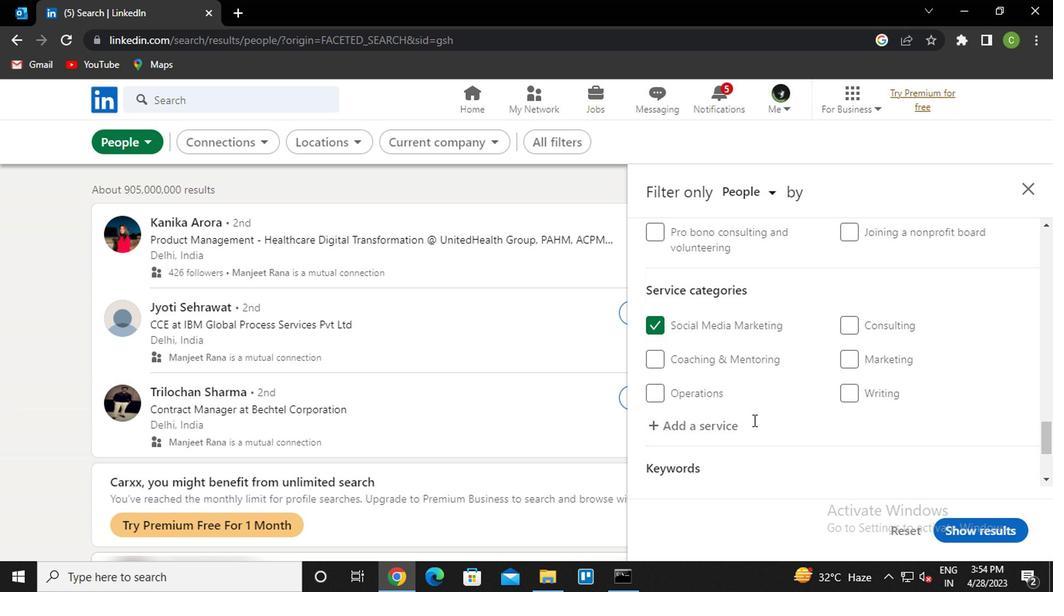 
Action: Mouse scrolled (751, 416) with delta (0, -1)
Screenshot: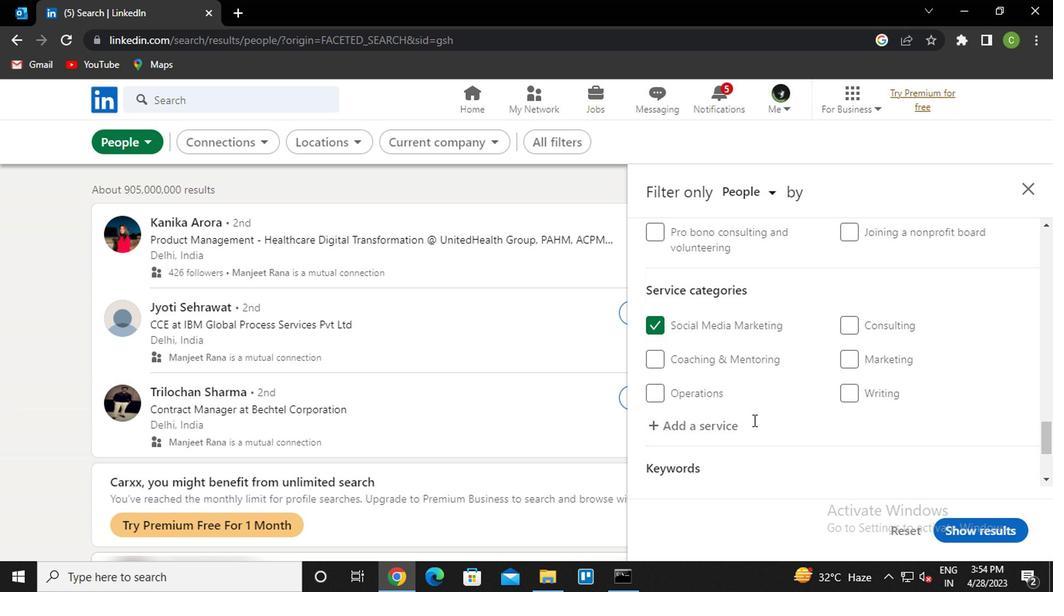
Action: Mouse scrolled (751, 416) with delta (0, -1)
Screenshot: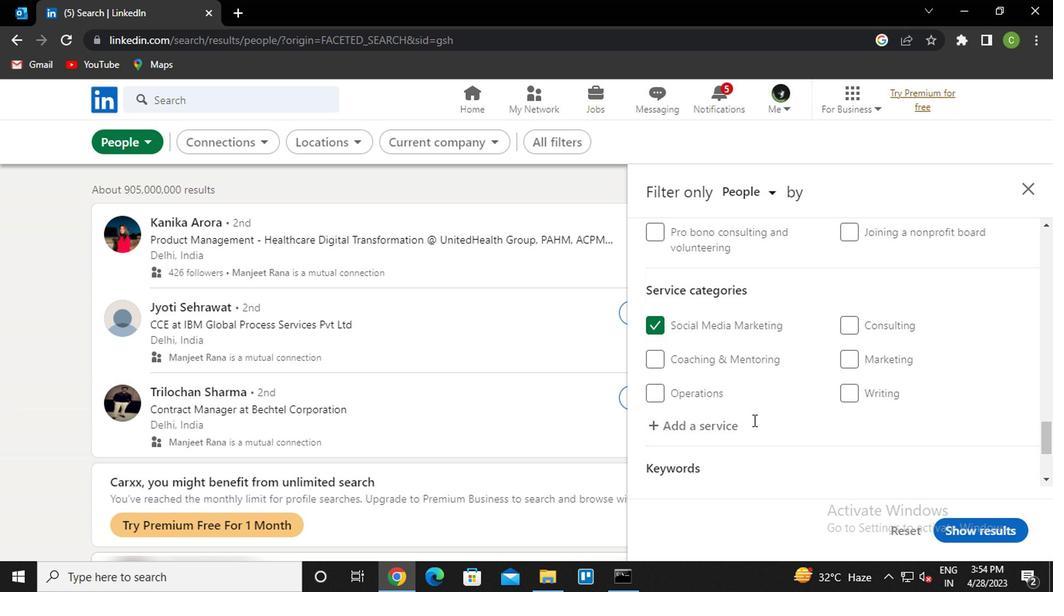 
Action: Mouse scrolled (751, 416) with delta (0, -1)
Screenshot: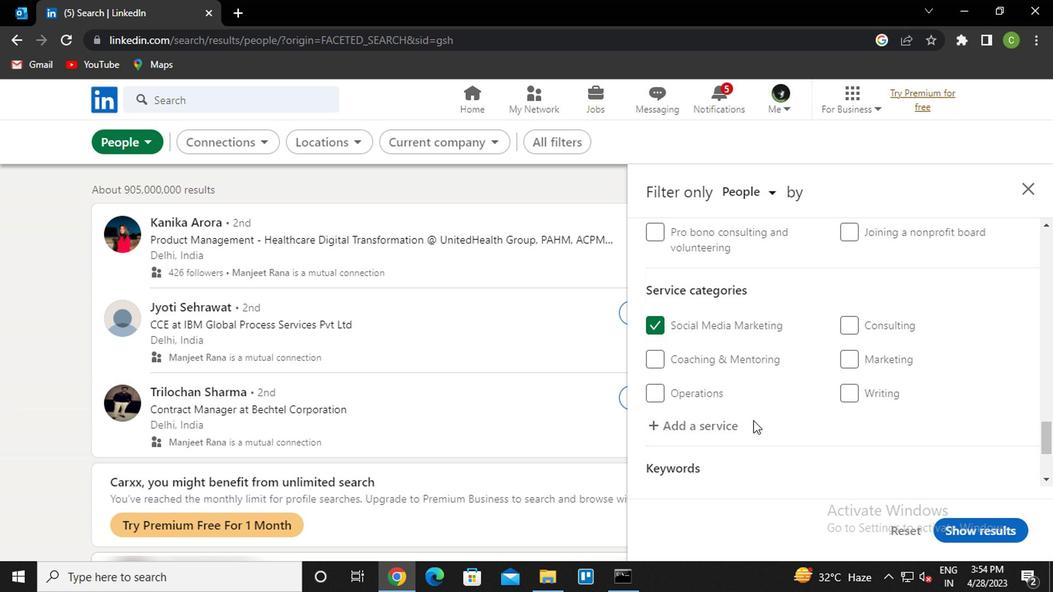 
Action: Mouse moved to (750, 410)
Screenshot: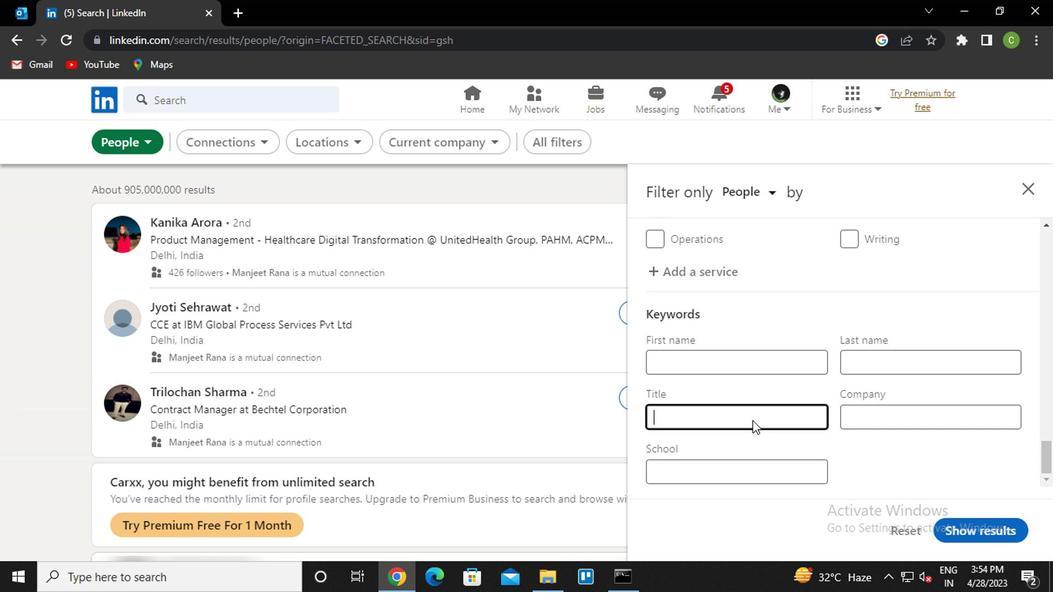 
Action: Mouse pressed left at (750, 410)
Screenshot: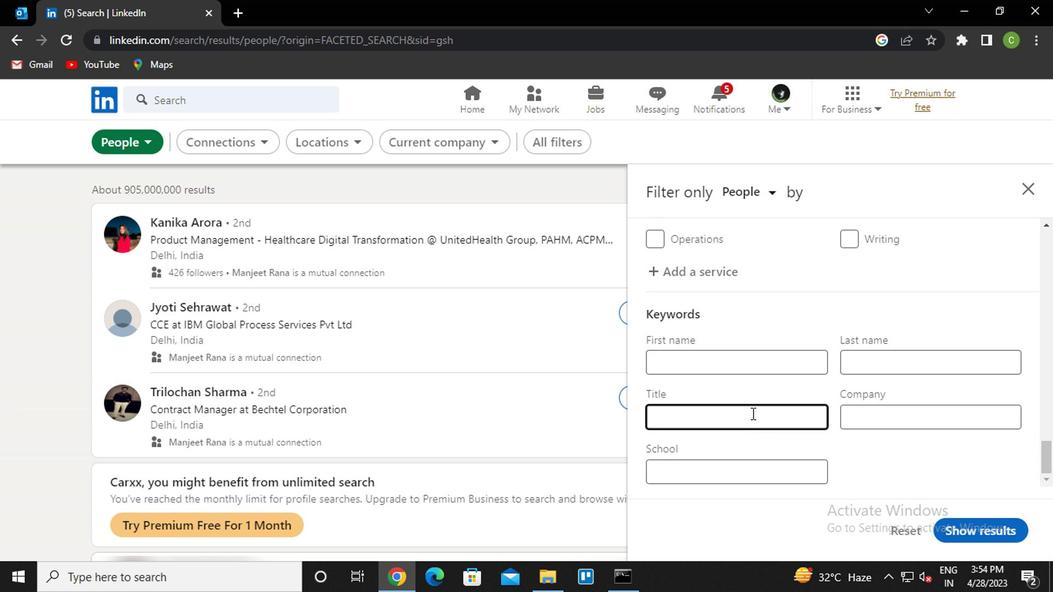 
Action: Key pressed <Key.caps_lock>e<Key.caps_lock>ntrepreneur
Screenshot: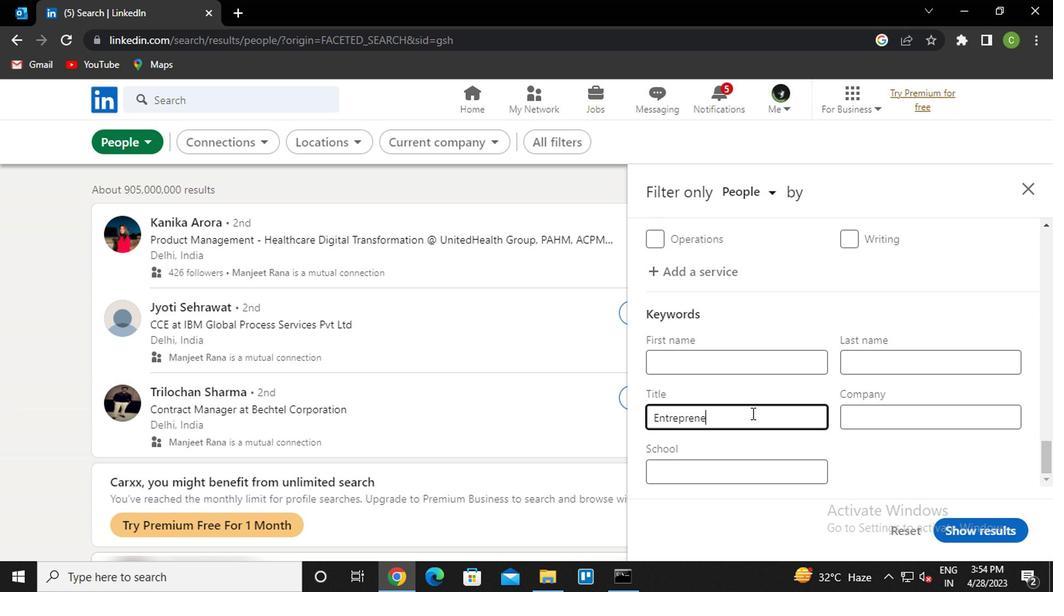 
Action: Mouse moved to (996, 516)
Screenshot: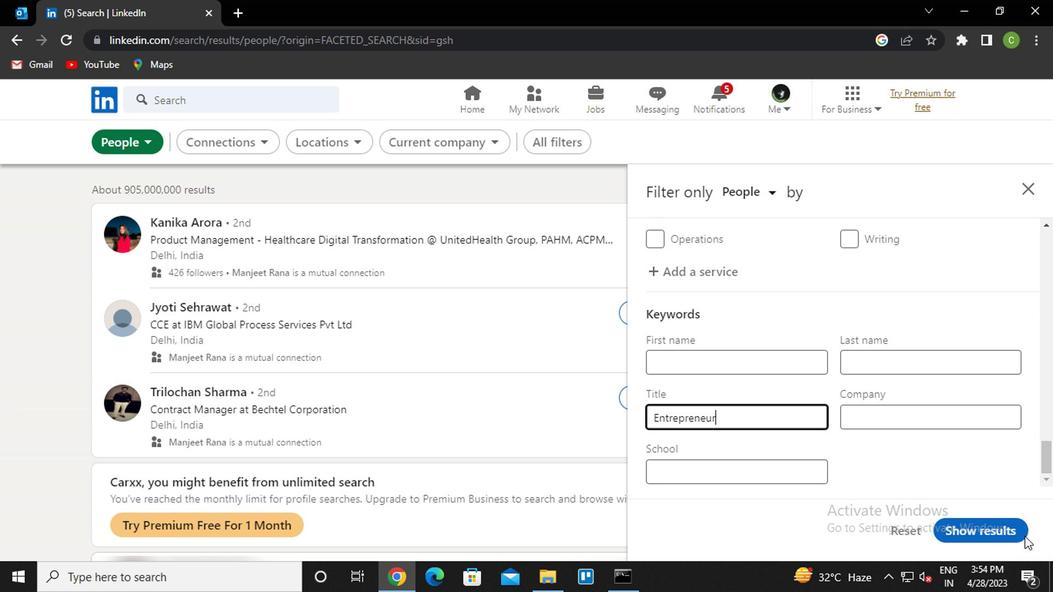 
Action: Mouse pressed left at (996, 516)
Screenshot: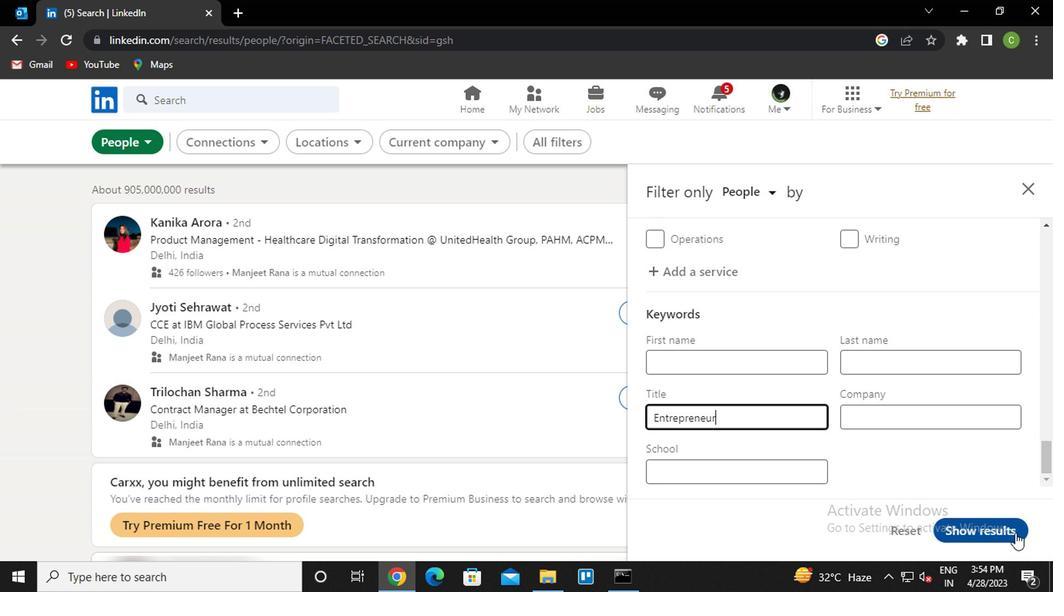
Action: Mouse moved to (700, 456)
Screenshot: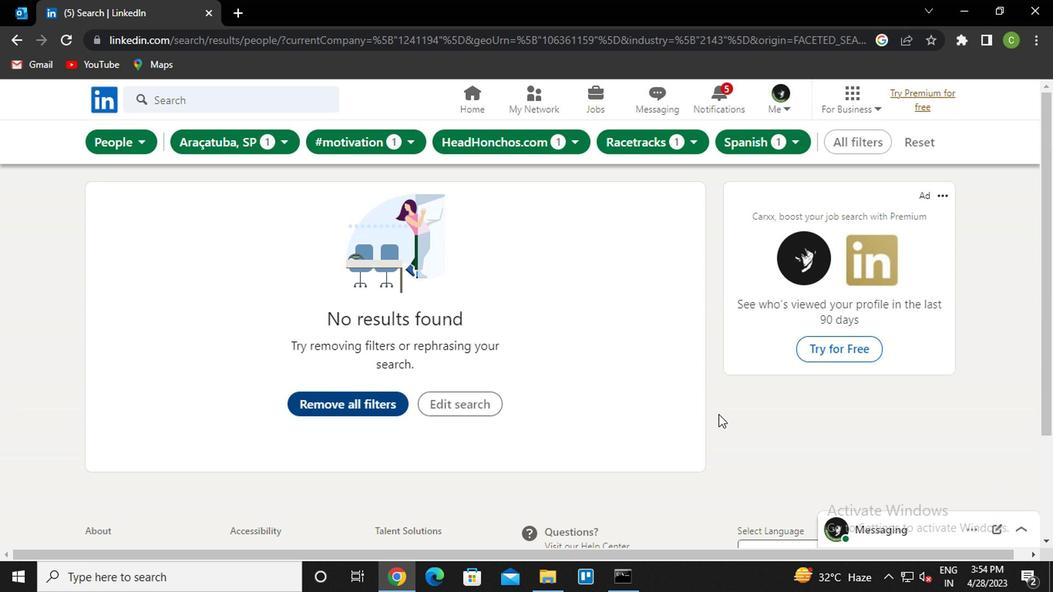 
